 Task: Add Sprouts Shelled Hemp Seeds to the cart.
Action: Mouse pressed left at (28, 104)
Screenshot: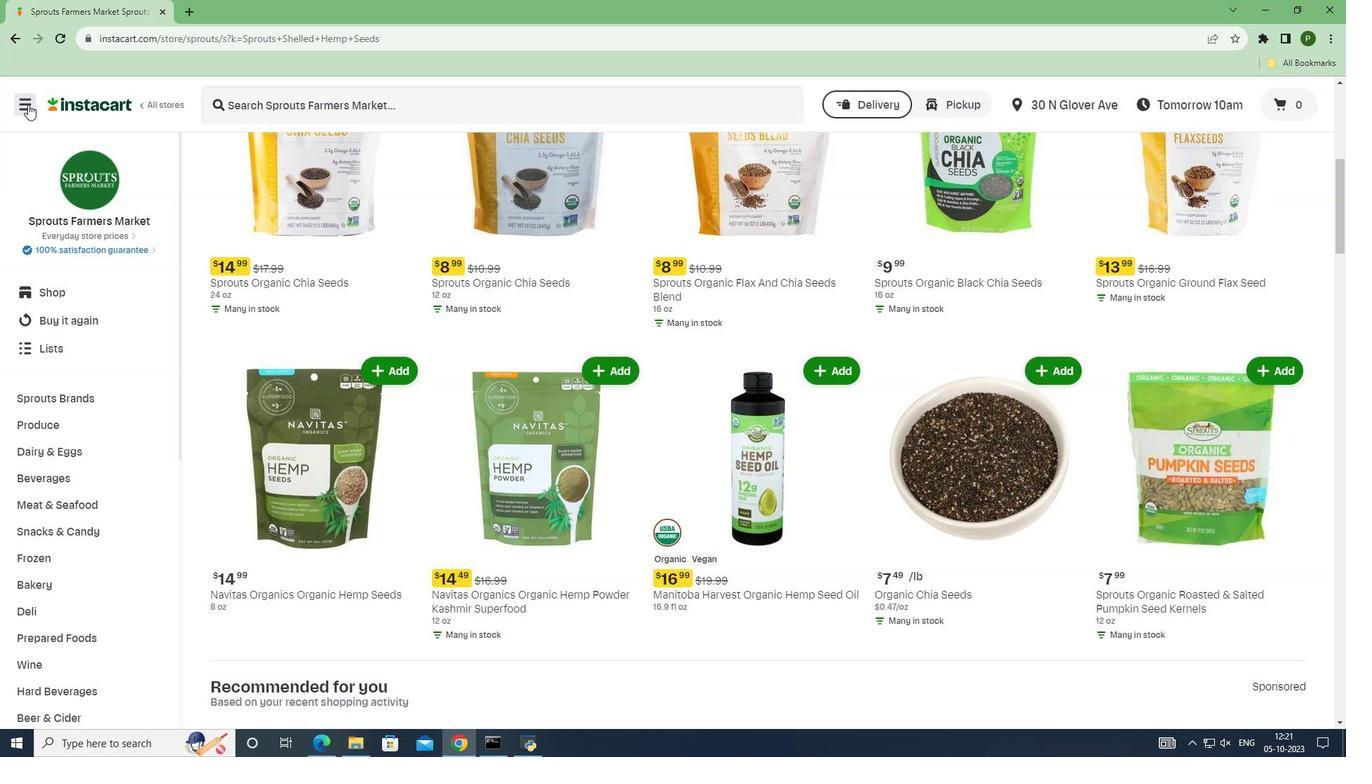 
Action: Mouse moved to (59, 386)
Screenshot: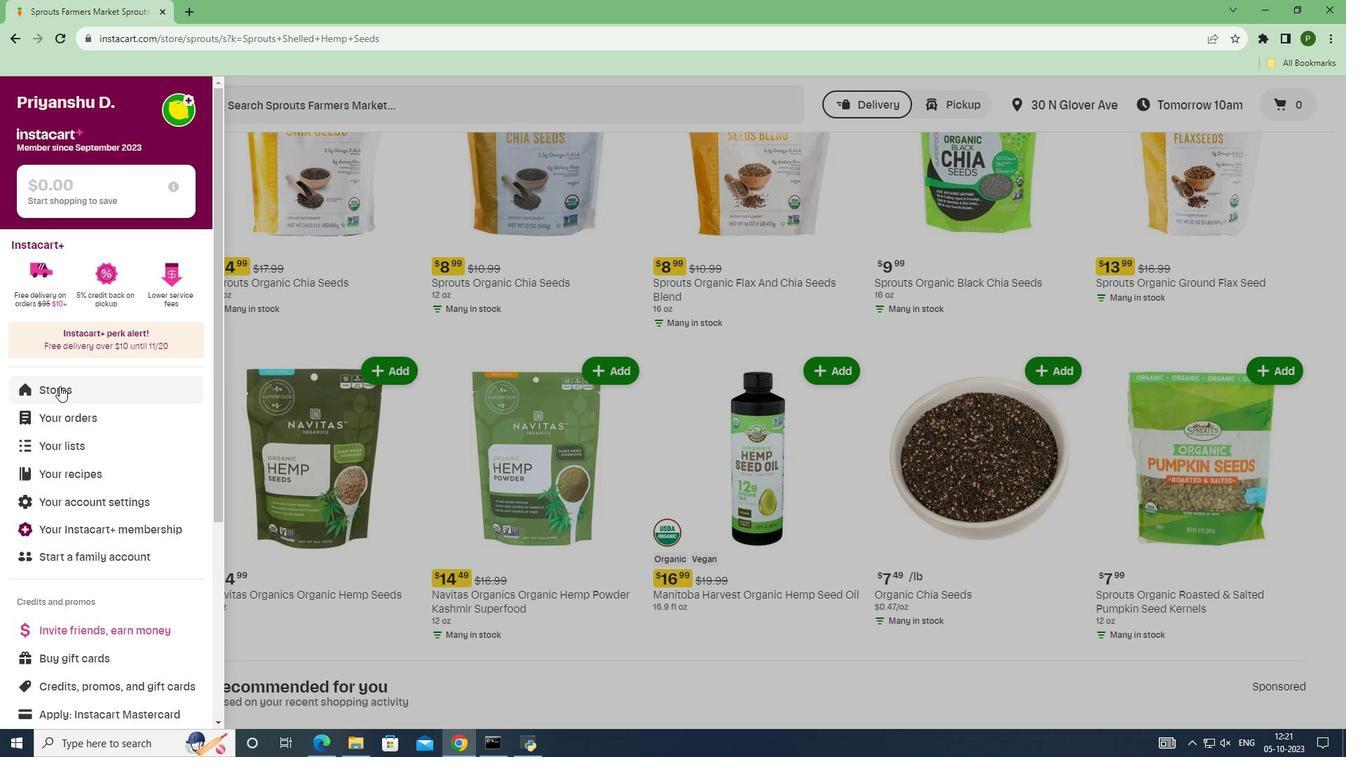 
Action: Mouse pressed left at (59, 386)
Screenshot: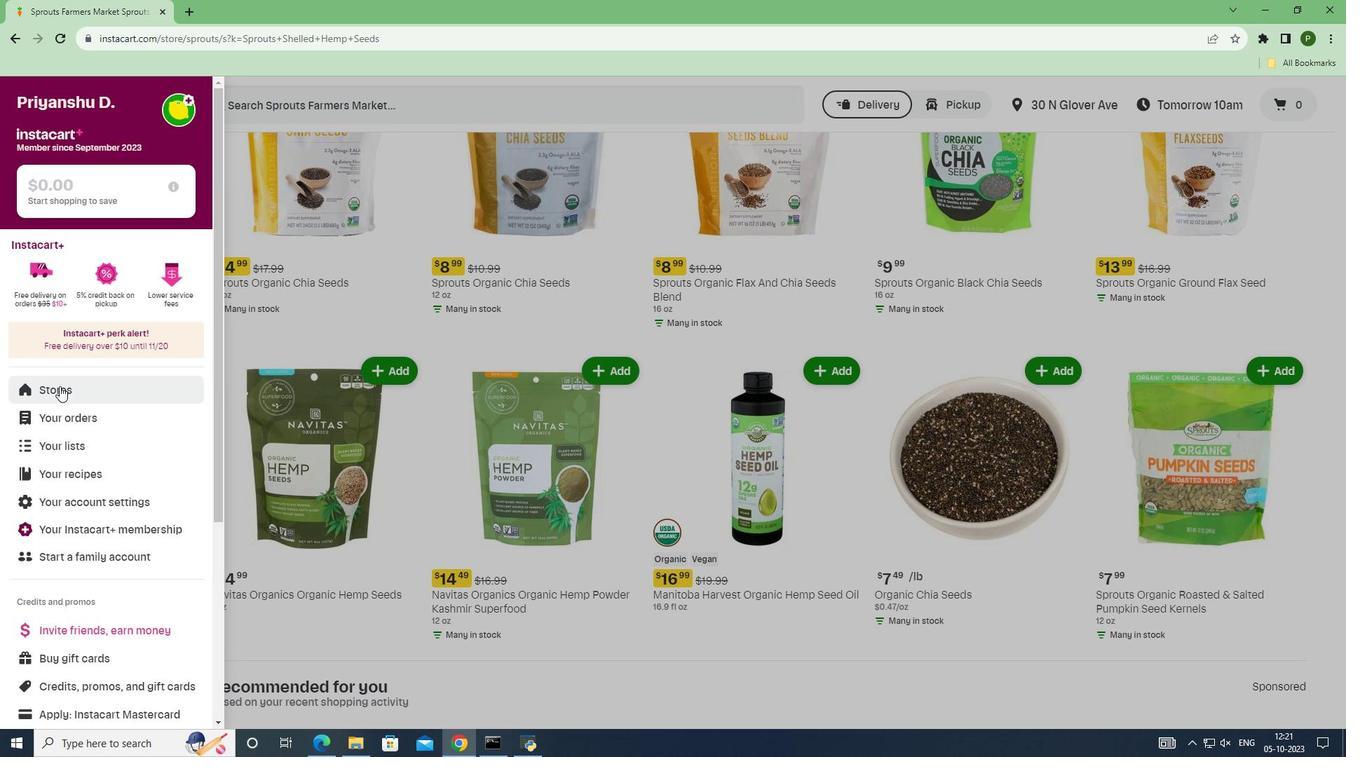 
Action: Mouse moved to (309, 153)
Screenshot: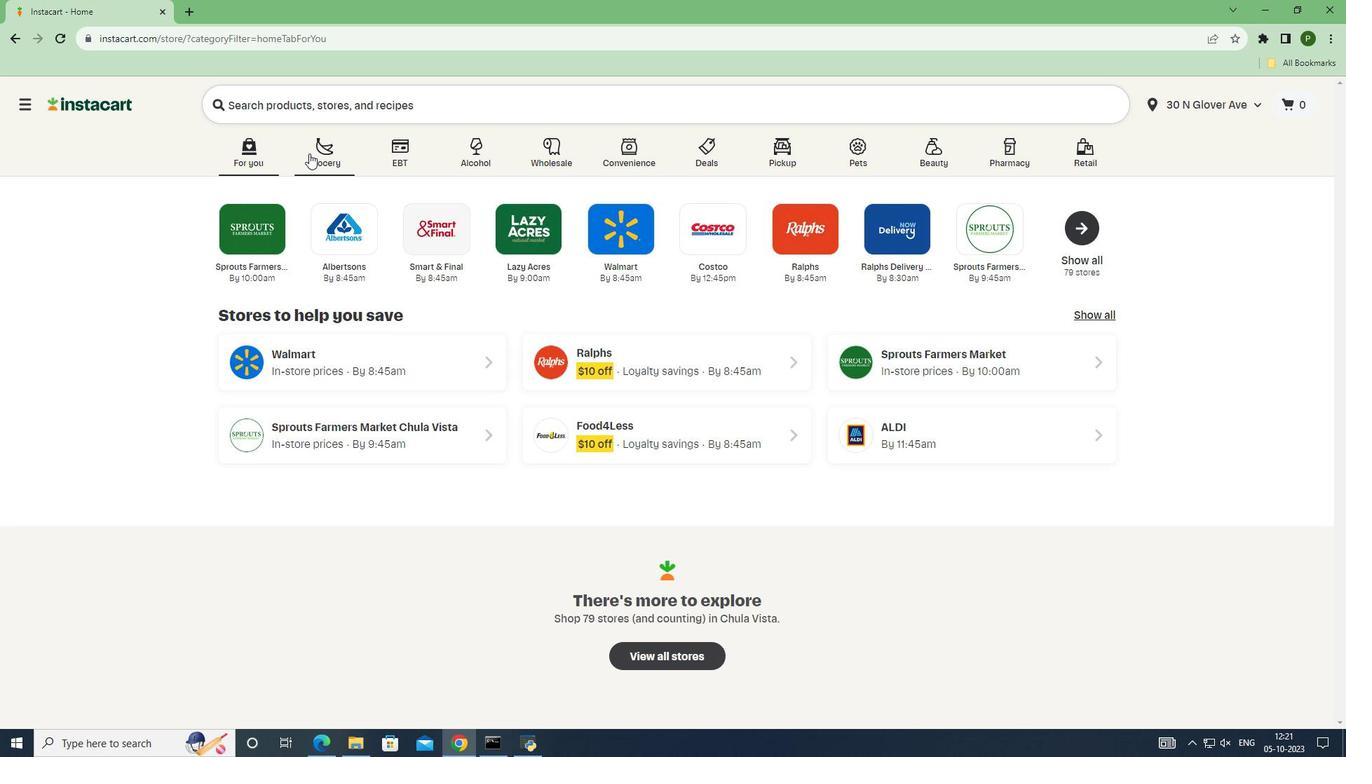
Action: Mouse pressed left at (309, 153)
Screenshot: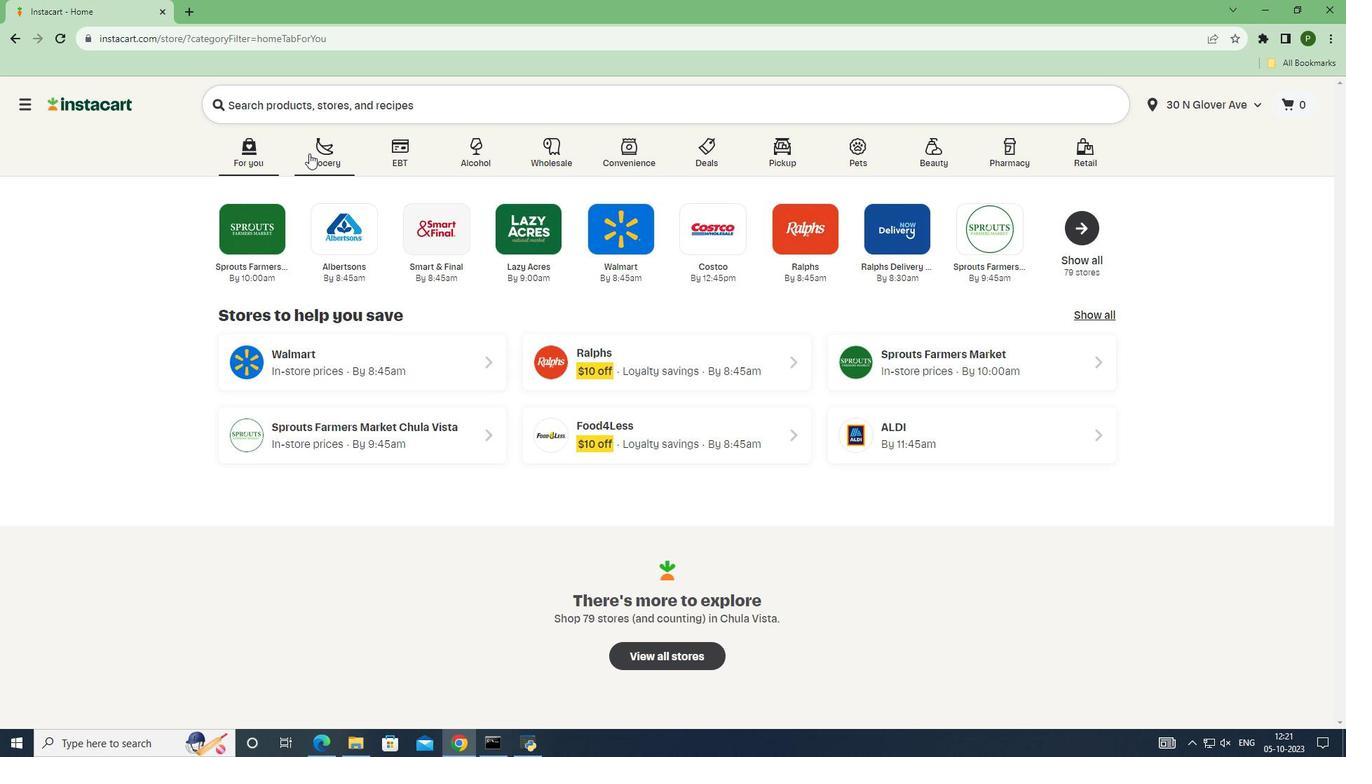 
Action: Mouse moved to (847, 319)
Screenshot: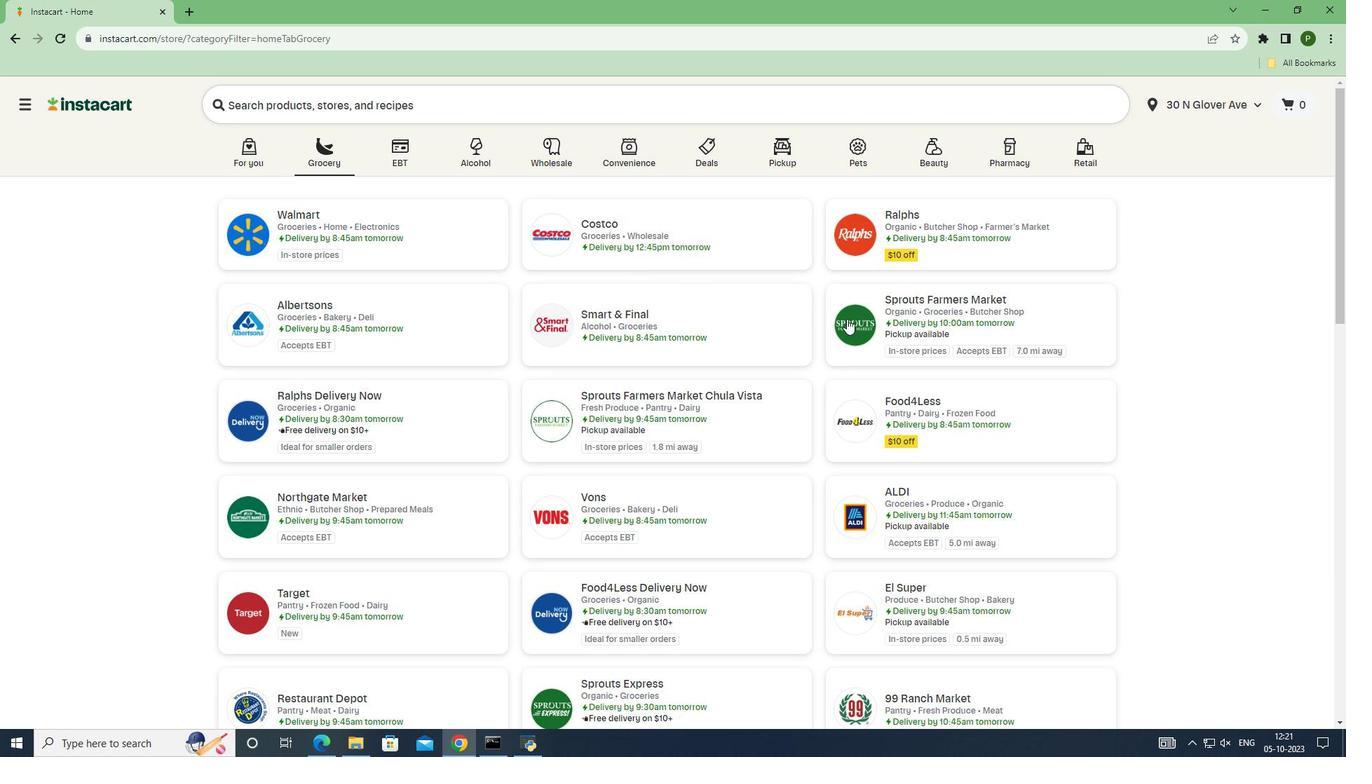 
Action: Mouse pressed left at (847, 319)
Screenshot: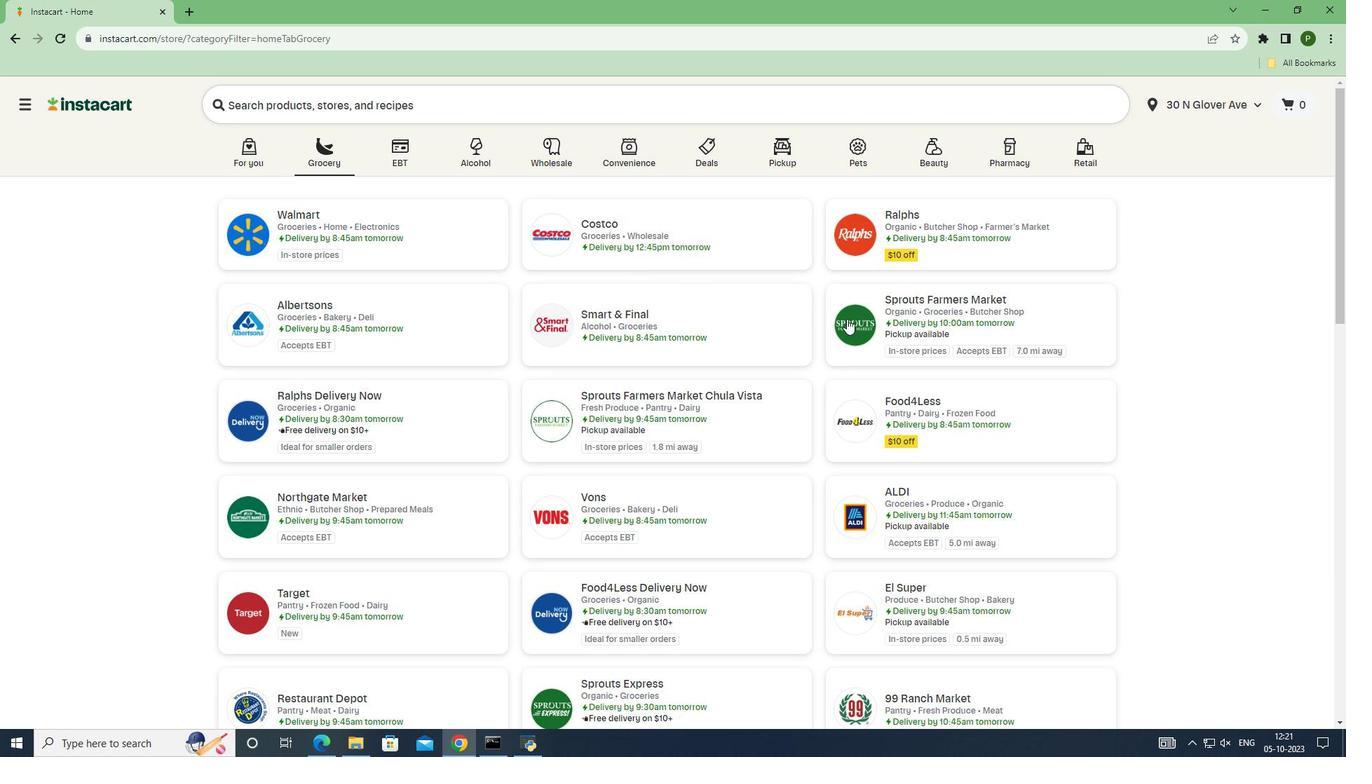 
Action: Mouse moved to (126, 406)
Screenshot: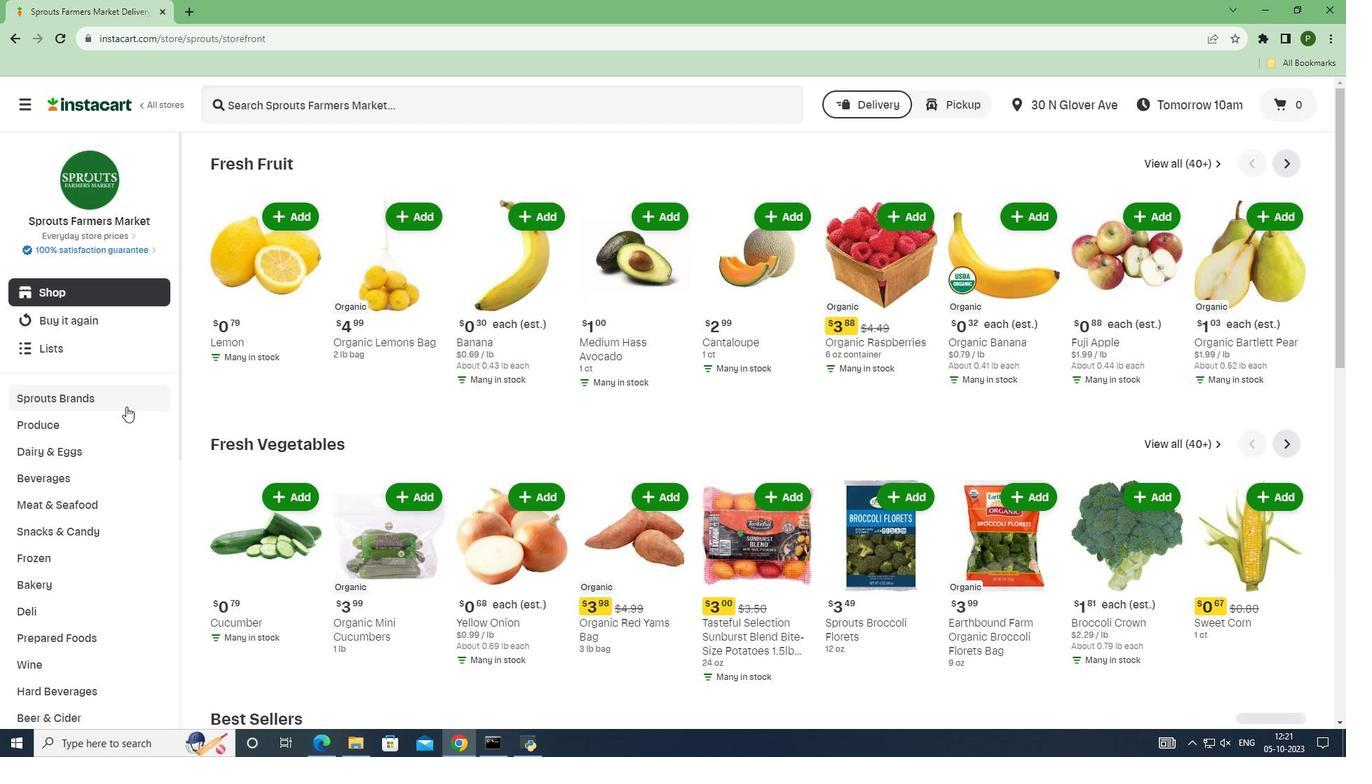 
Action: Mouse pressed left at (126, 406)
Screenshot: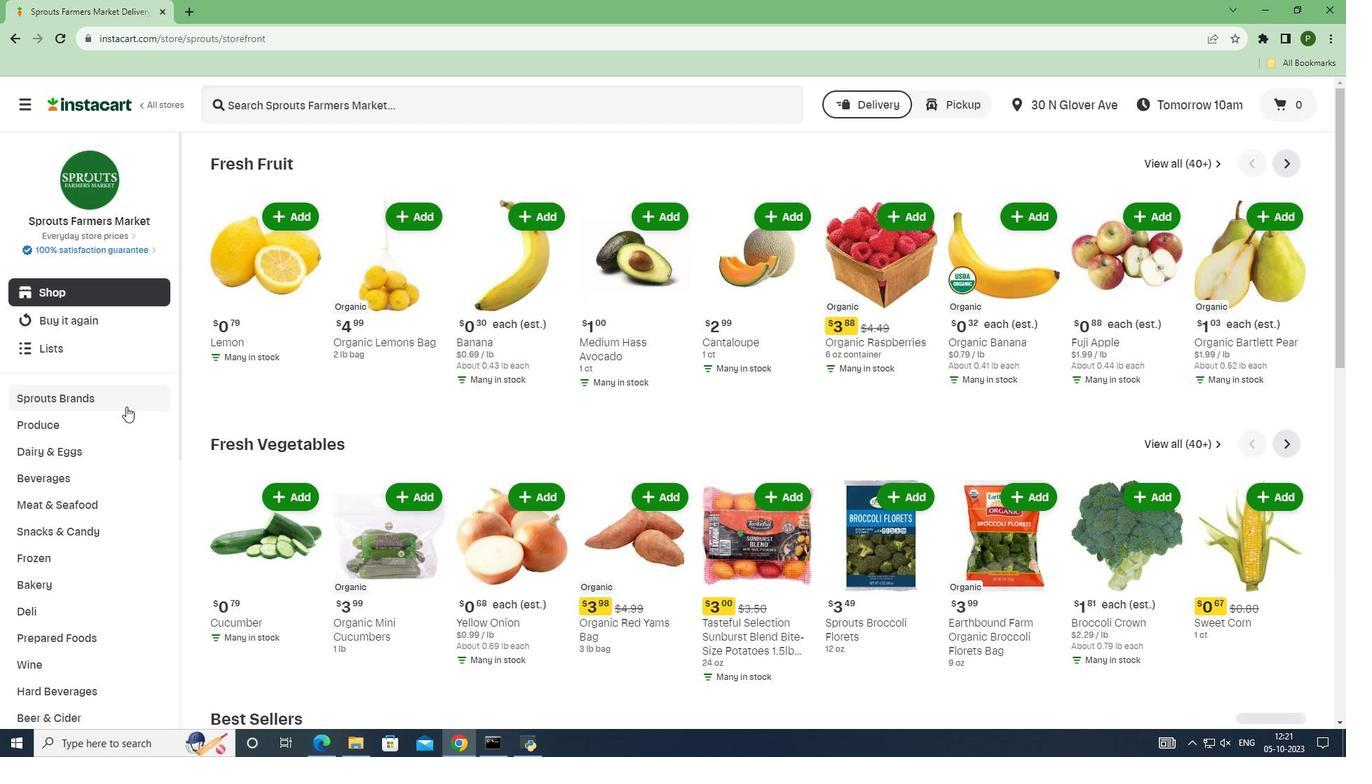 
Action: Mouse moved to (103, 505)
Screenshot: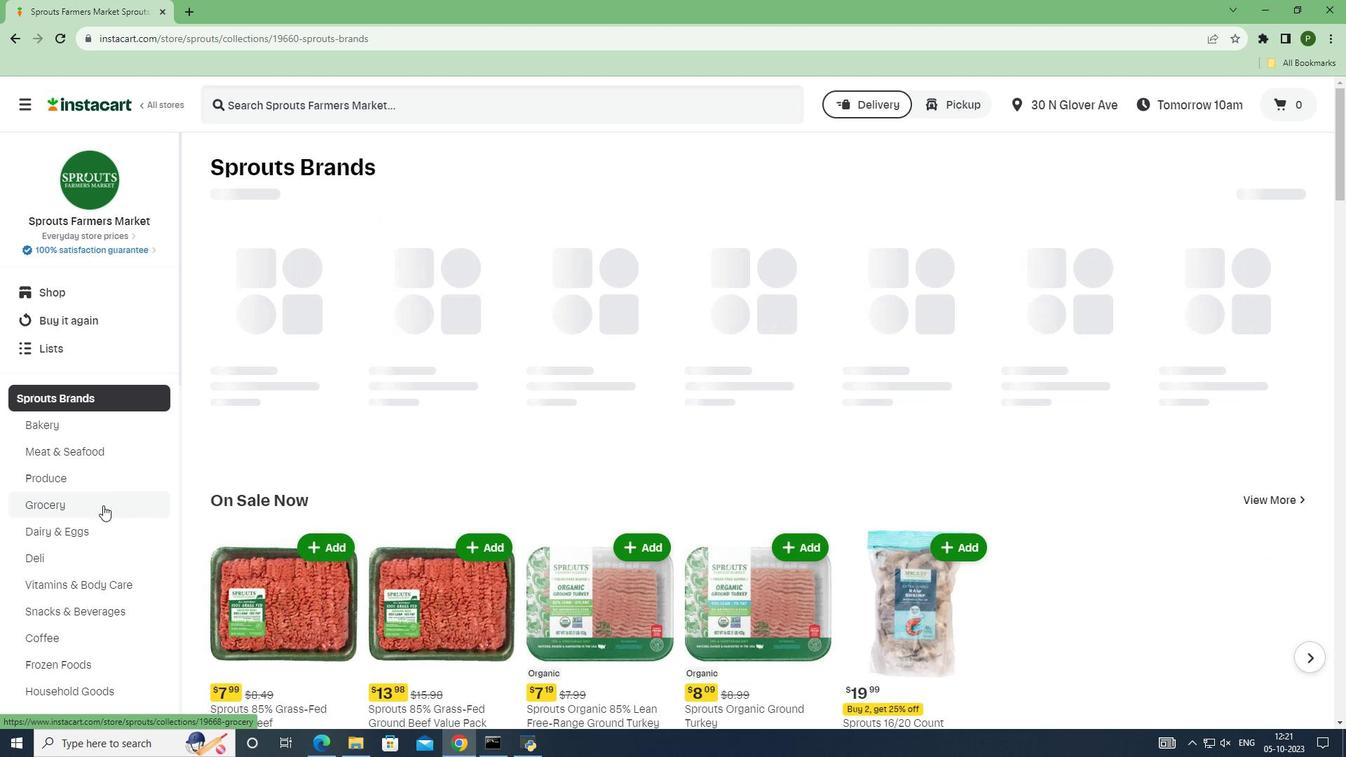 
Action: Mouse pressed left at (103, 505)
Screenshot: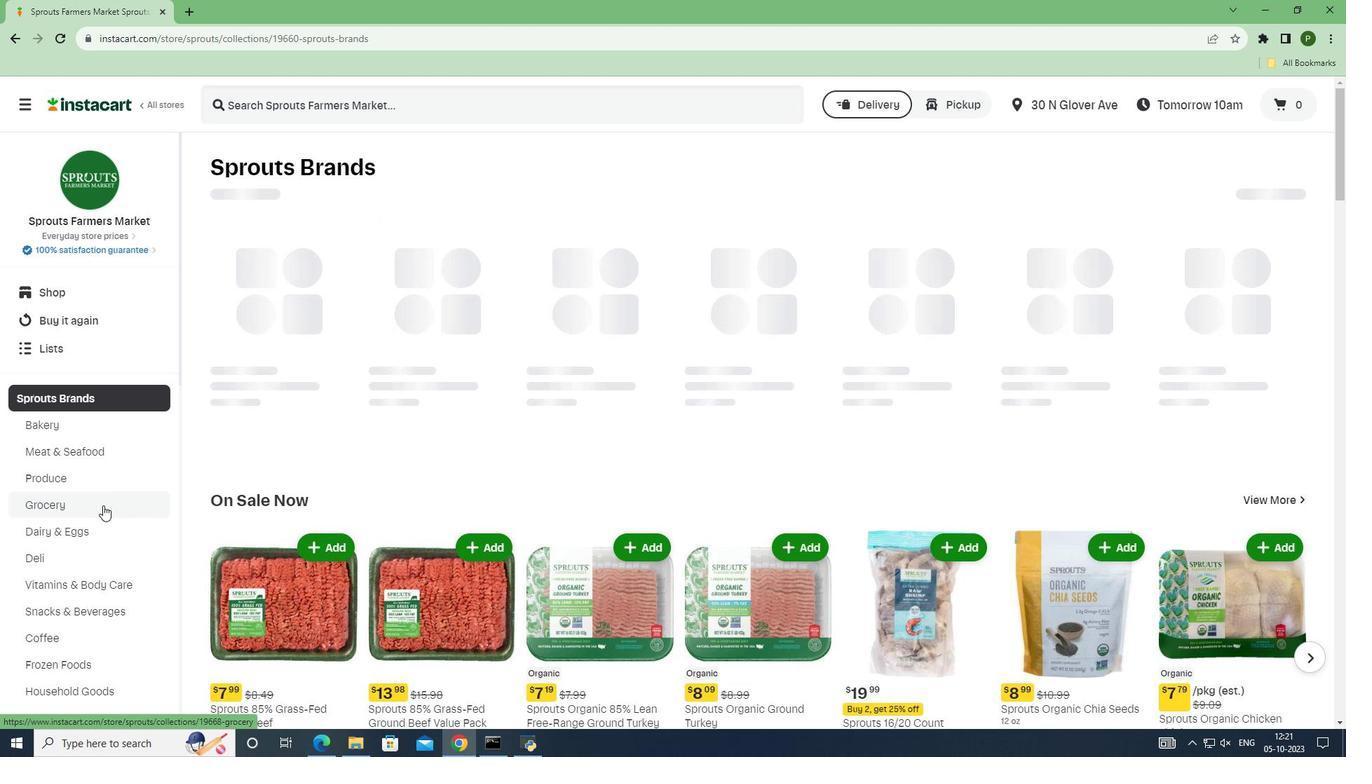 
Action: Mouse moved to (345, 321)
Screenshot: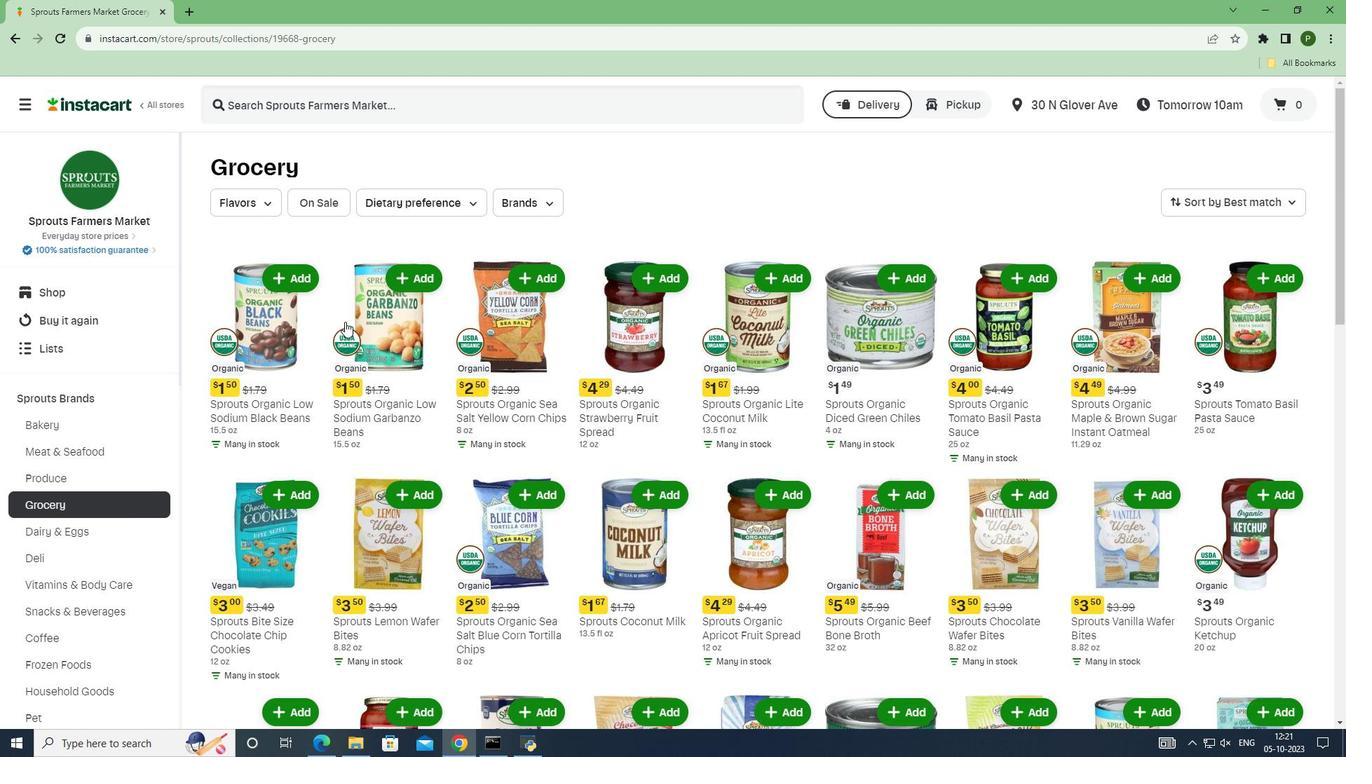 
Action: Mouse scrolled (345, 321) with delta (0, 0)
Screenshot: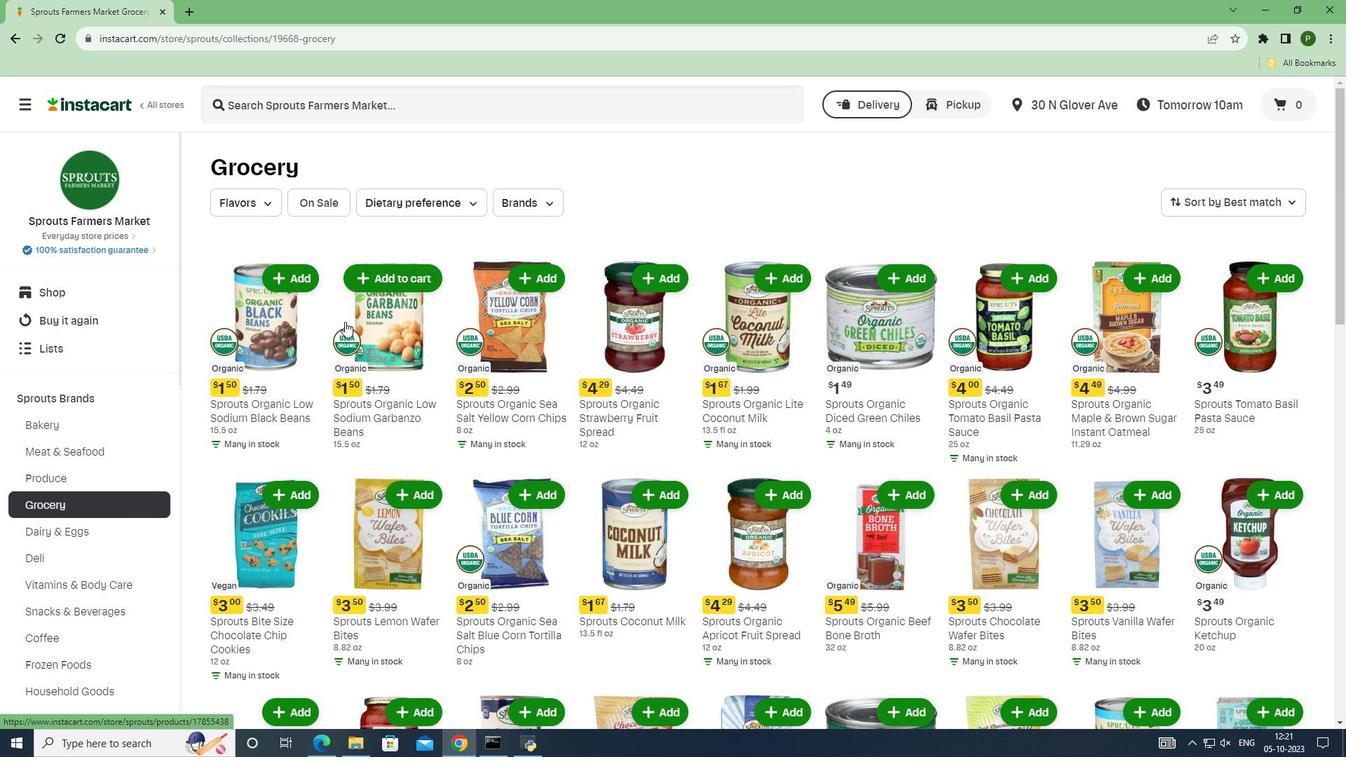 
Action: Mouse scrolled (345, 321) with delta (0, 0)
Screenshot: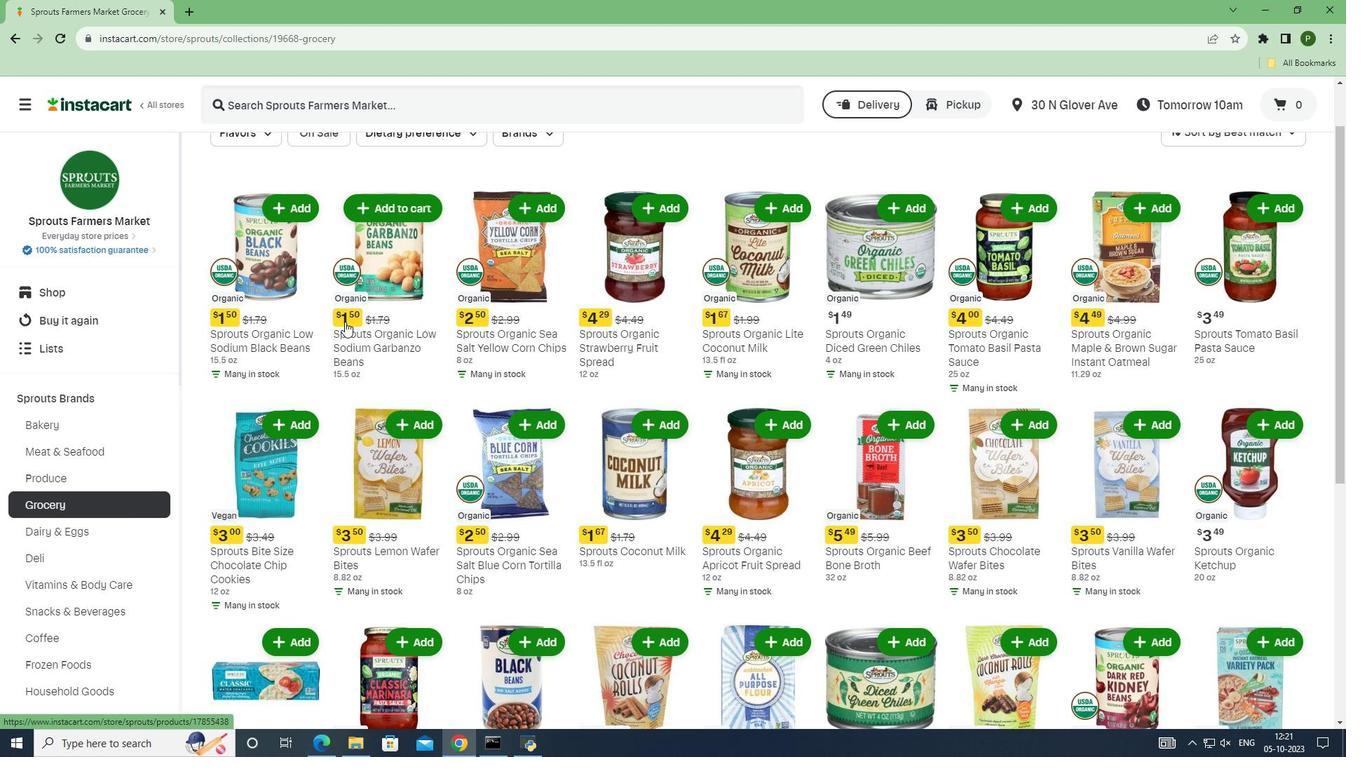 
Action: Mouse scrolled (345, 321) with delta (0, 0)
Screenshot: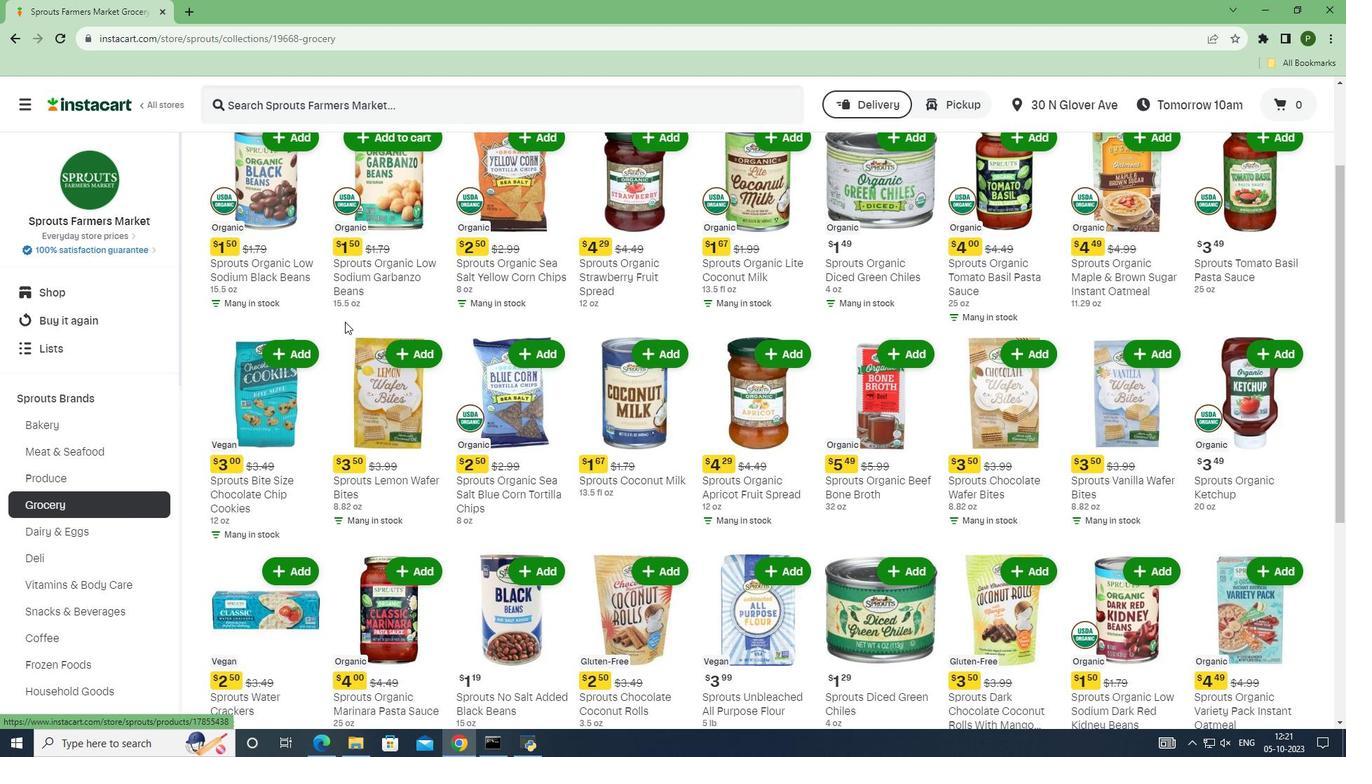 
Action: Mouse scrolled (345, 321) with delta (0, 0)
Screenshot: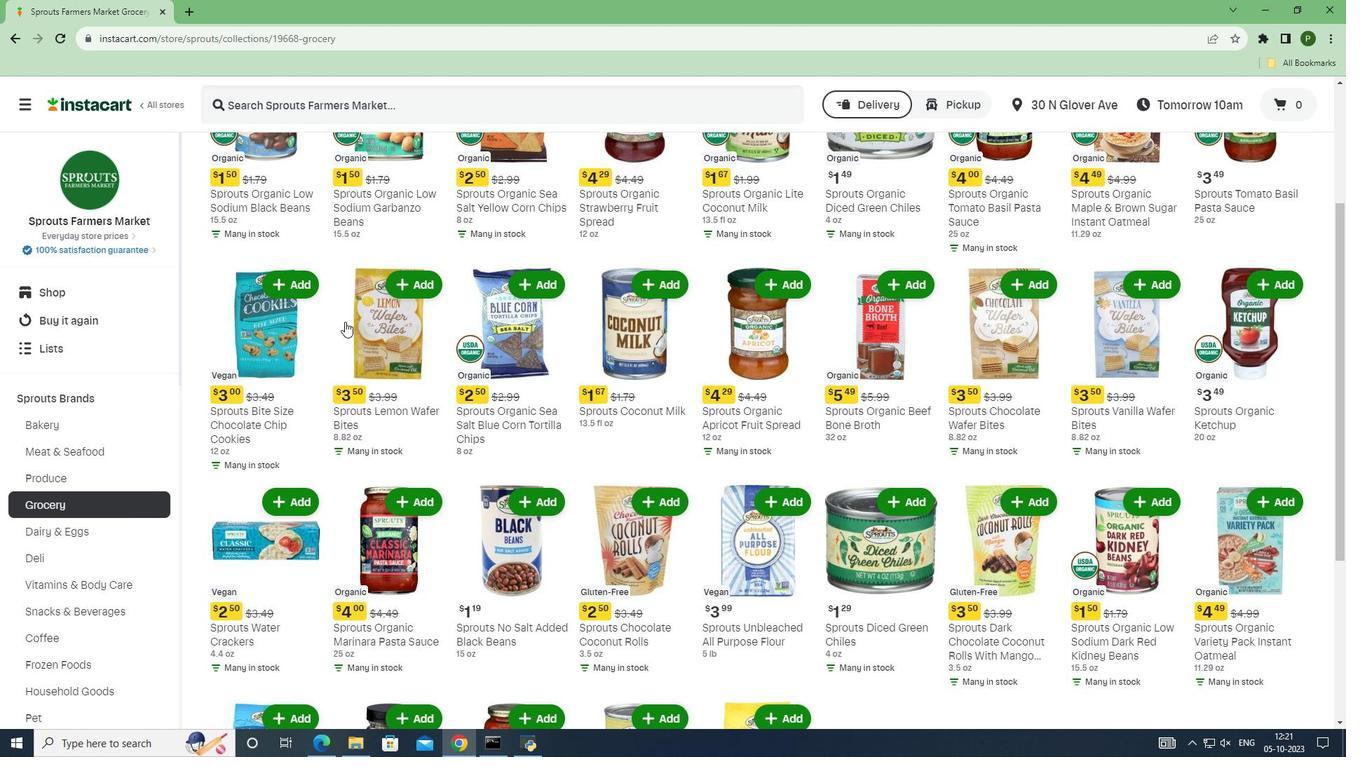 
Action: Mouse scrolled (345, 321) with delta (0, 0)
Screenshot: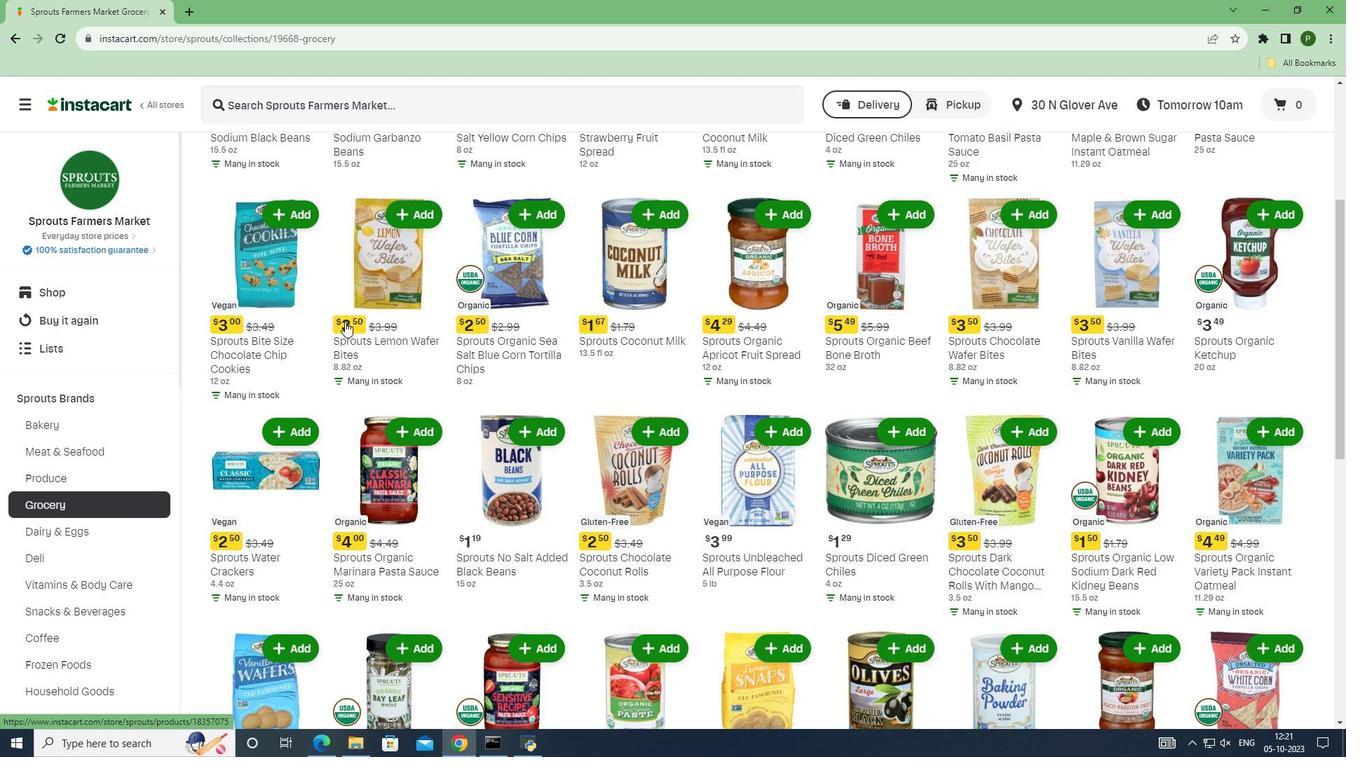 
Action: Mouse scrolled (345, 321) with delta (0, 0)
Screenshot: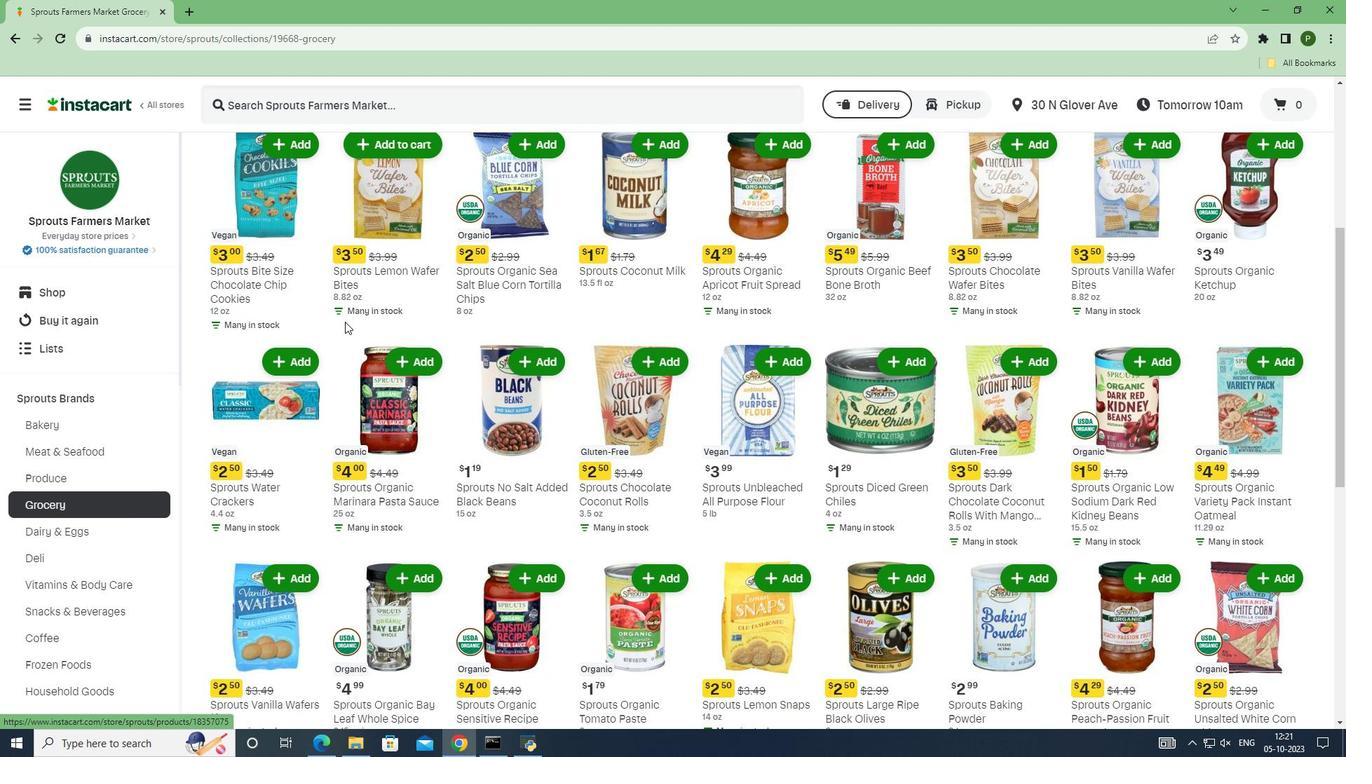 
Action: Mouse scrolled (345, 321) with delta (0, 0)
Screenshot: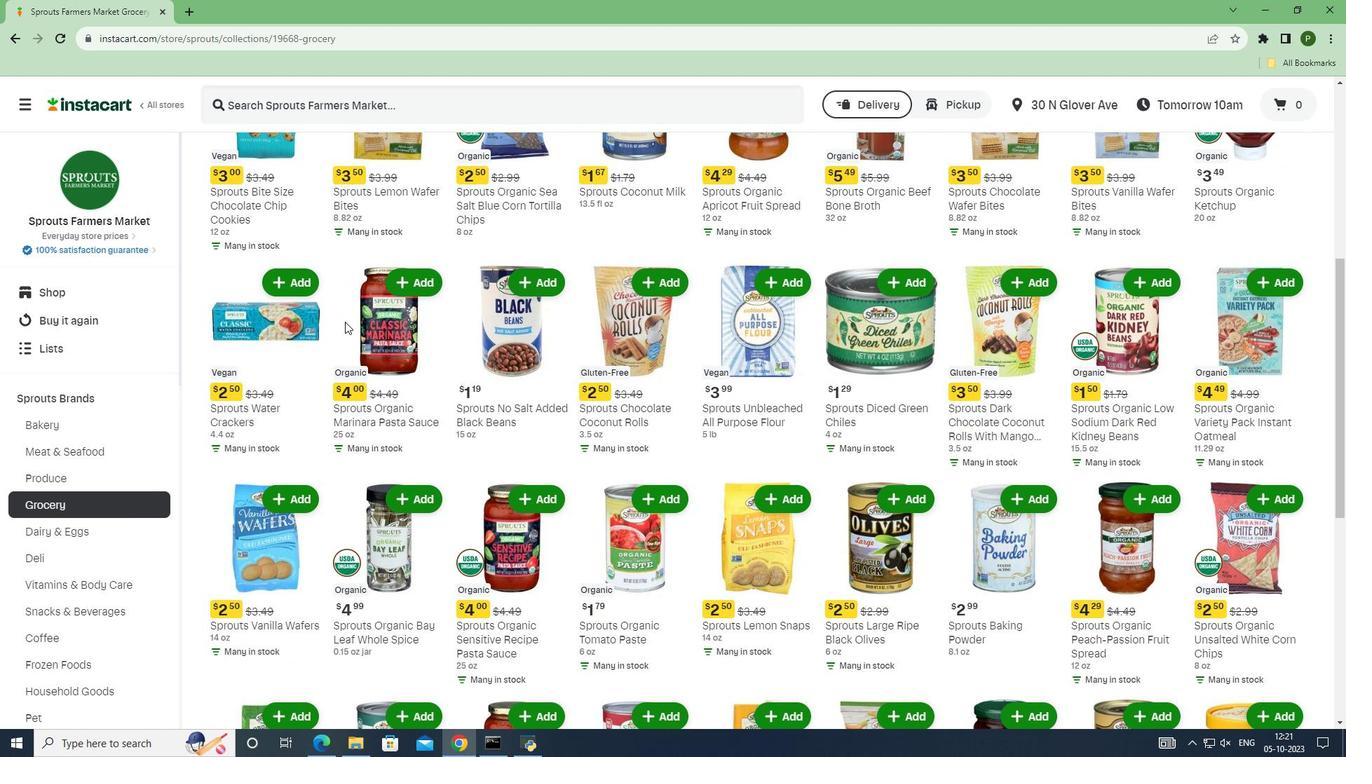 
Action: Mouse scrolled (345, 321) with delta (0, 0)
Screenshot: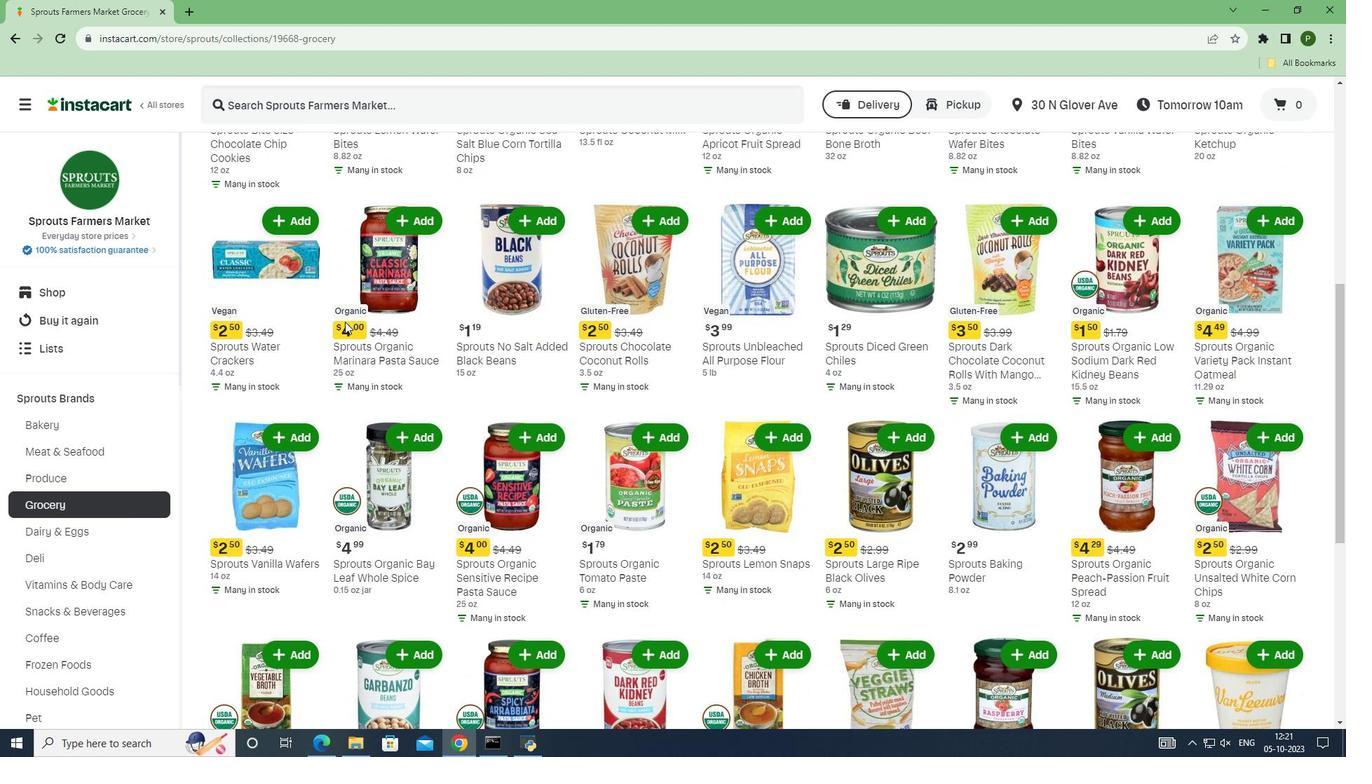 
Action: Mouse scrolled (345, 321) with delta (0, 0)
Screenshot: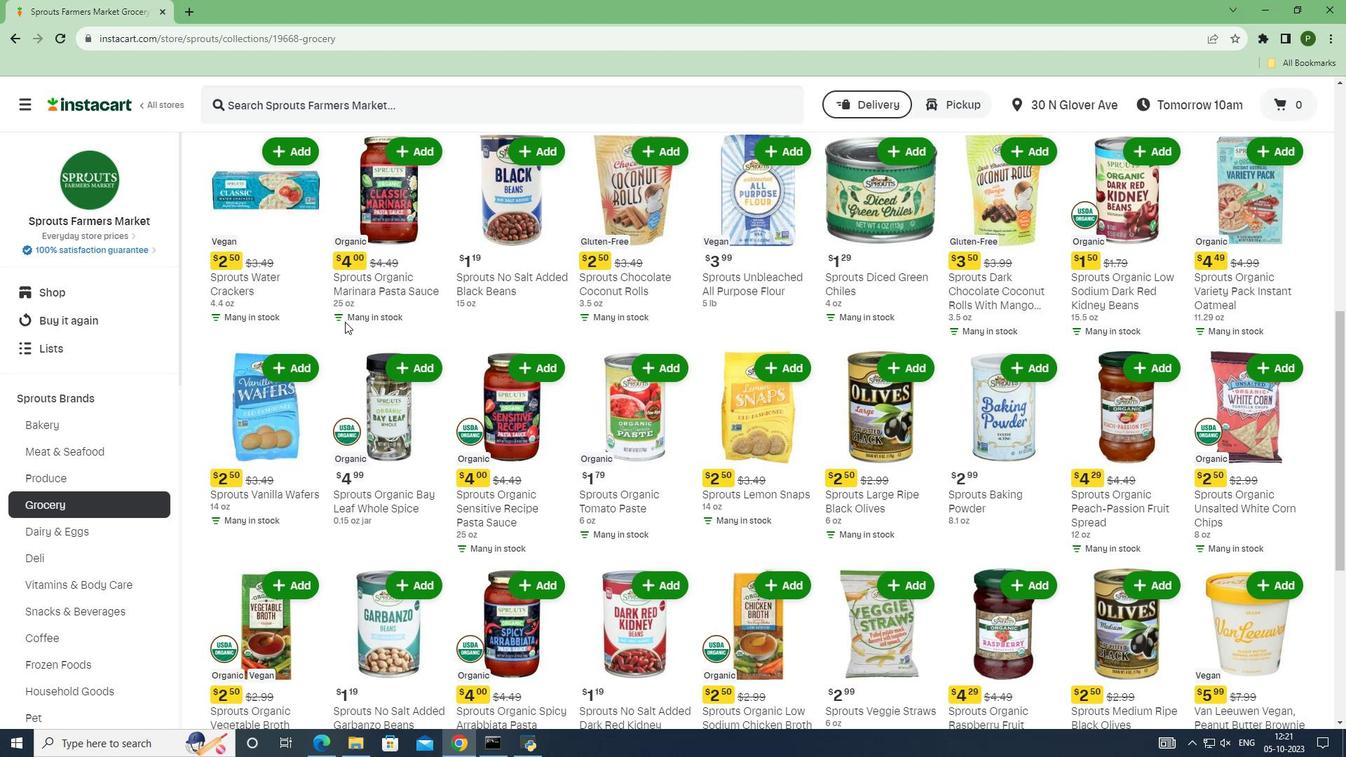 
Action: Mouse scrolled (345, 321) with delta (0, 0)
Screenshot: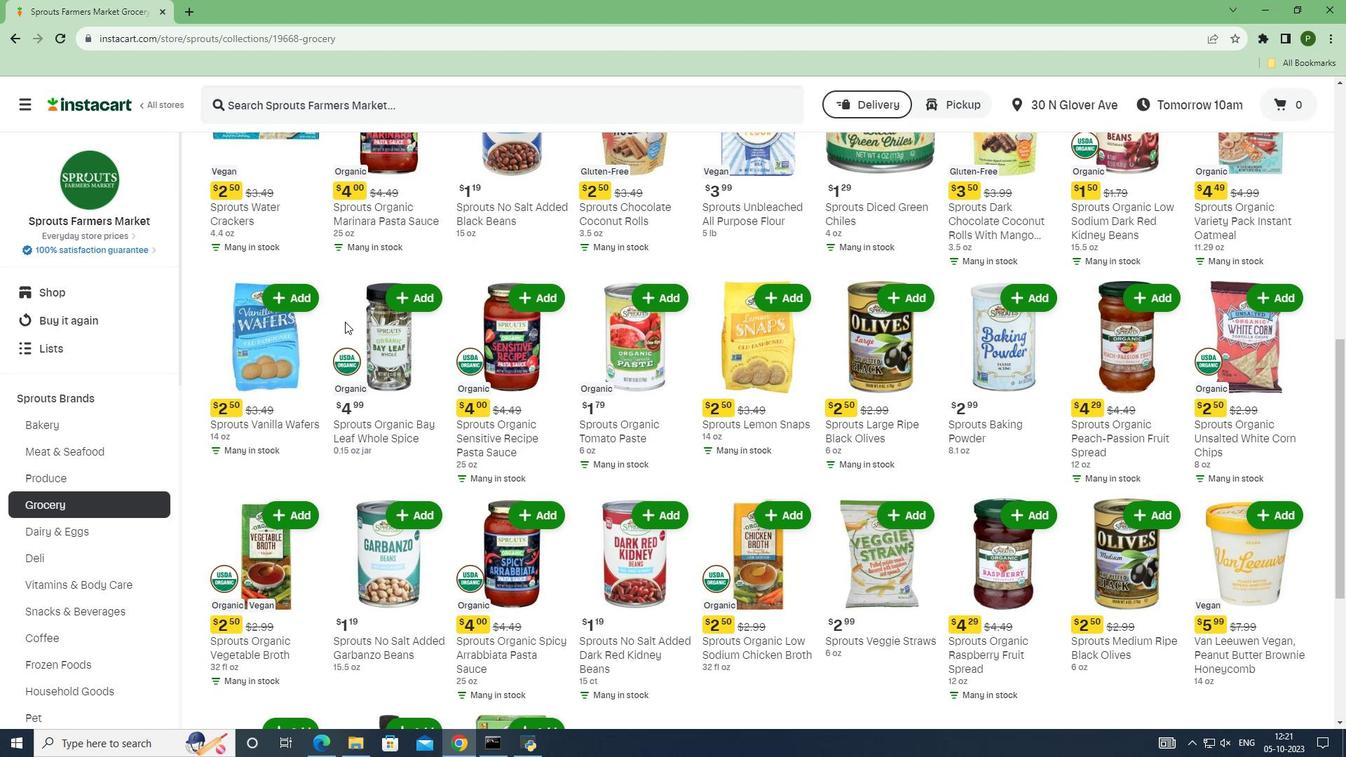 
Action: Mouse scrolled (345, 321) with delta (0, 0)
Screenshot: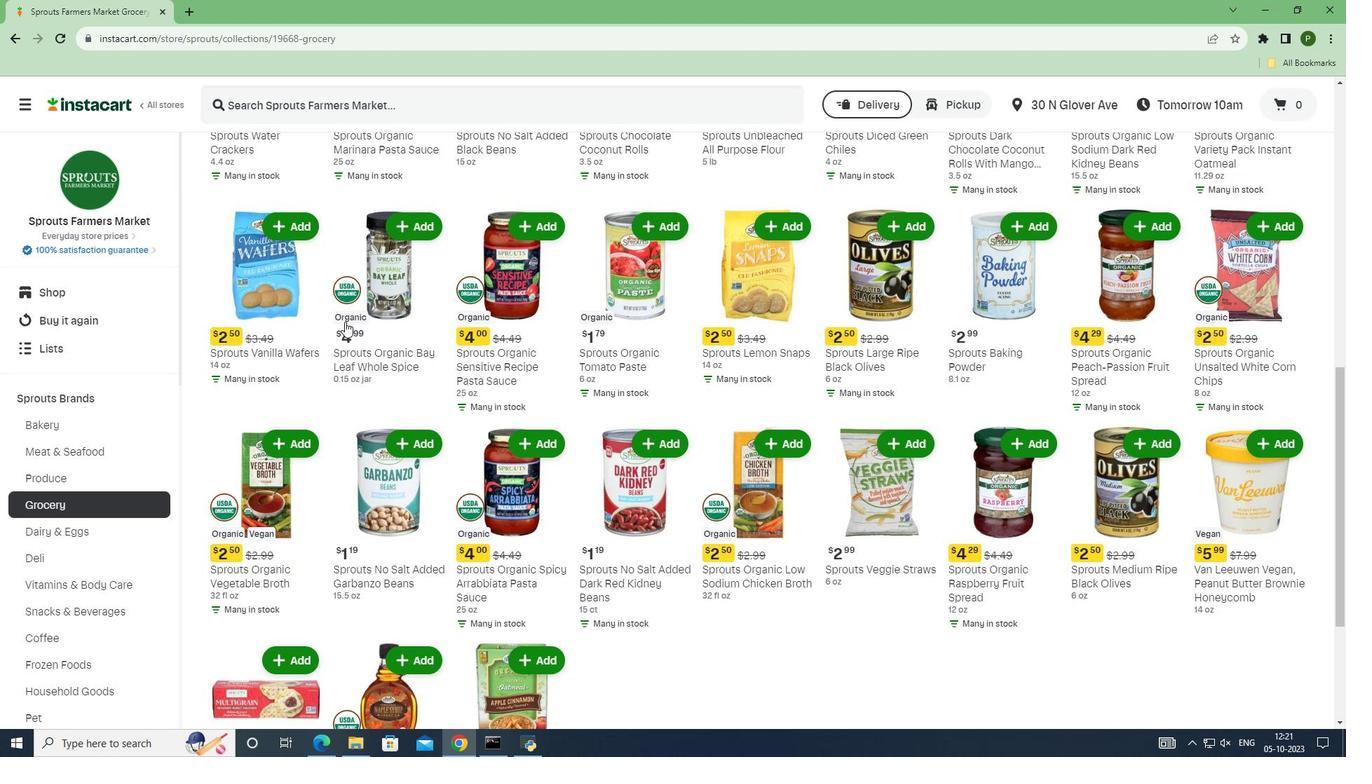 
Action: Mouse scrolled (345, 321) with delta (0, 0)
Screenshot: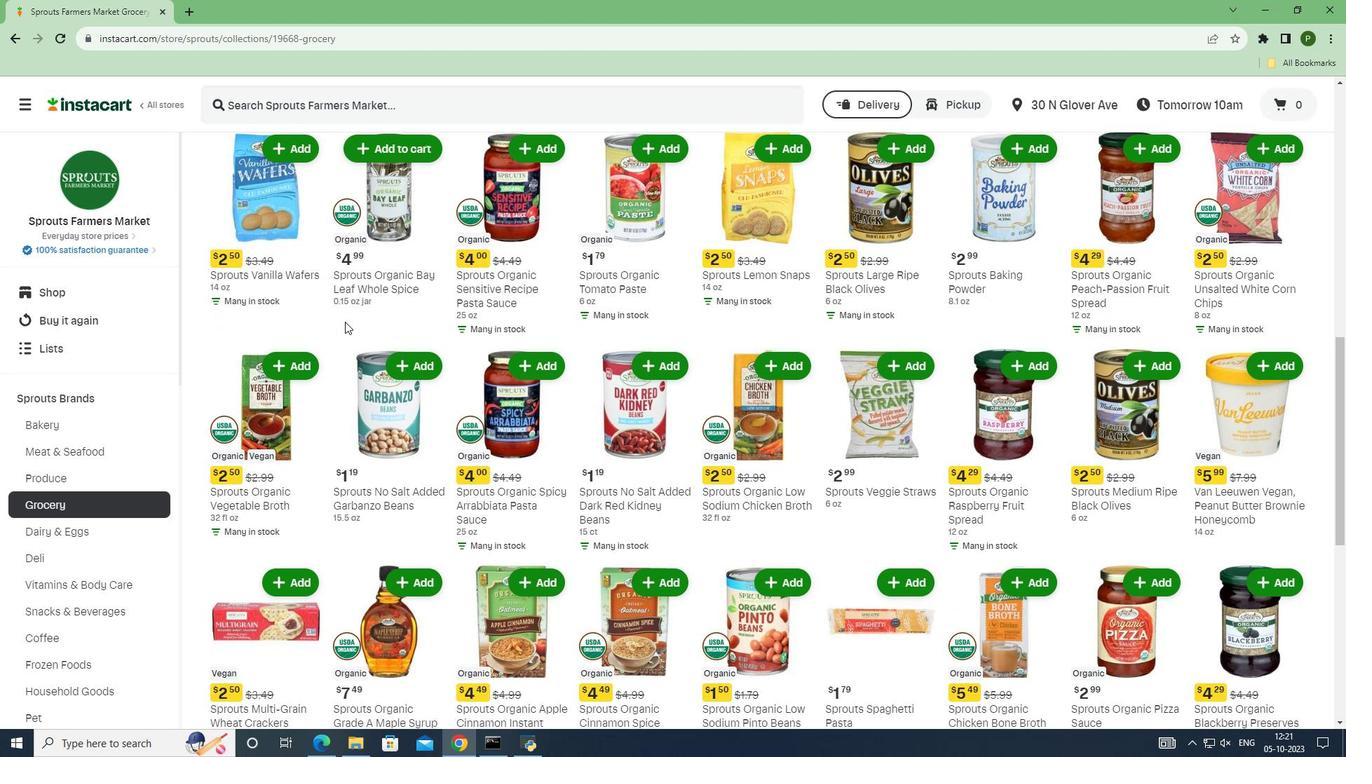 
Action: Mouse scrolled (345, 321) with delta (0, 0)
Screenshot: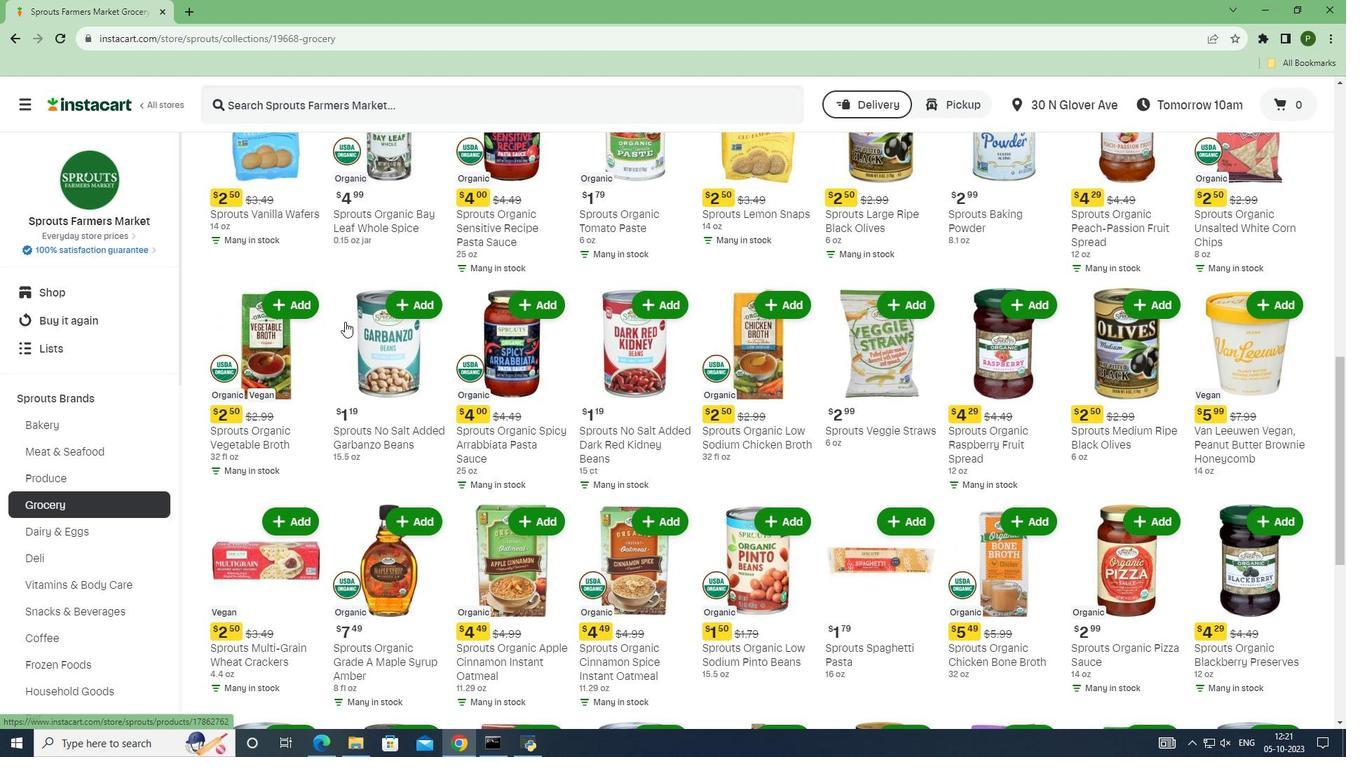 
Action: Mouse scrolled (345, 321) with delta (0, 0)
Screenshot: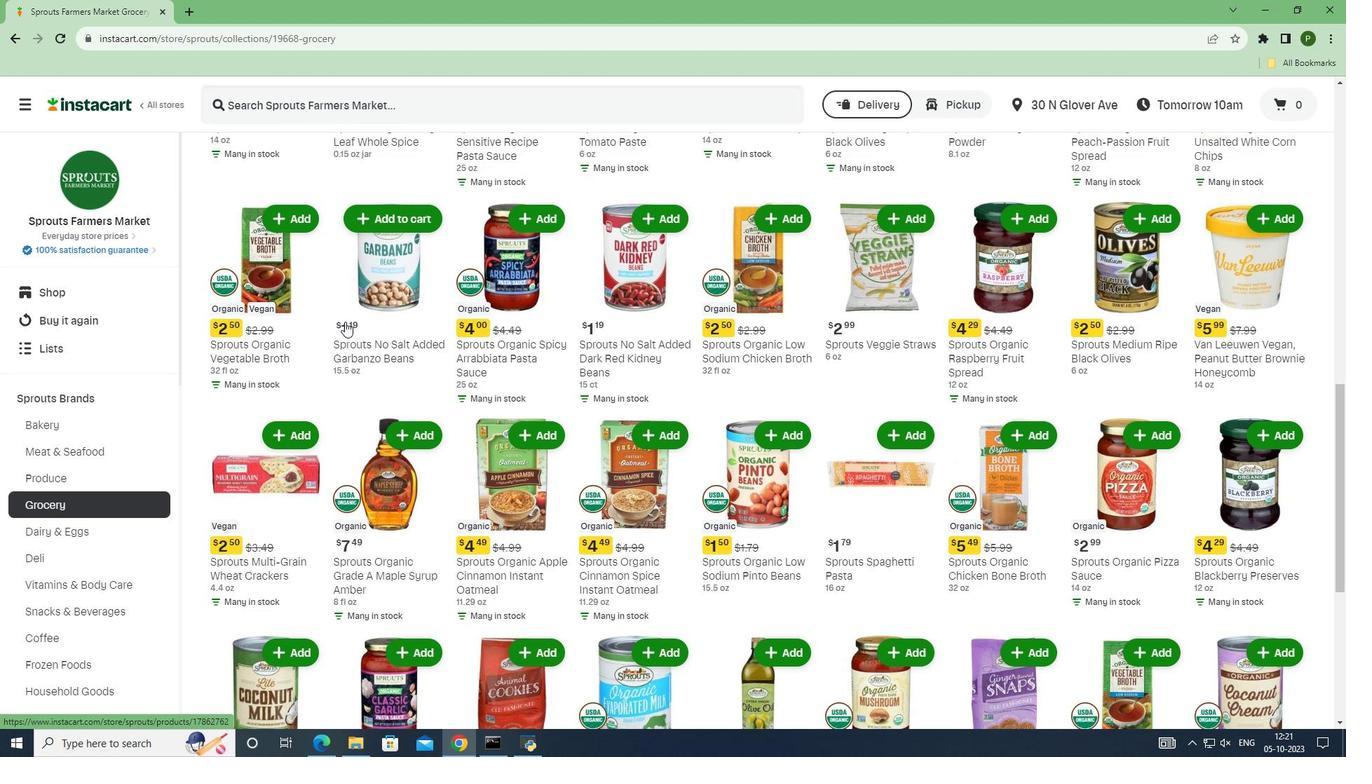 
Action: Mouse scrolled (345, 321) with delta (0, 0)
Screenshot: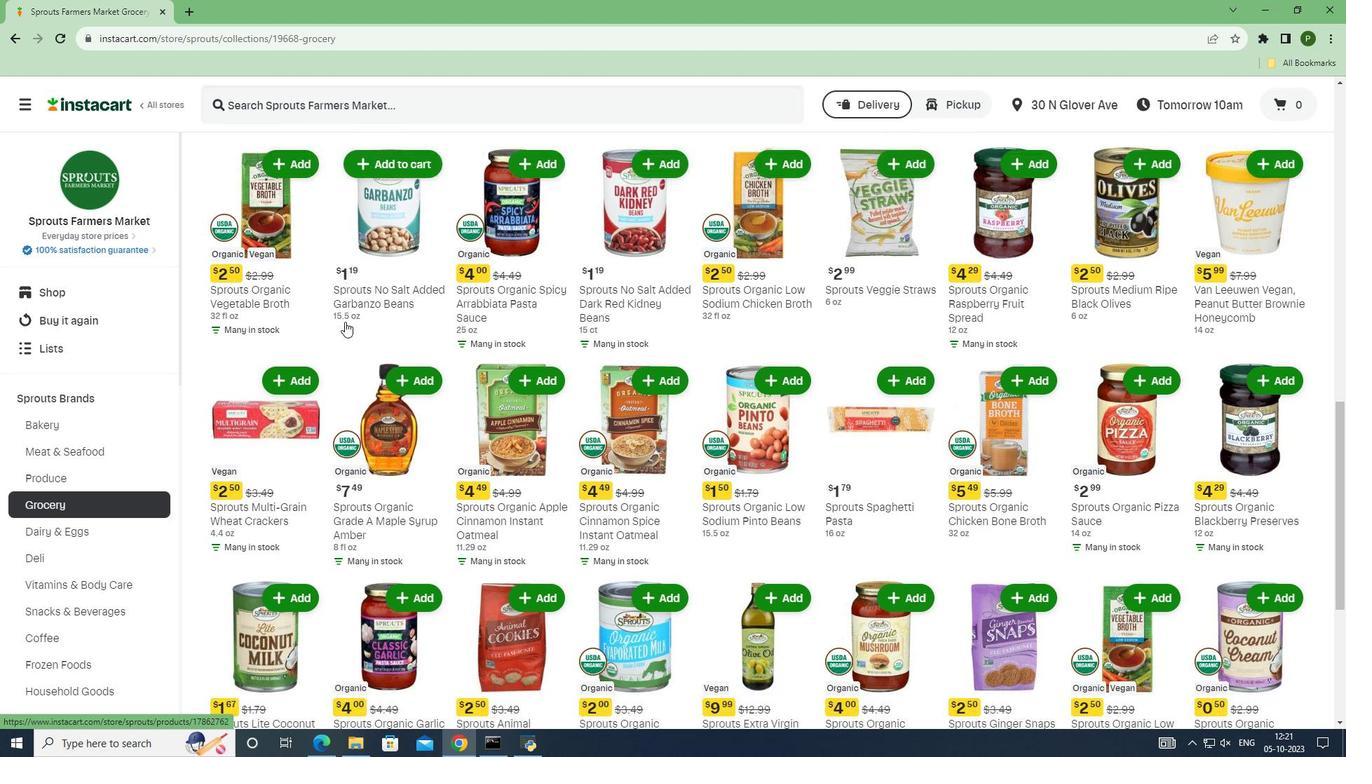 
Action: Mouse scrolled (345, 321) with delta (0, 0)
Screenshot: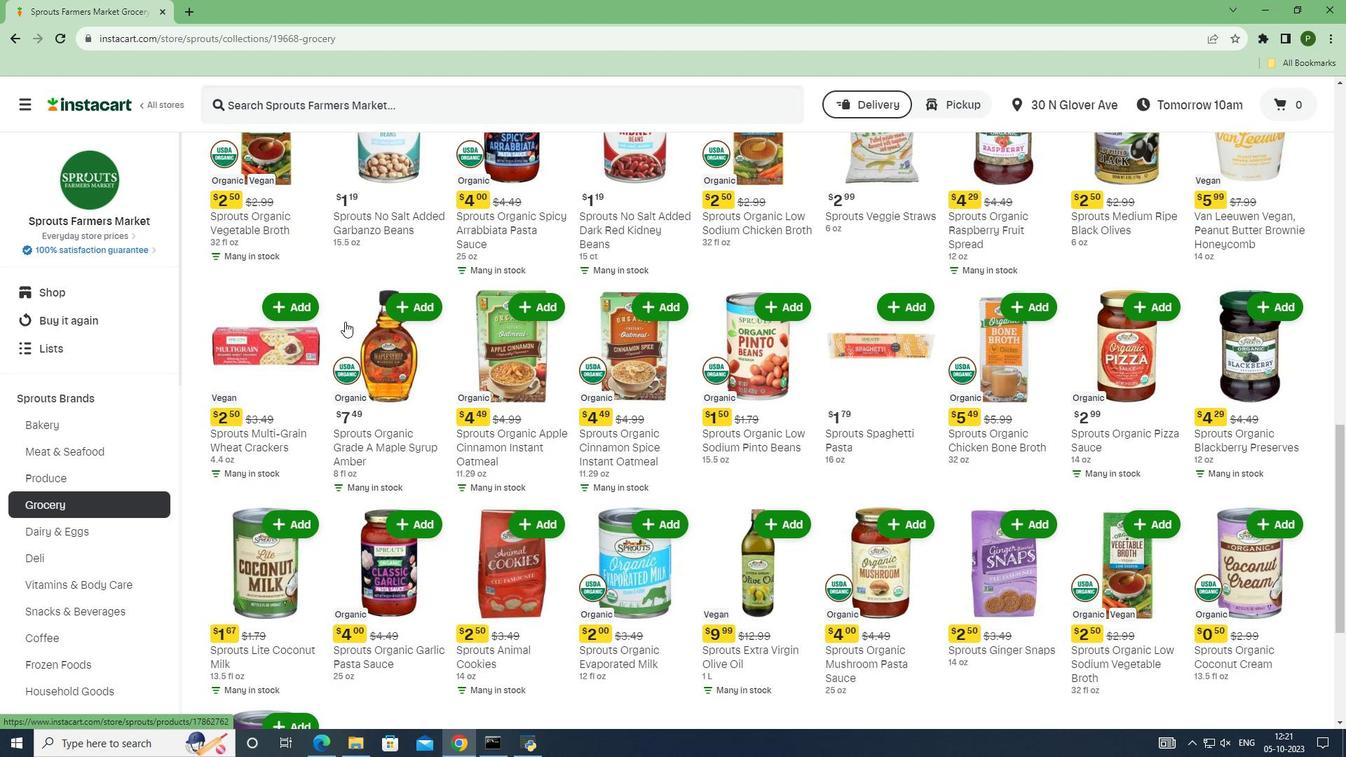 
Action: Mouse scrolled (345, 321) with delta (0, 0)
Screenshot: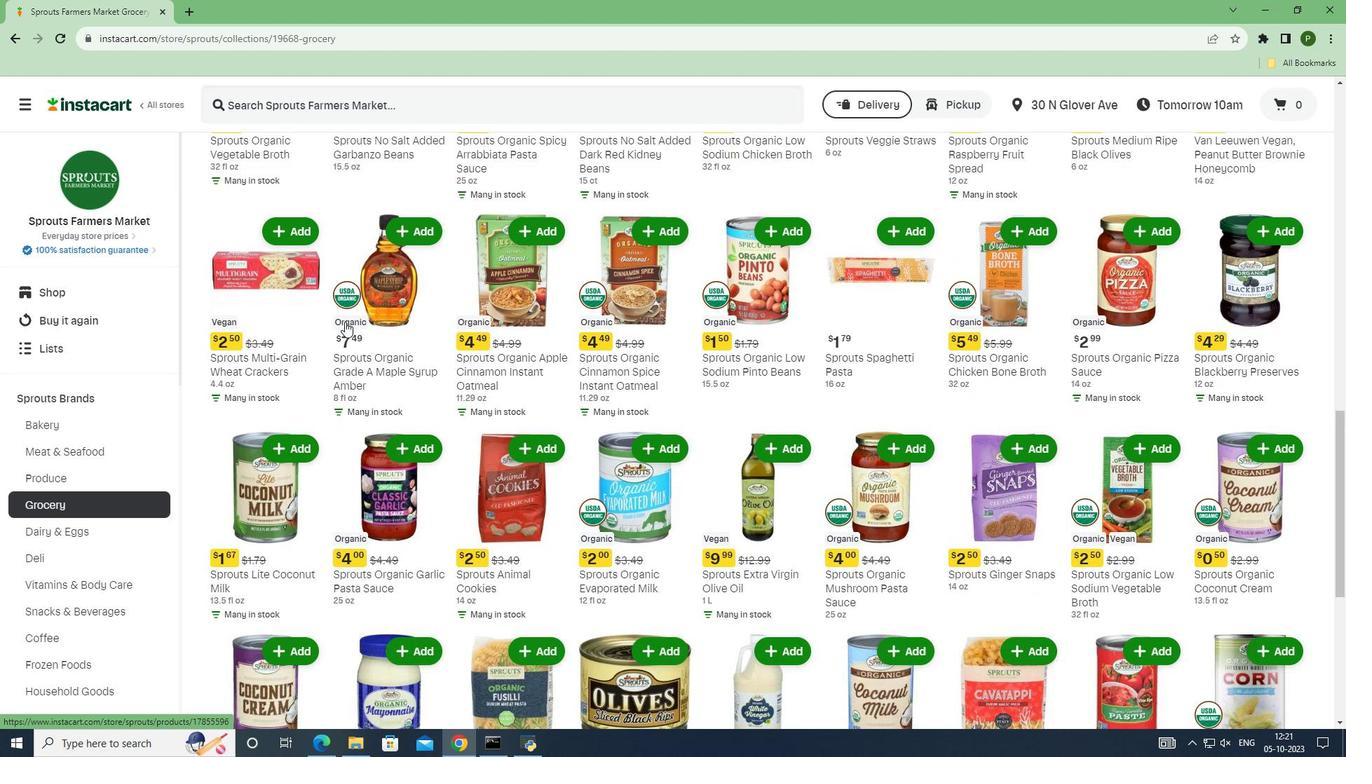 
Action: Mouse scrolled (345, 321) with delta (0, 0)
Screenshot: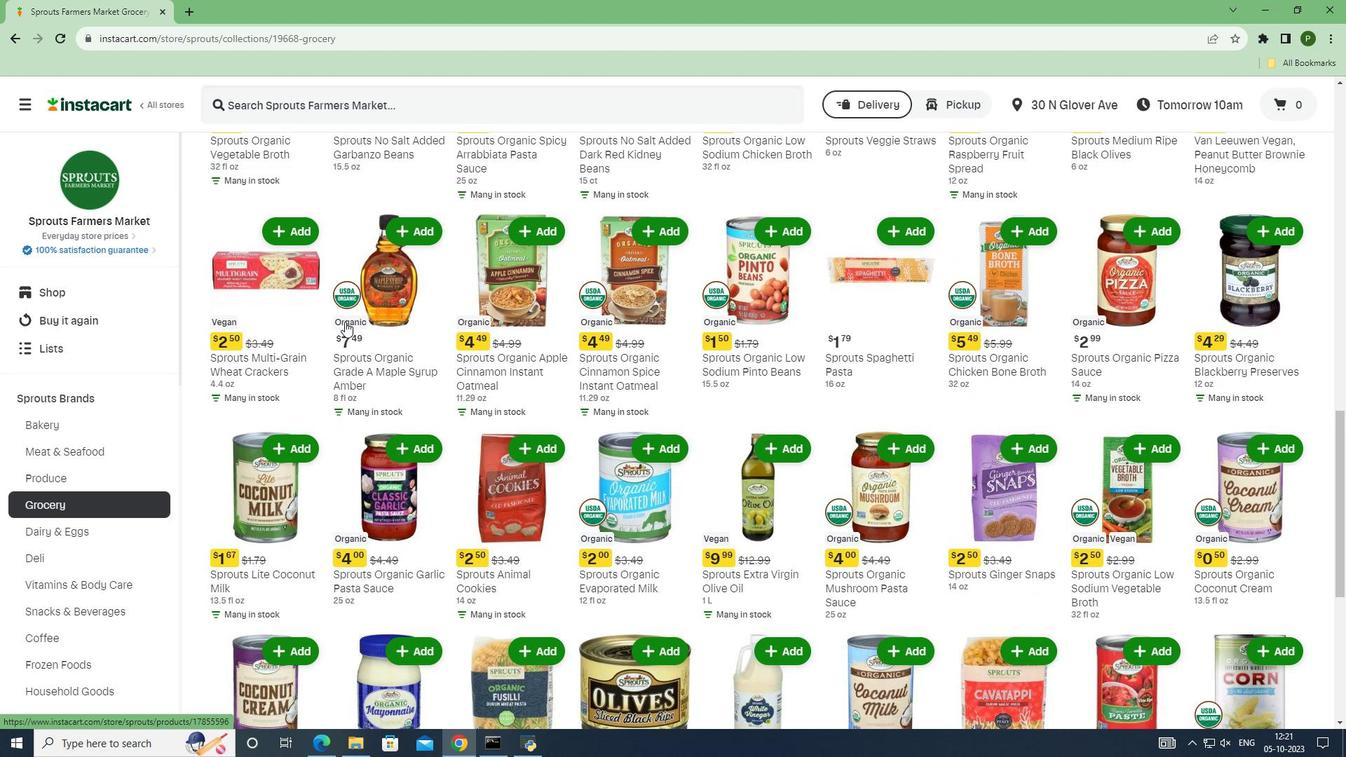 
Action: Mouse scrolled (345, 321) with delta (0, 0)
Screenshot: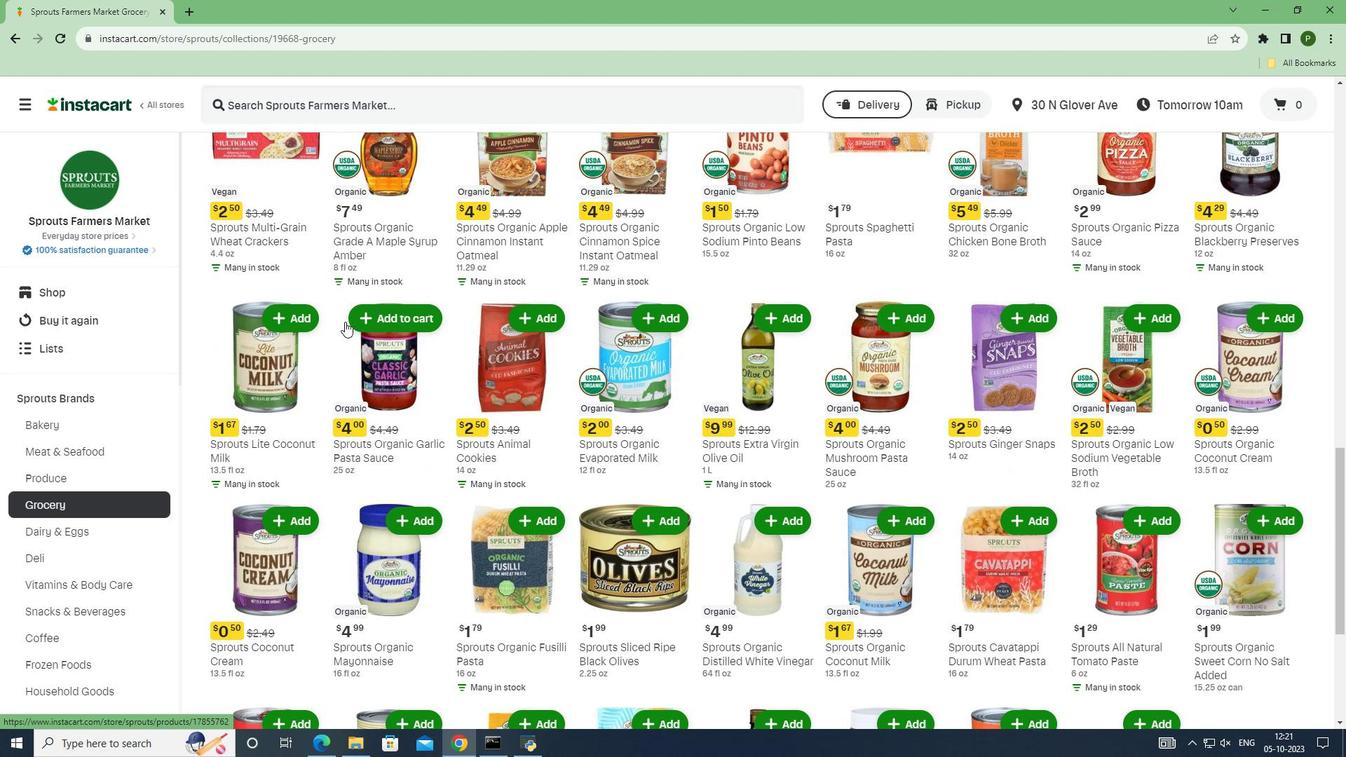 
Action: Mouse scrolled (345, 321) with delta (0, 0)
Screenshot: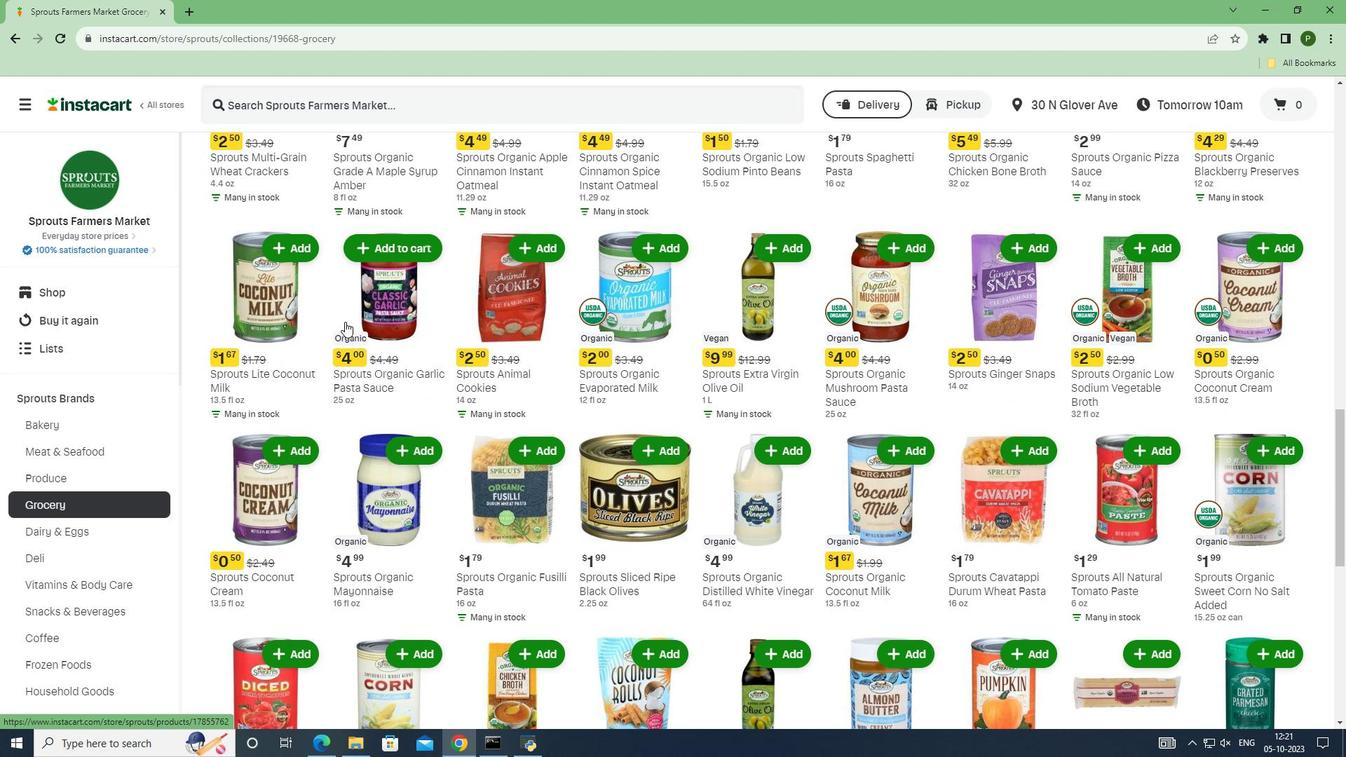 
Action: Mouse scrolled (345, 321) with delta (0, 0)
Screenshot: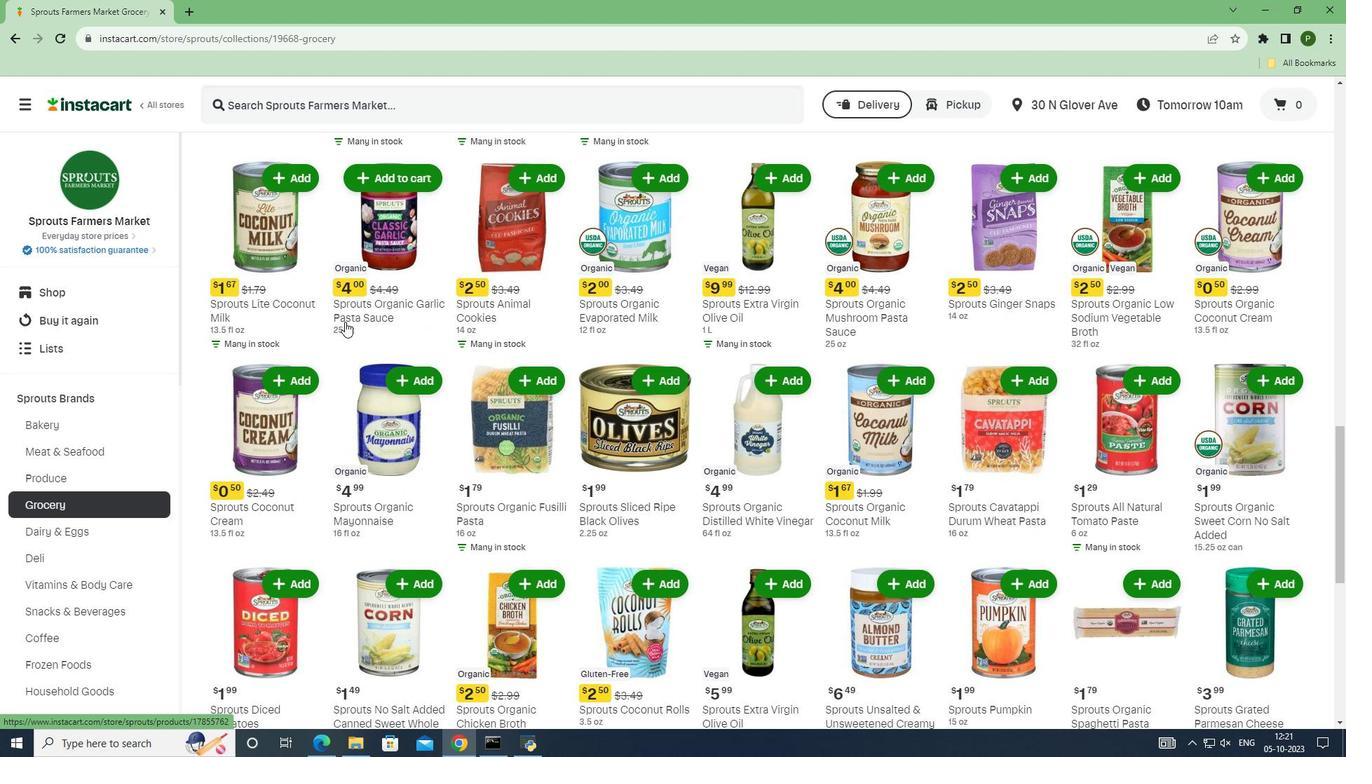 
Action: Mouse scrolled (345, 321) with delta (0, 0)
Screenshot: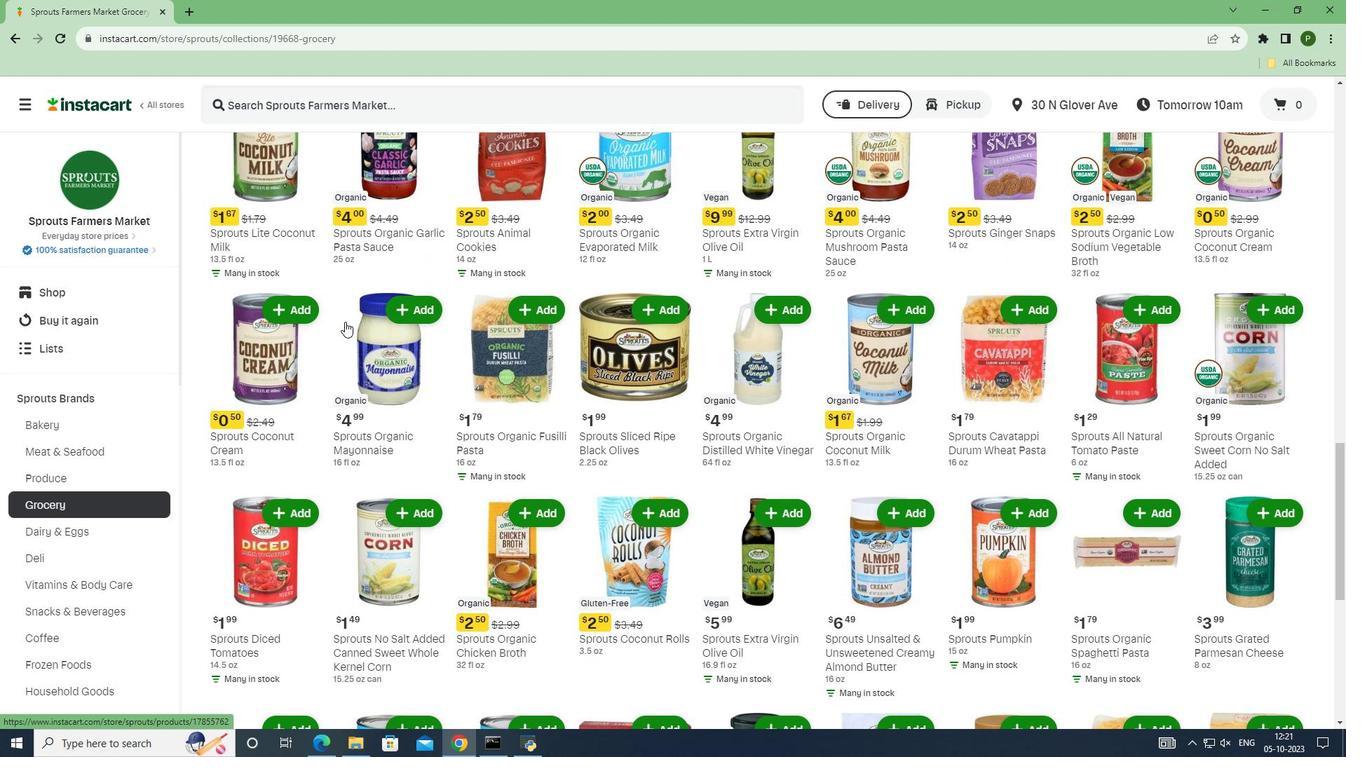 
Action: Mouse scrolled (345, 321) with delta (0, 0)
Screenshot: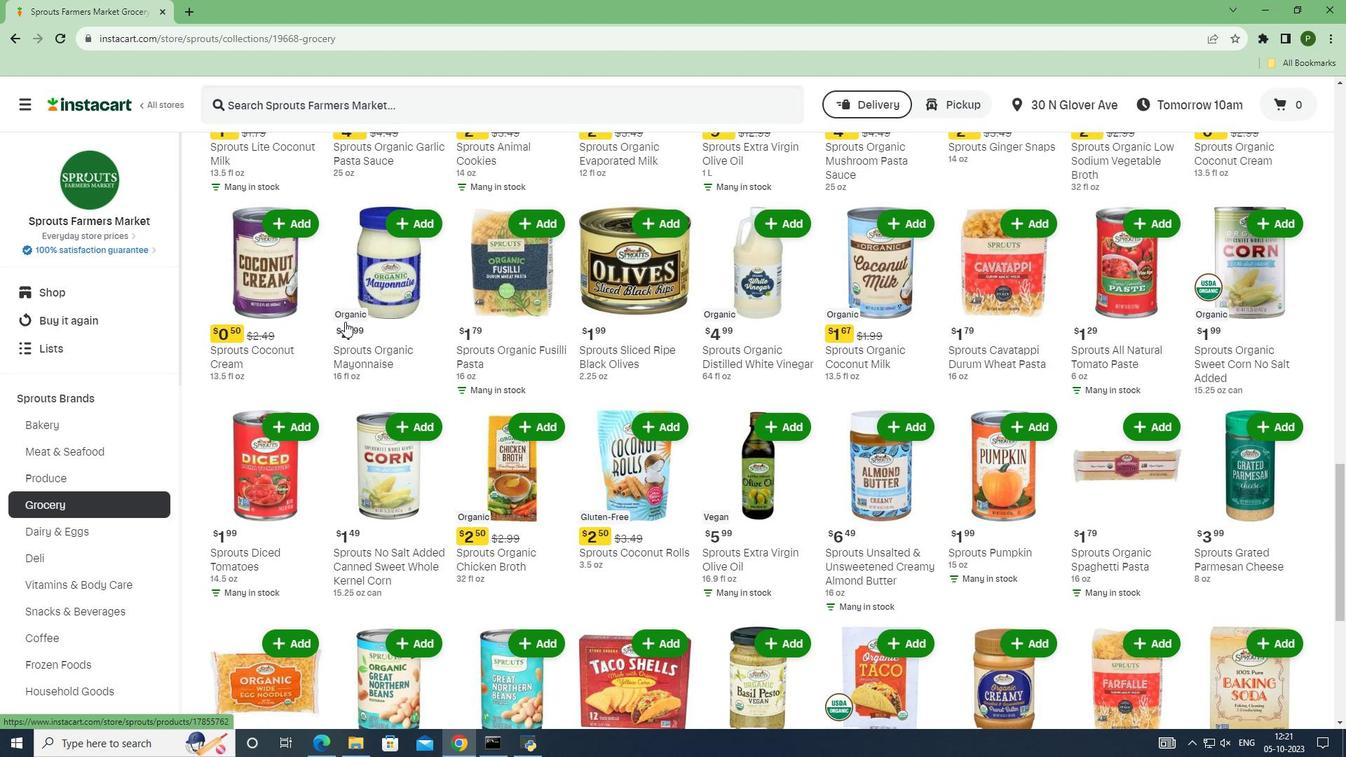 
Action: Mouse scrolled (345, 321) with delta (0, 0)
Screenshot: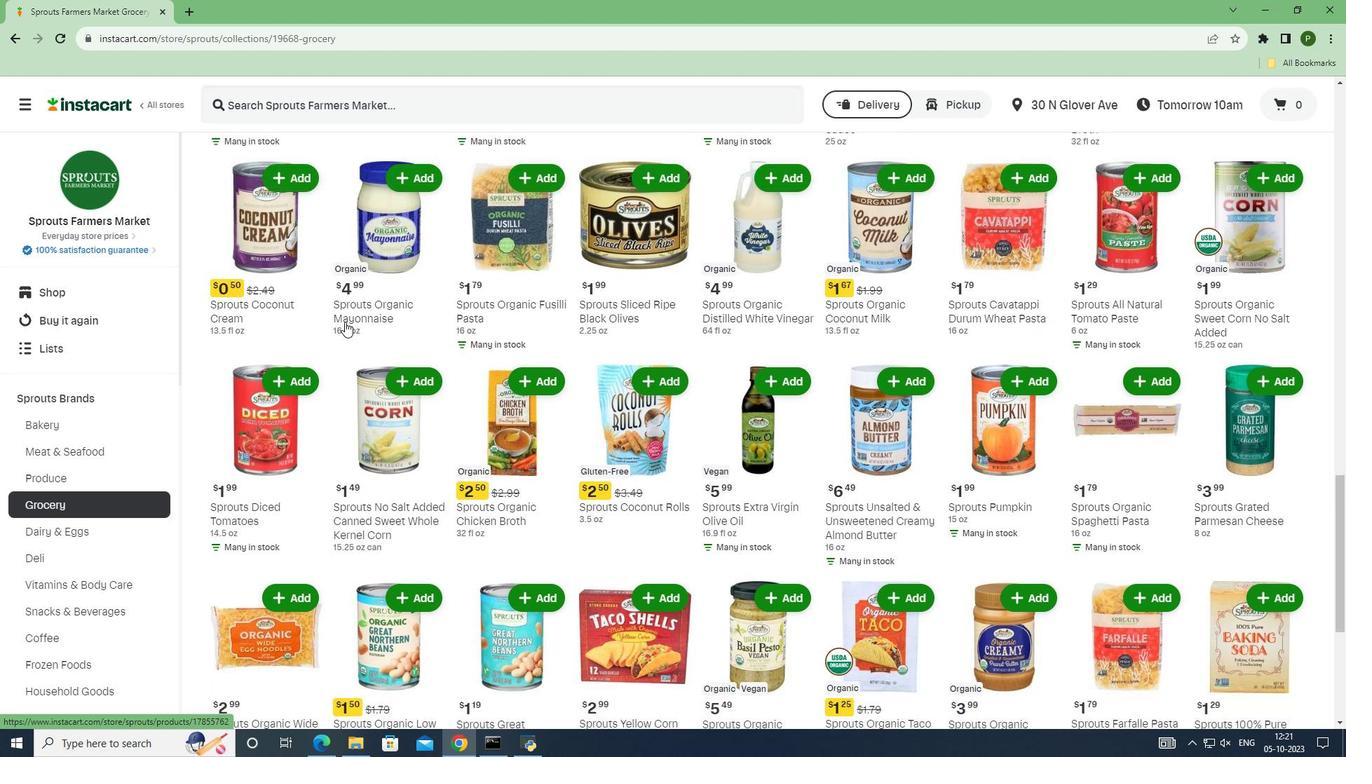 
Action: Mouse scrolled (345, 321) with delta (0, 0)
Screenshot: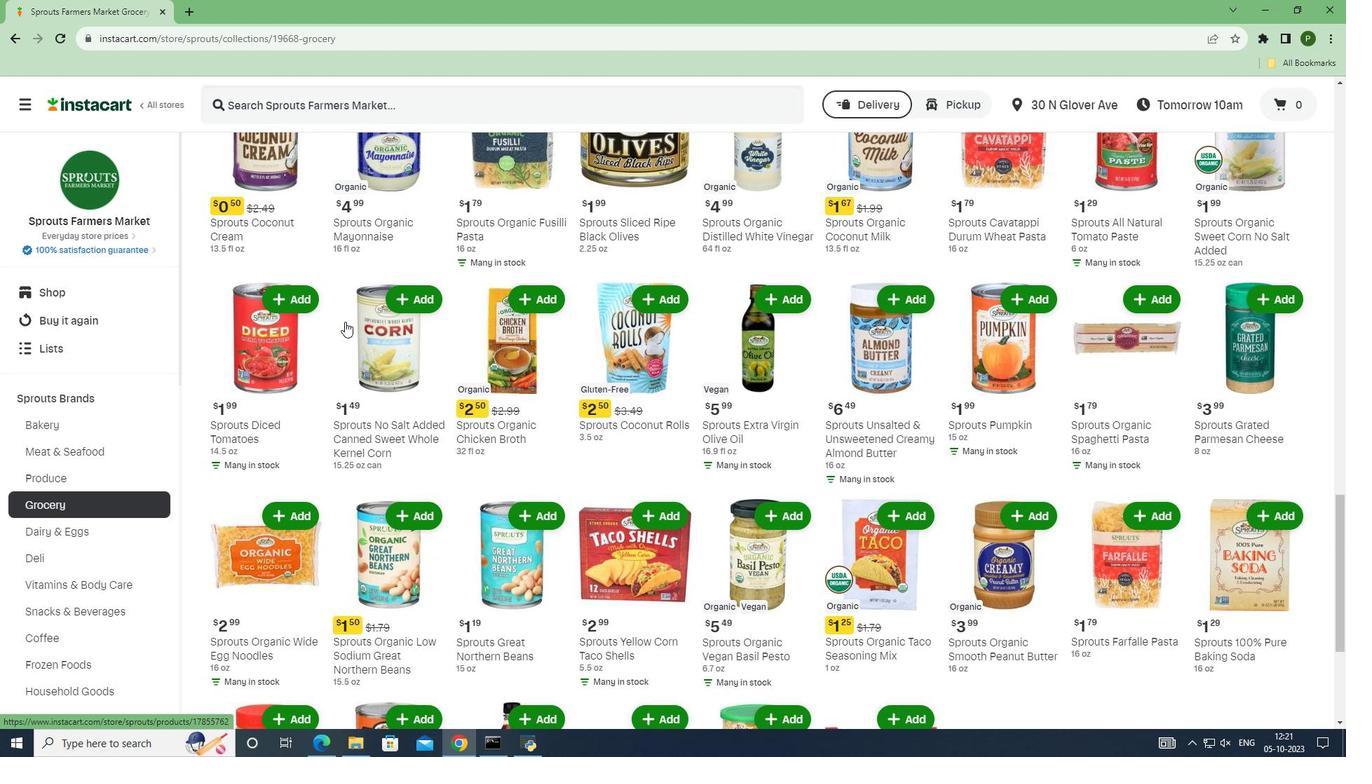 
Action: Mouse scrolled (345, 321) with delta (0, 0)
Screenshot: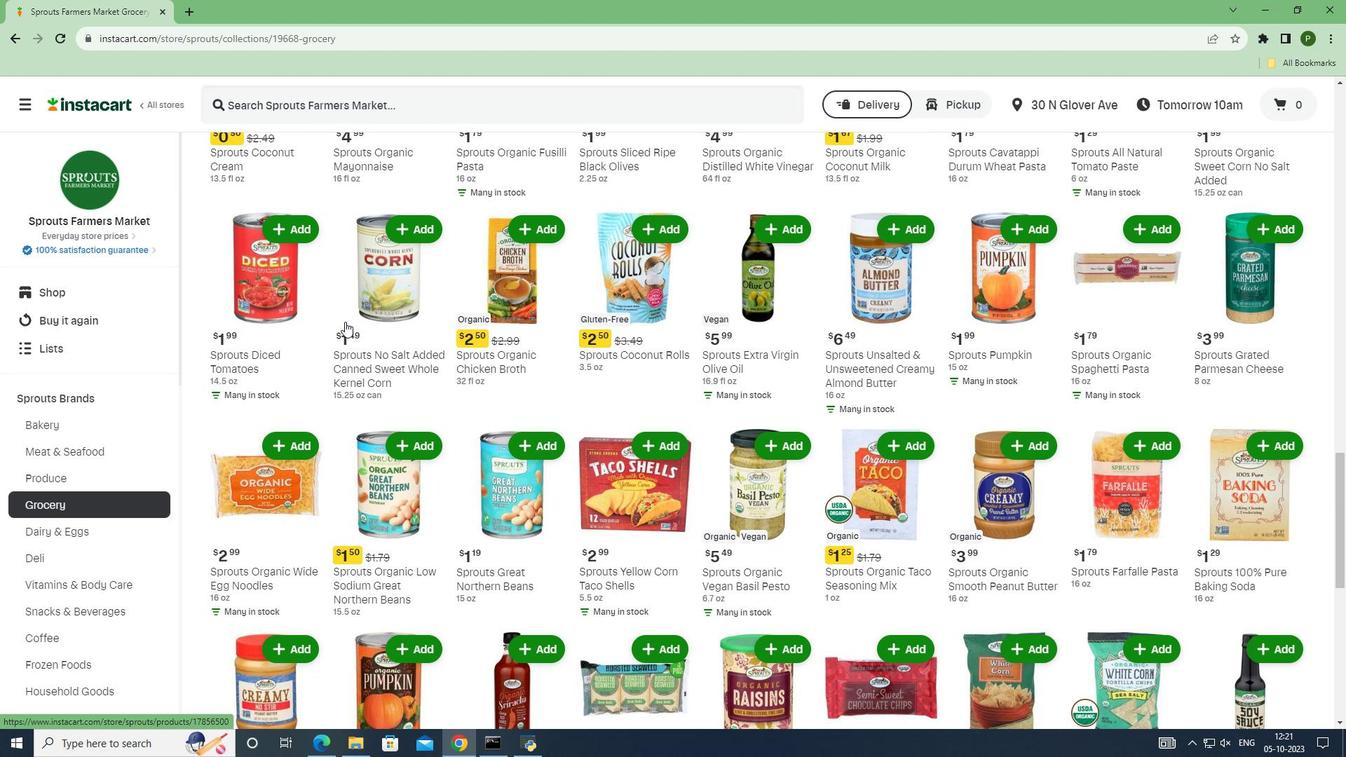 
Action: Mouse scrolled (345, 321) with delta (0, 0)
Screenshot: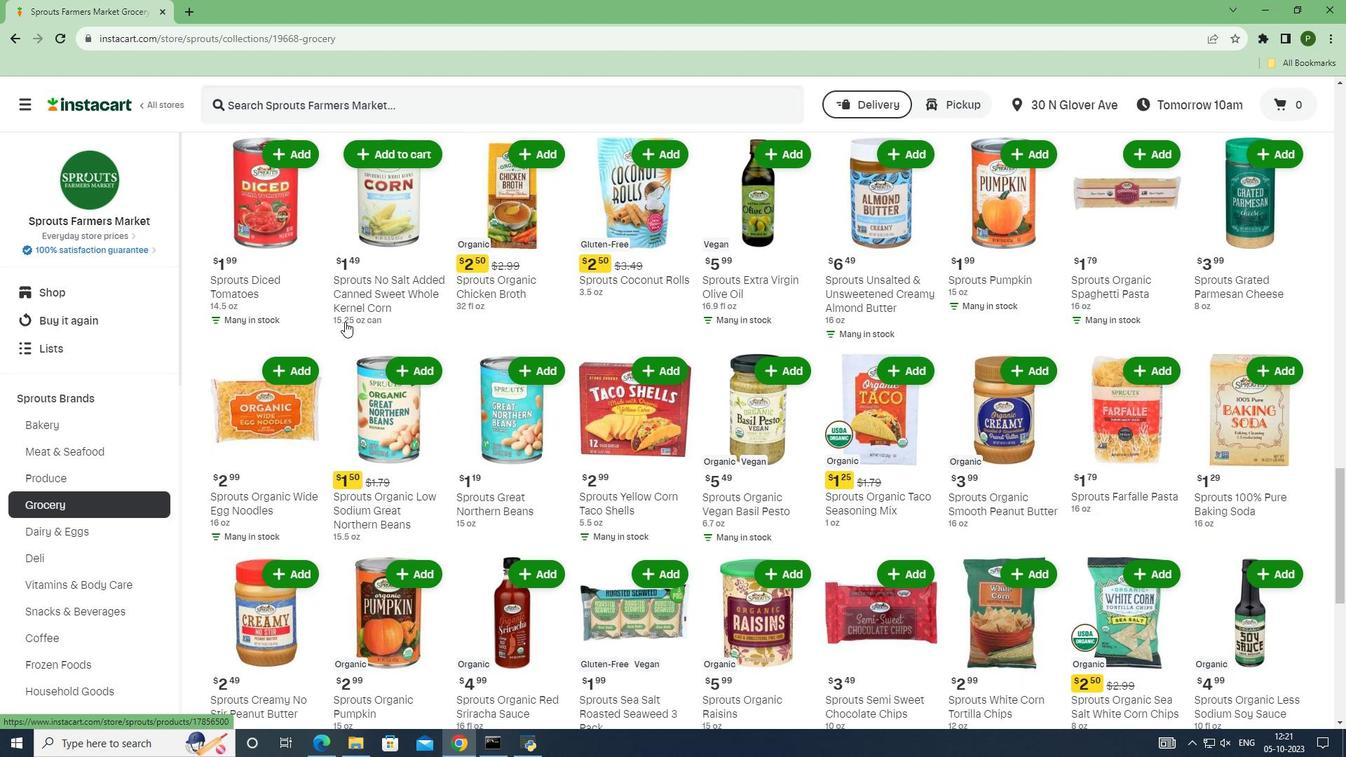 
Action: Mouse scrolled (345, 321) with delta (0, 0)
Screenshot: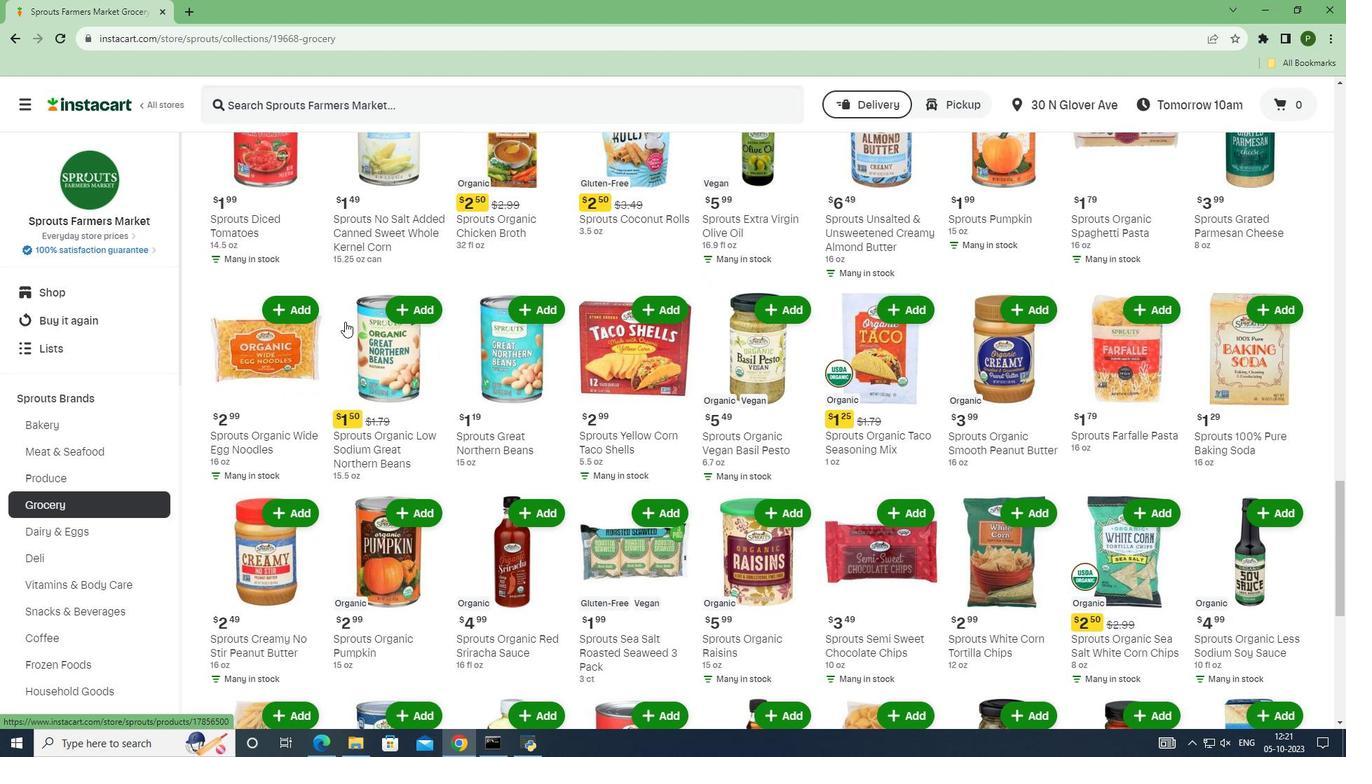 
Action: Mouse scrolled (345, 321) with delta (0, 0)
Screenshot: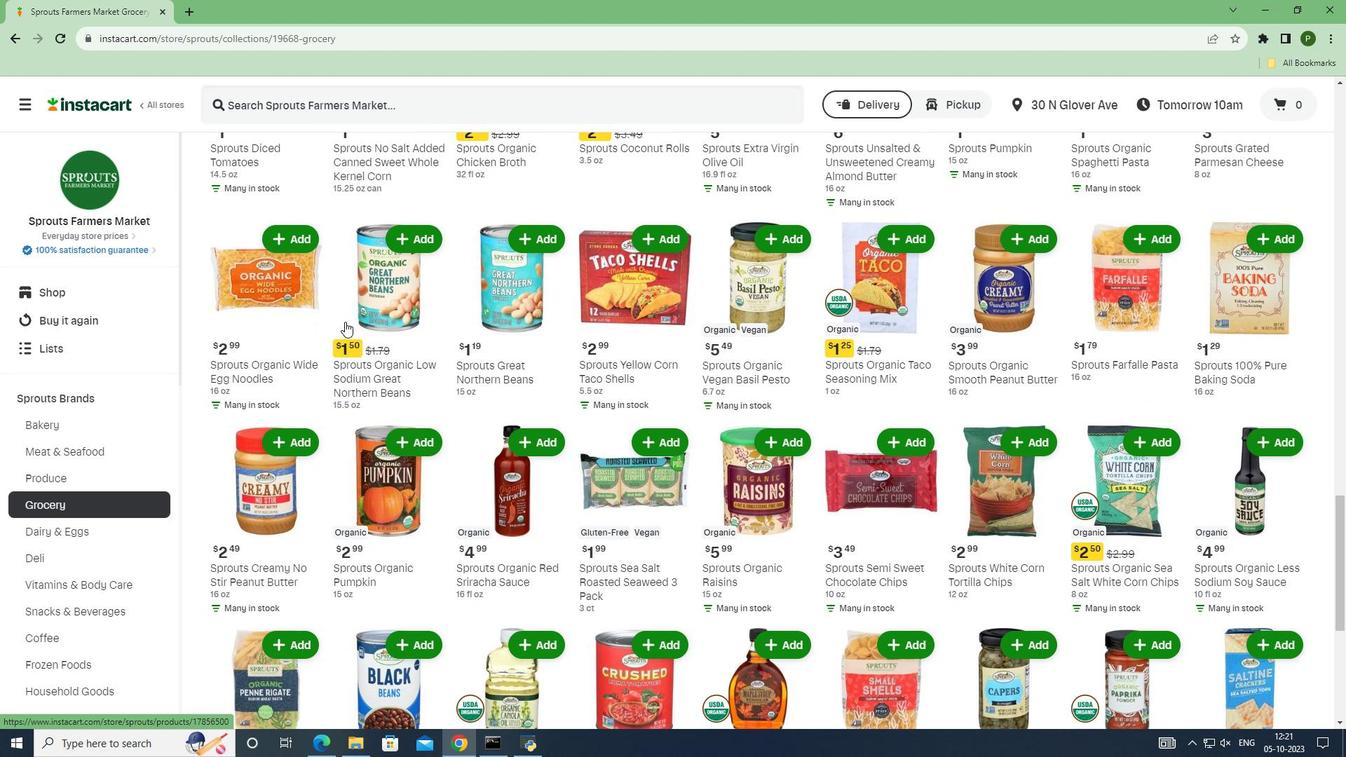 
Action: Mouse scrolled (345, 321) with delta (0, 0)
Screenshot: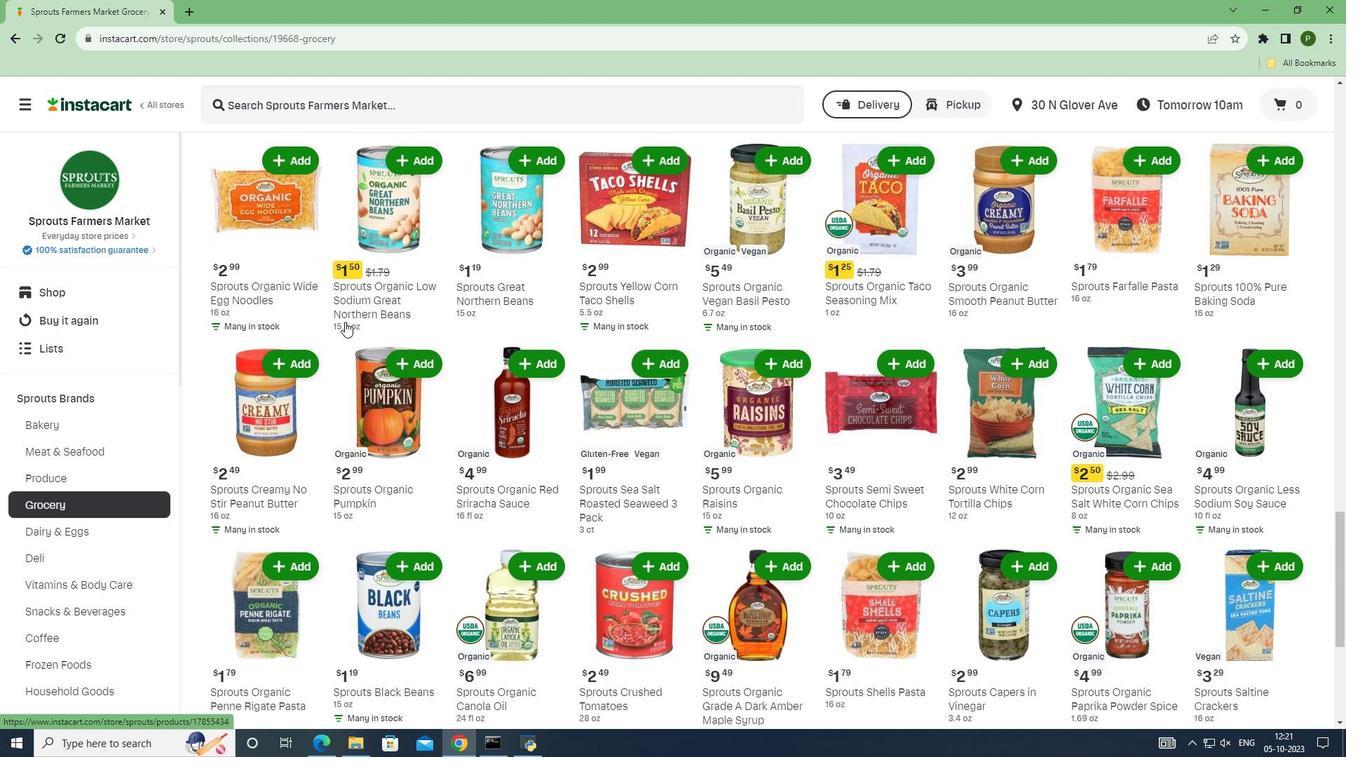 
Action: Mouse scrolled (345, 321) with delta (0, 0)
Screenshot: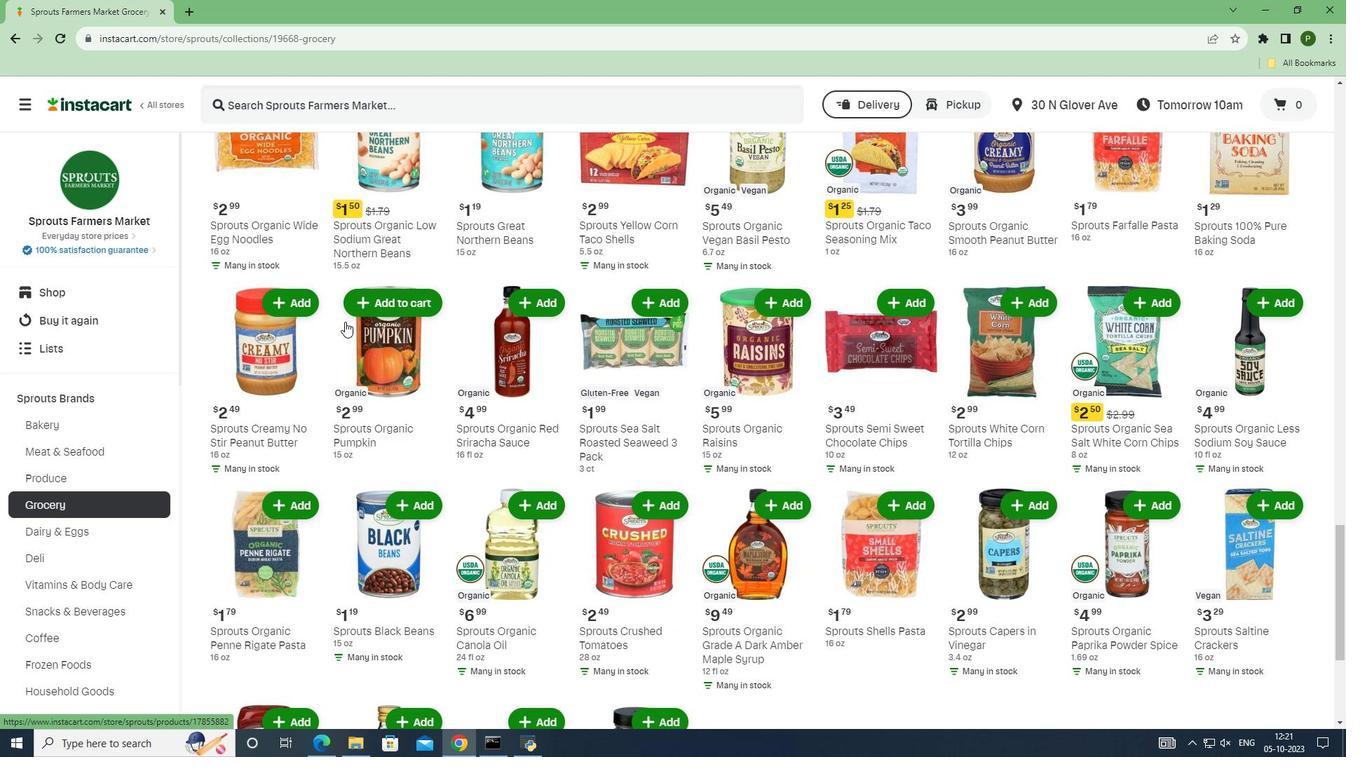 
Action: Mouse scrolled (345, 321) with delta (0, 0)
Screenshot: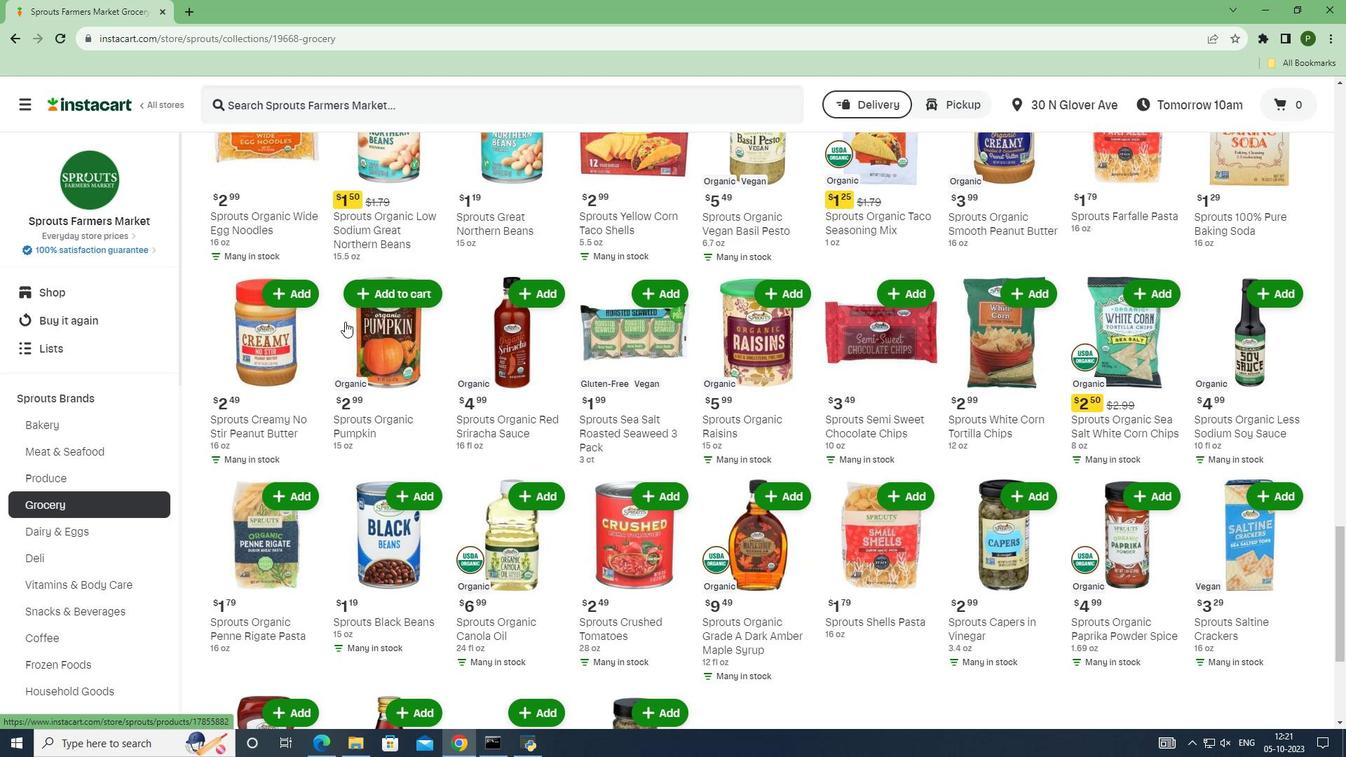 
Action: Mouse scrolled (345, 322) with delta (0, 0)
Screenshot: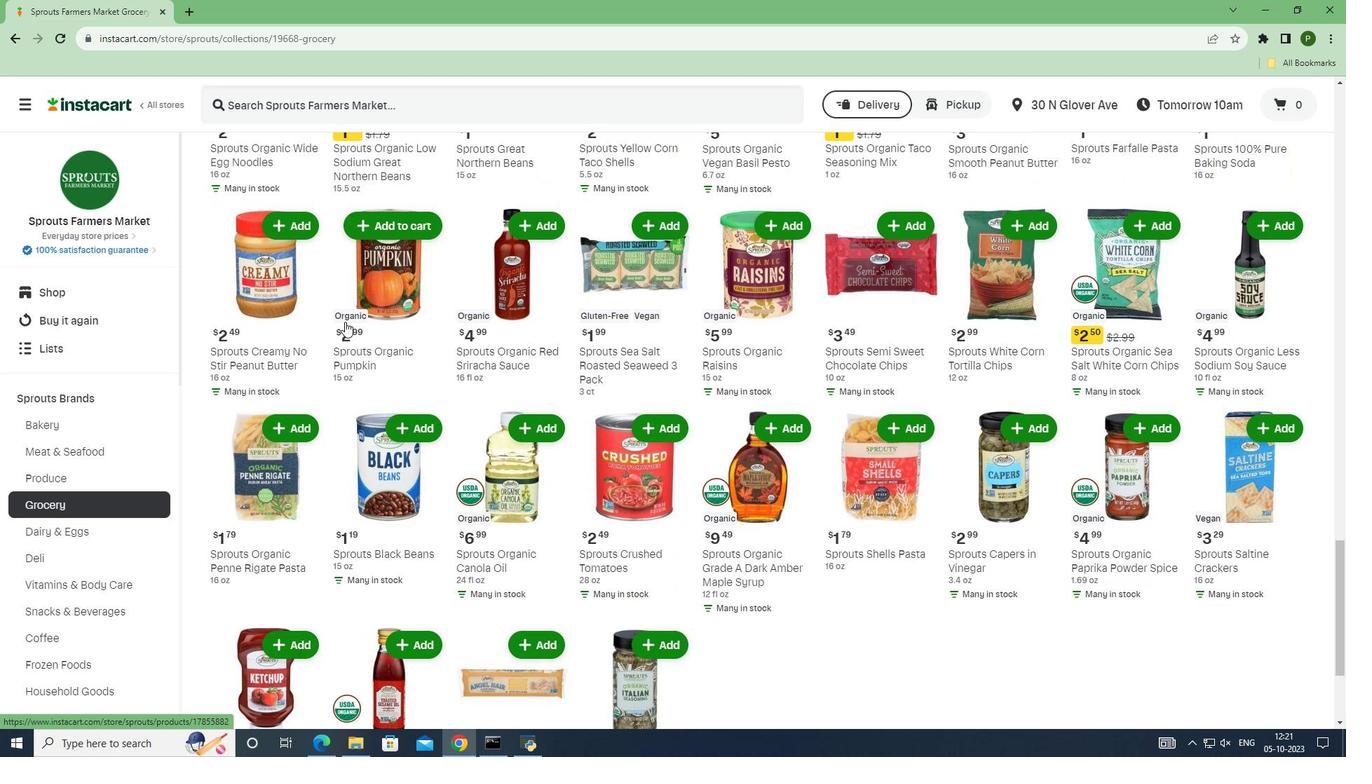 
Action: Mouse scrolled (345, 321) with delta (0, 0)
Screenshot: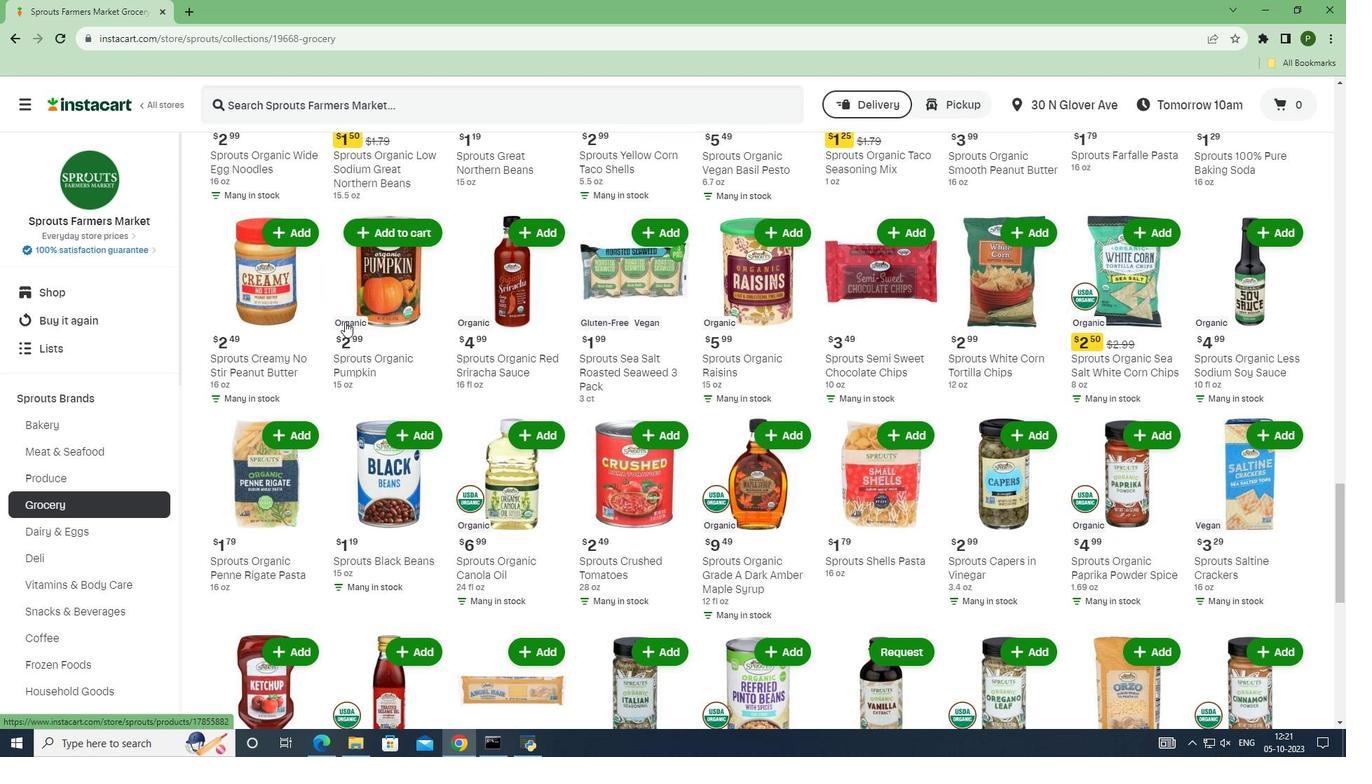 
Action: Mouse scrolled (345, 321) with delta (0, 0)
Screenshot: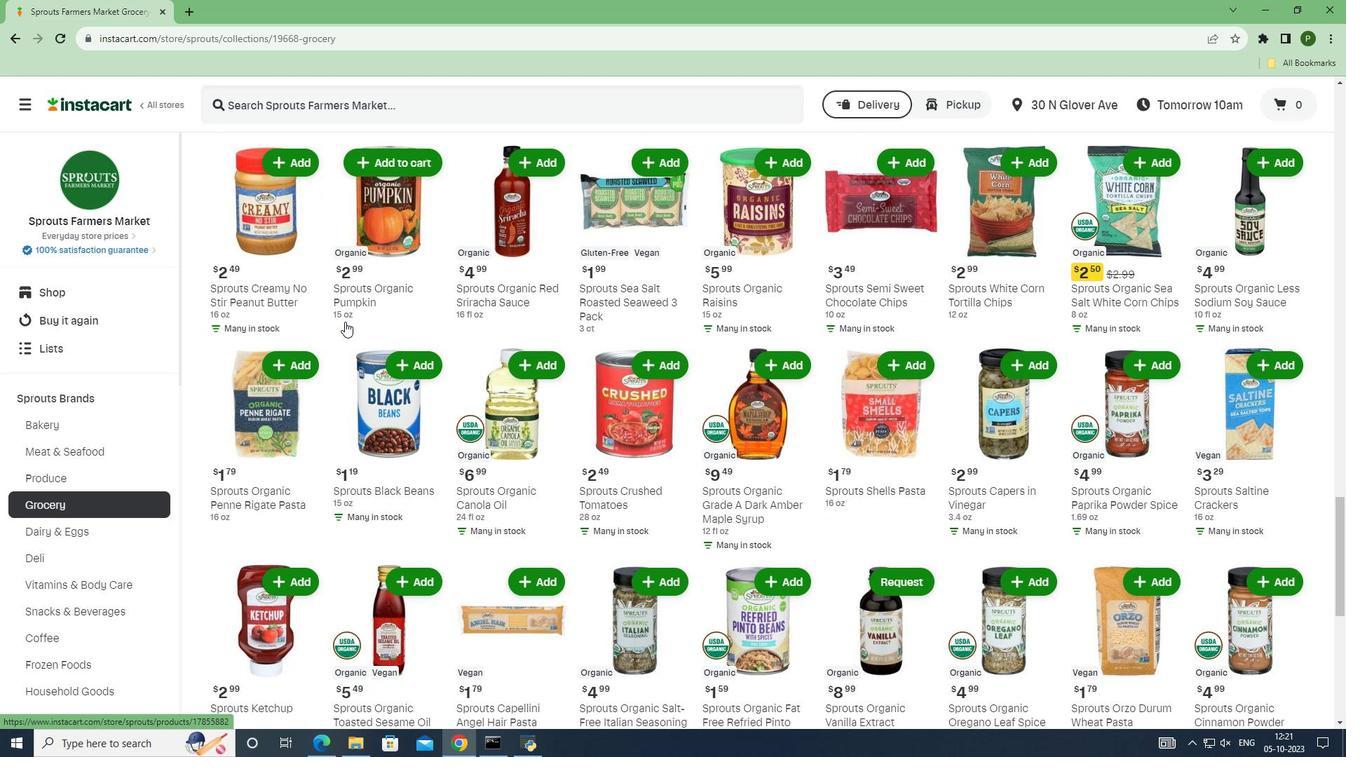 
Action: Mouse scrolled (345, 321) with delta (0, 0)
Screenshot: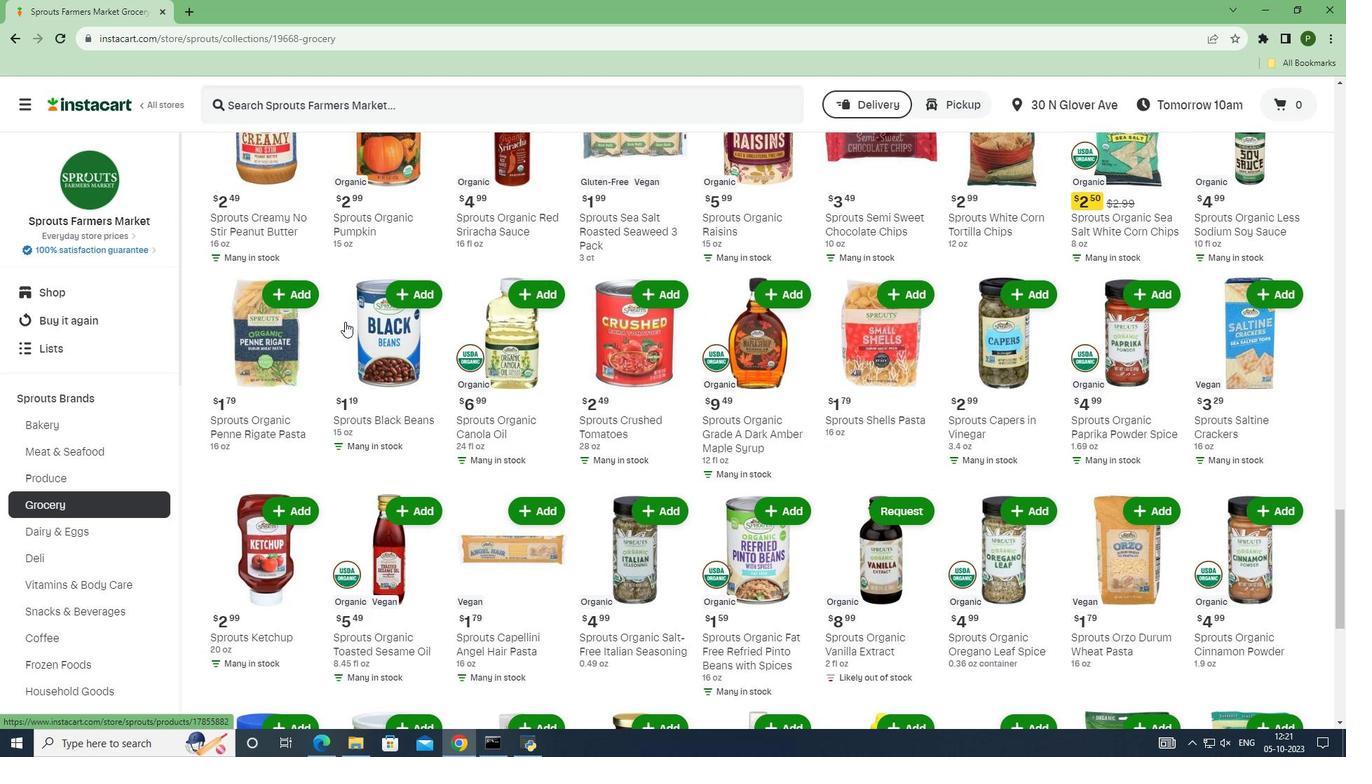 
Action: Mouse scrolled (345, 321) with delta (0, 0)
Screenshot: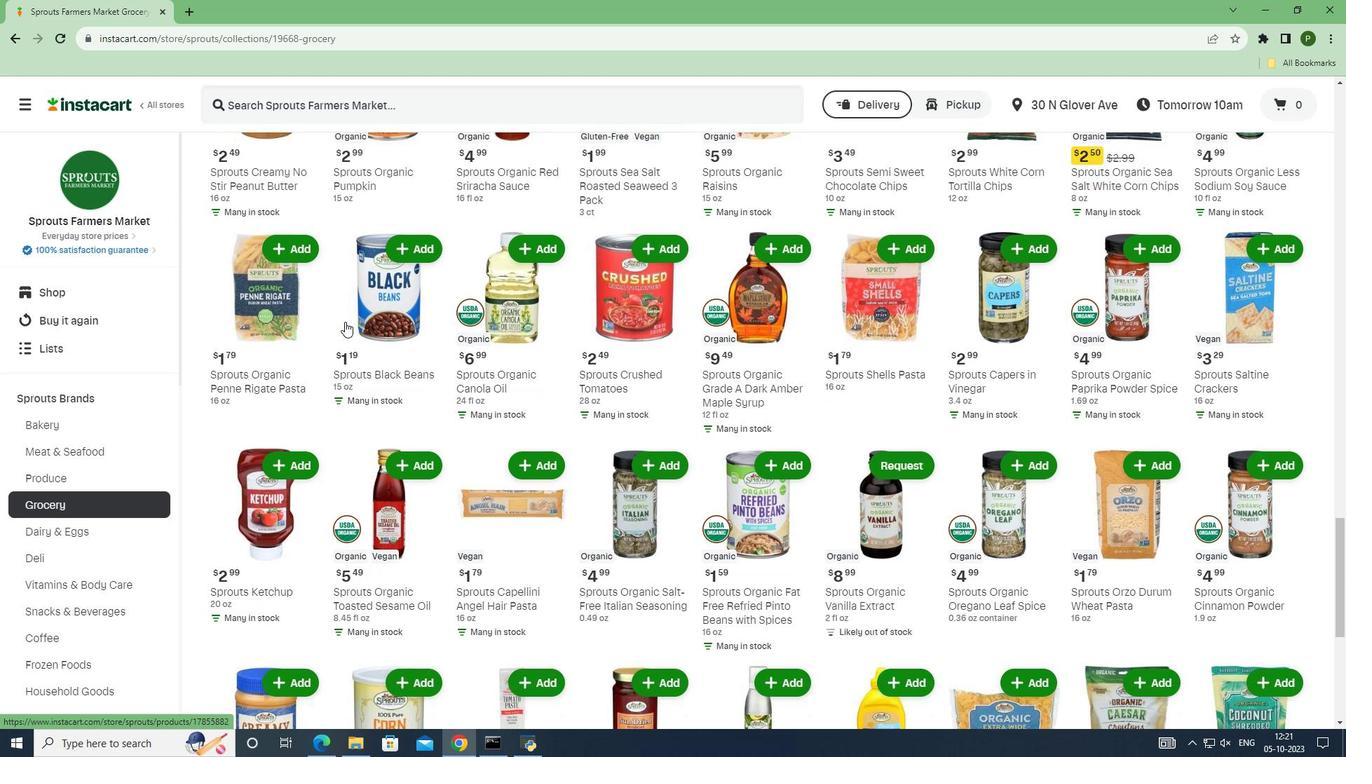 
Action: Mouse scrolled (345, 322) with delta (0, 0)
Screenshot: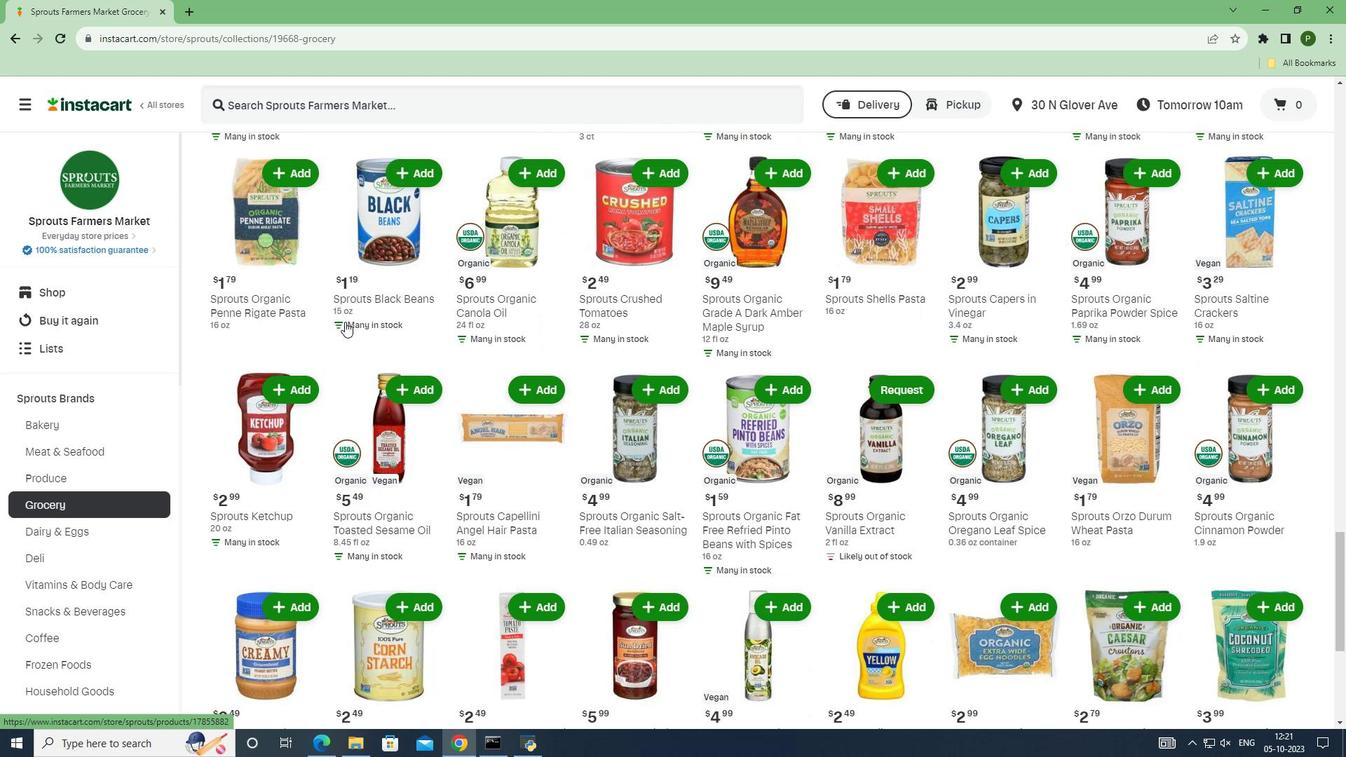 
Action: Mouse scrolled (345, 321) with delta (0, 0)
Screenshot: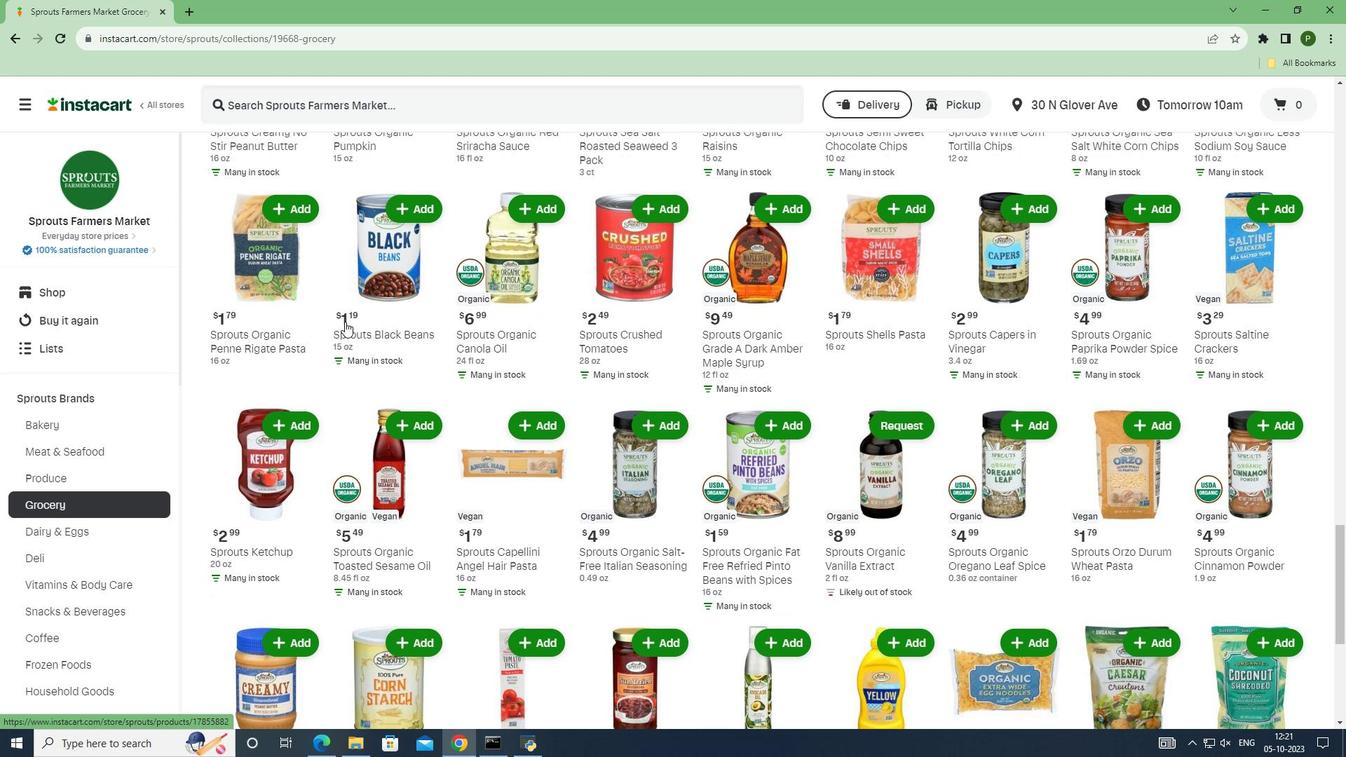 
Action: Mouse scrolled (345, 321) with delta (0, 0)
Screenshot: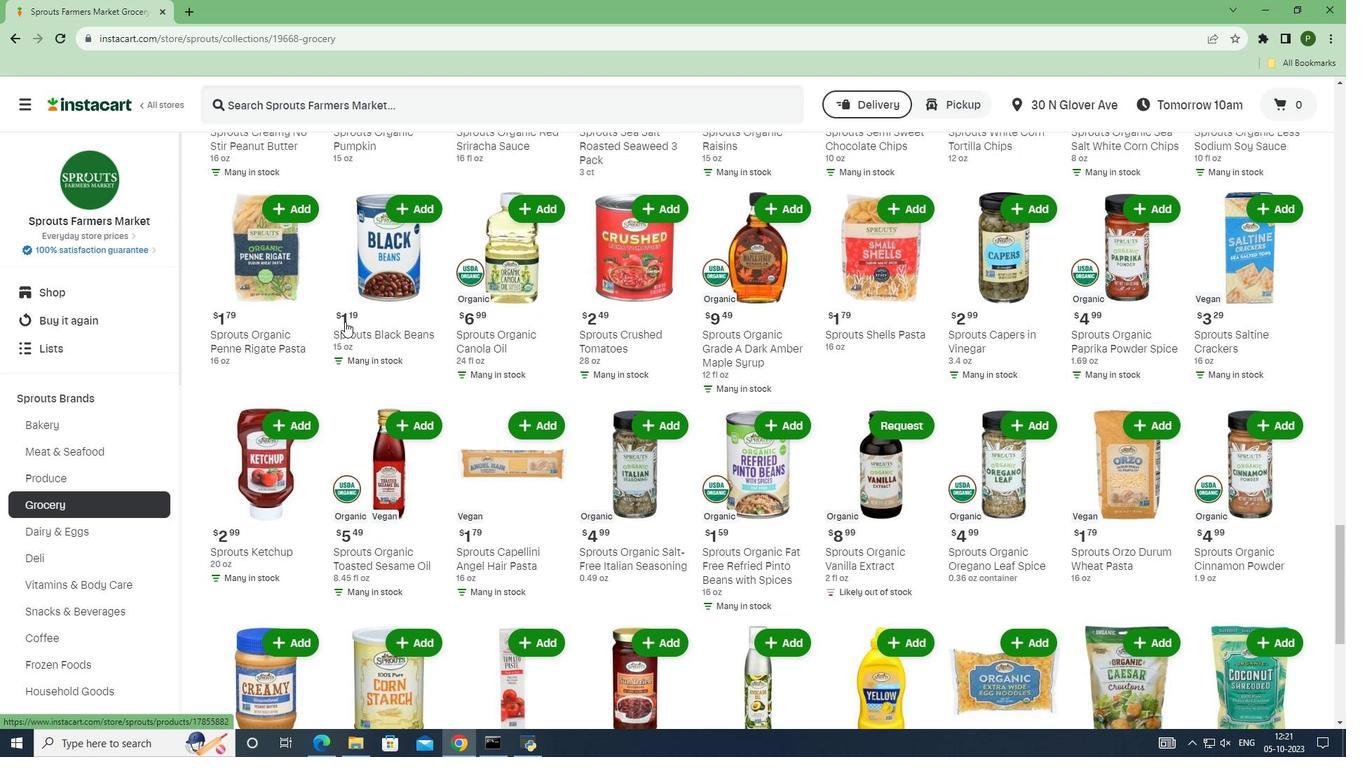 
Action: Mouse scrolled (345, 321) with delta (0, 0)
Screenshot: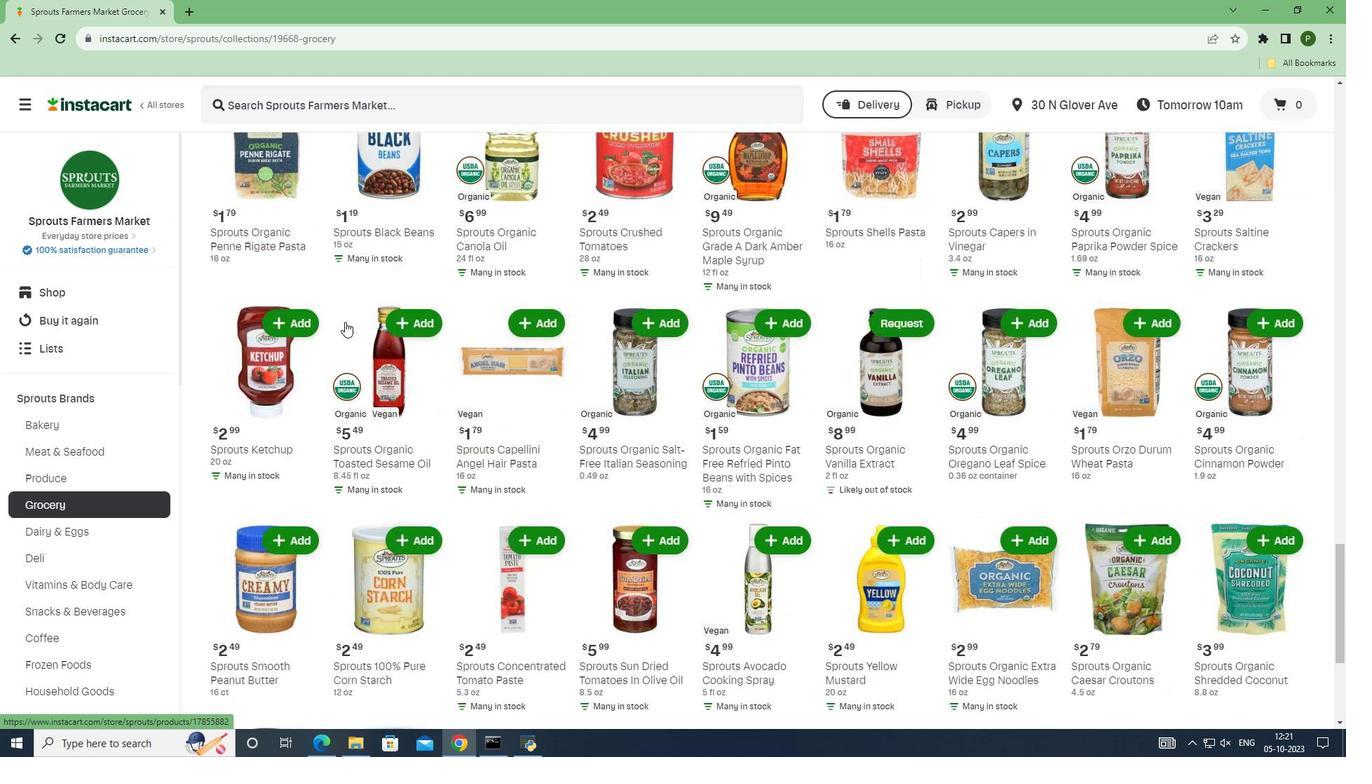 
Action: Mouse scrolled (345, 321) with delta (0, 0)
Screenshot: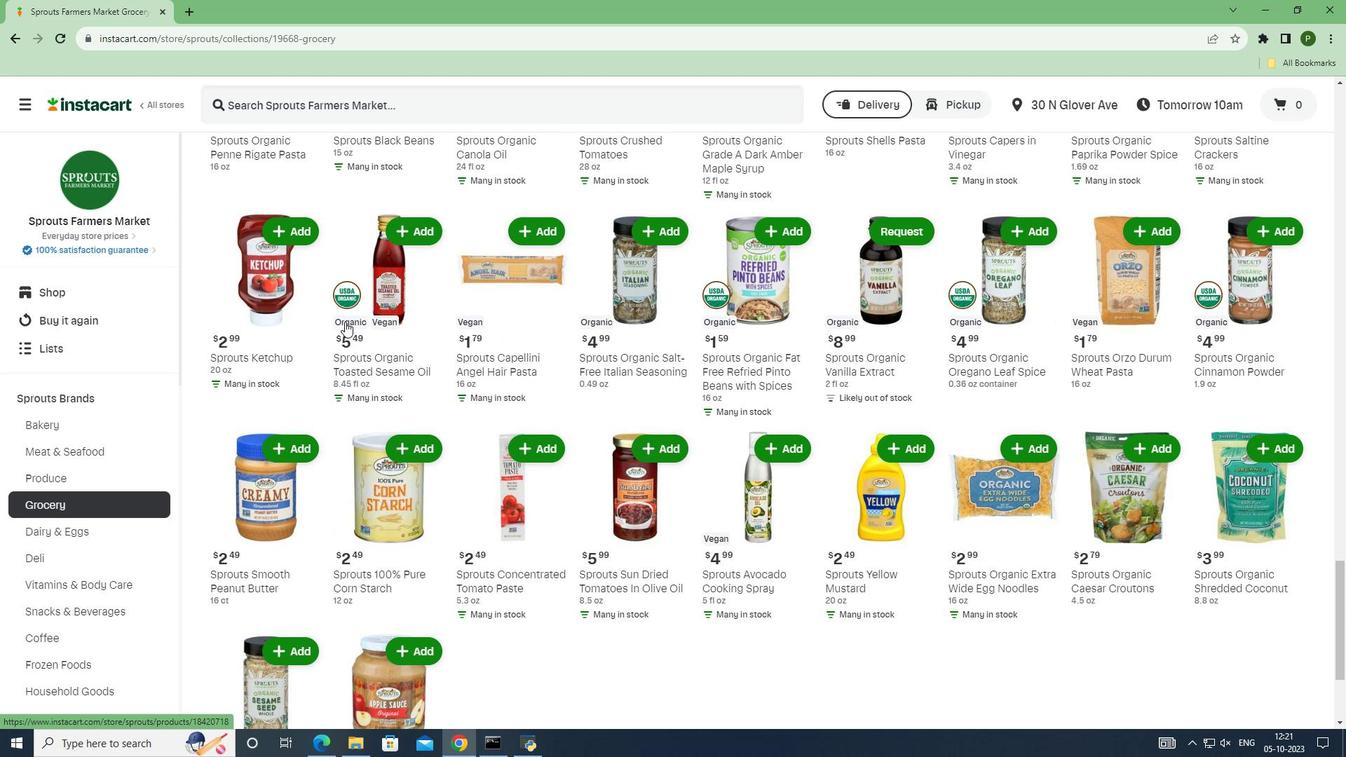 
Action: Mouse scrolled (345, 321) with delta (0, 0)
Screenshot: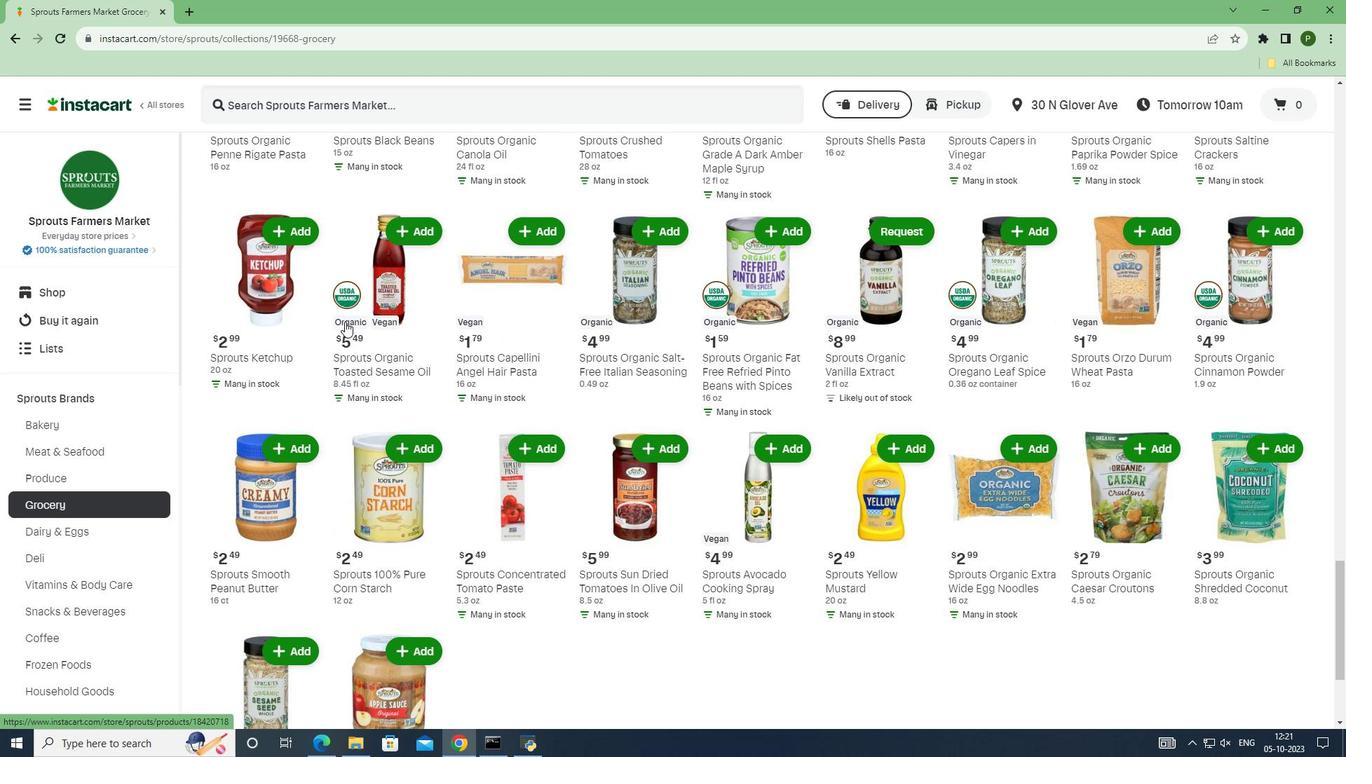
Action: Mouse scrolled (345, 321) with delta (0, 0)
Screenshot: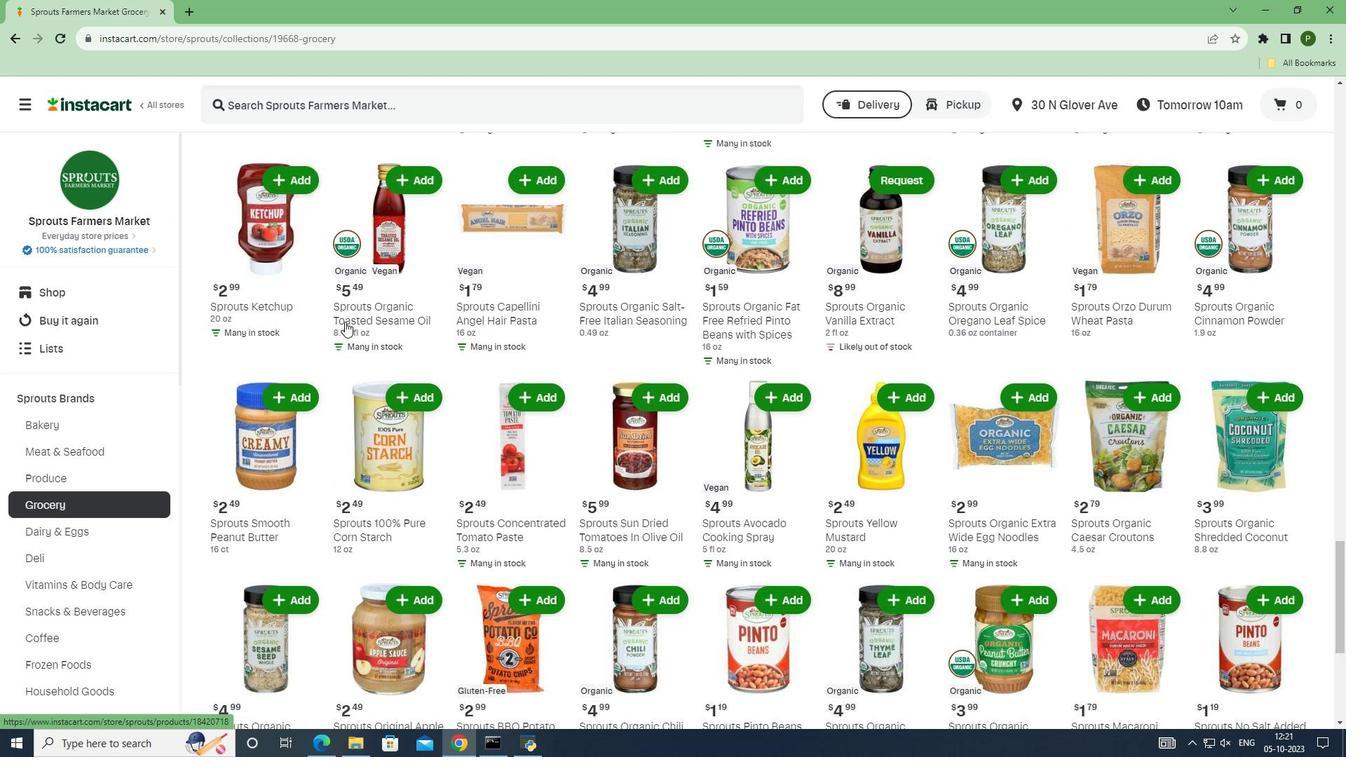 
Action: Mouse scrolled (345, 321) with delta (0, 0)
Screenshot: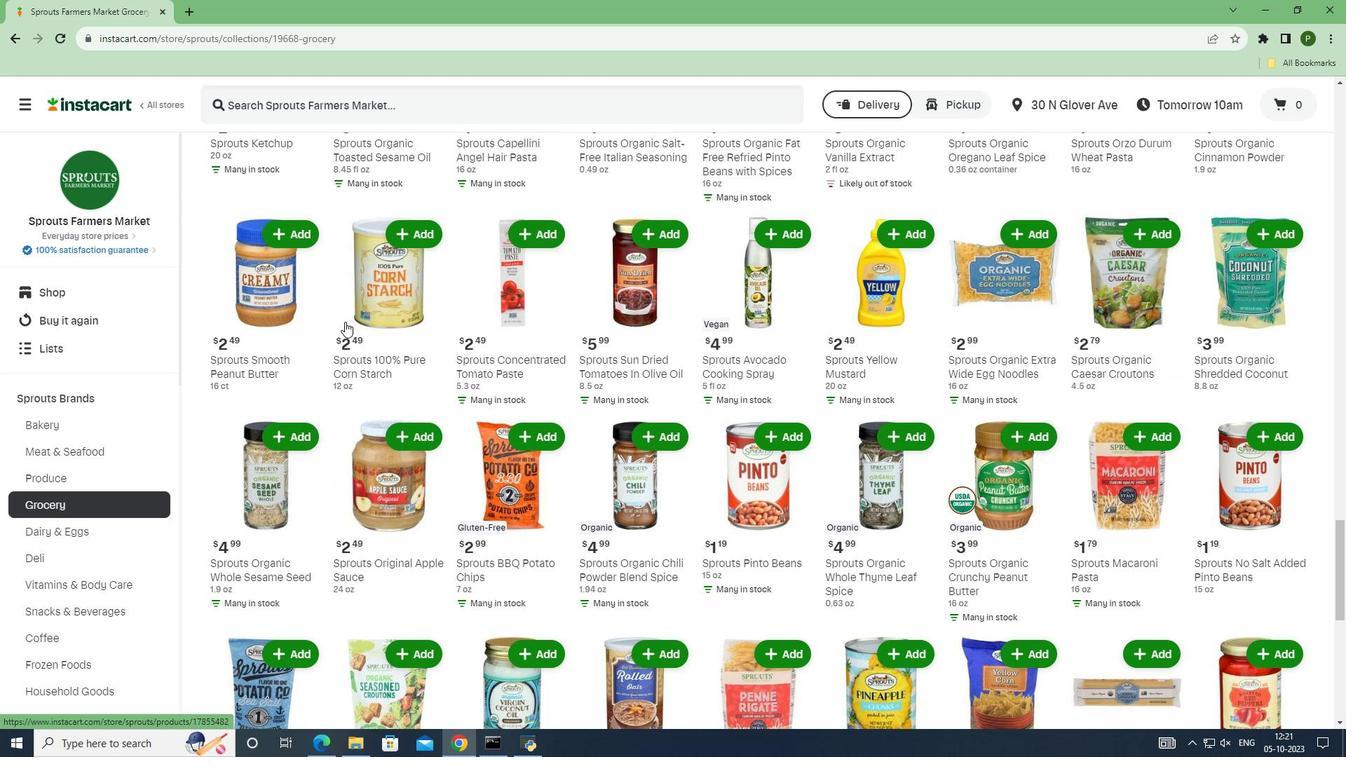 
Action: Mouse scrolled (345, 321) with delta (0, 0)
Screenshot: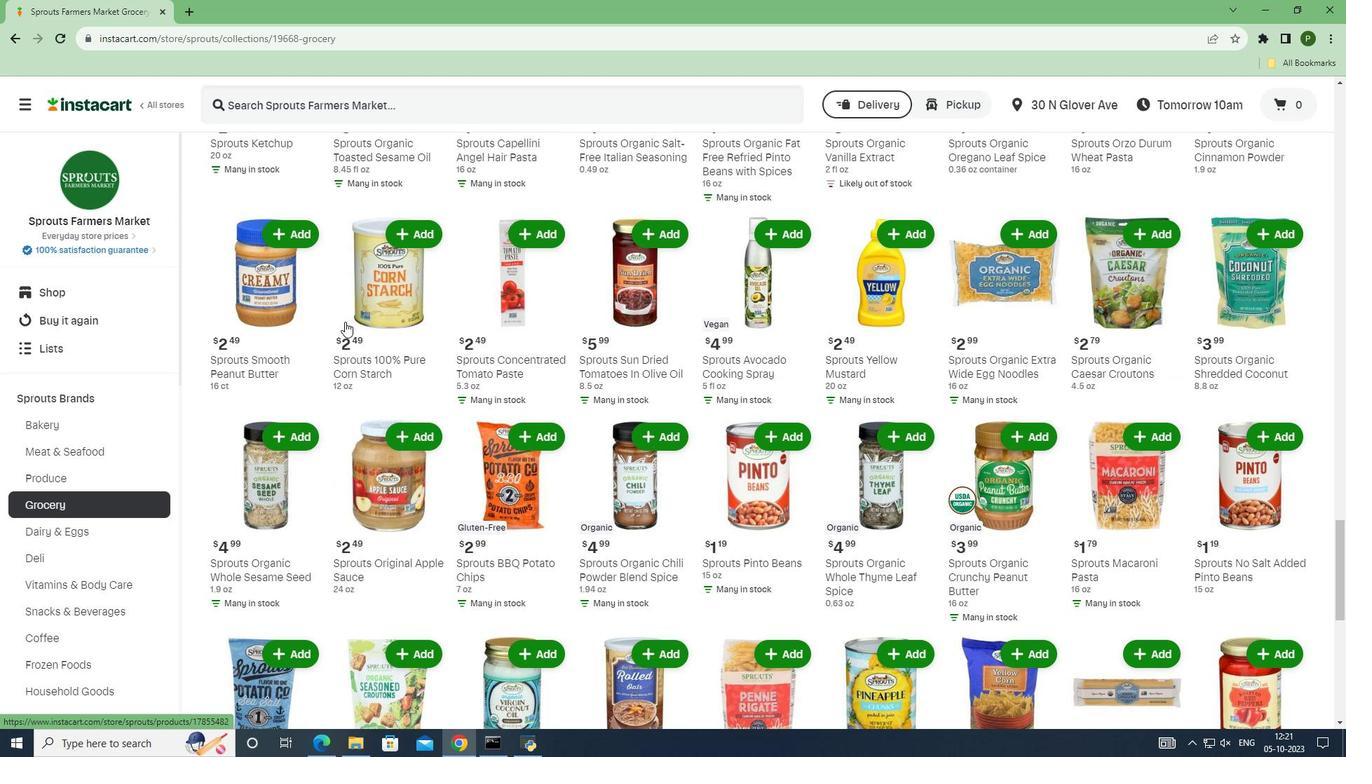 
Action: Mouse scrolled (345, 321) with delta (0, 0)
Screenshot: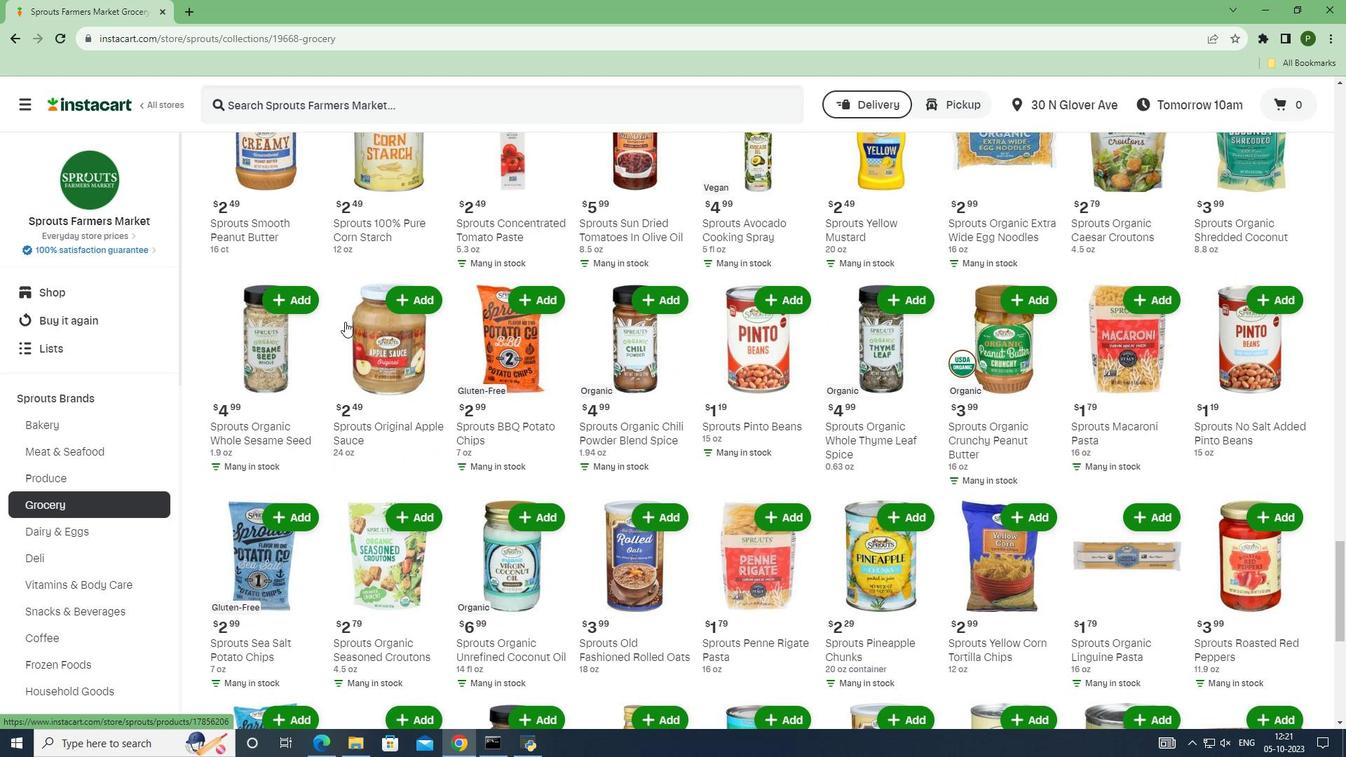 
Action: Mouse scrolled (345, 321) with delta (0, 0)
Screenshot: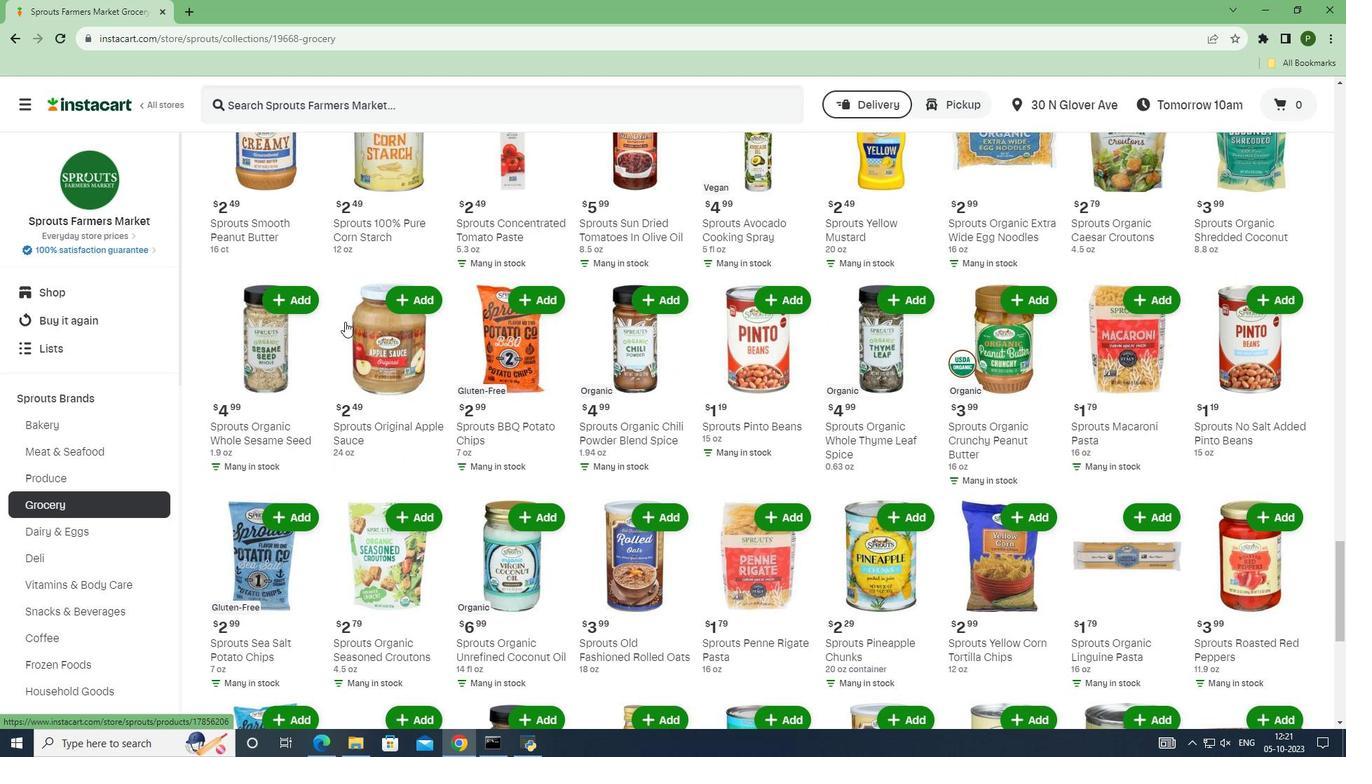 
Action: Mouse scrolled (345, 321) with delta (0, 0)
Screenshot: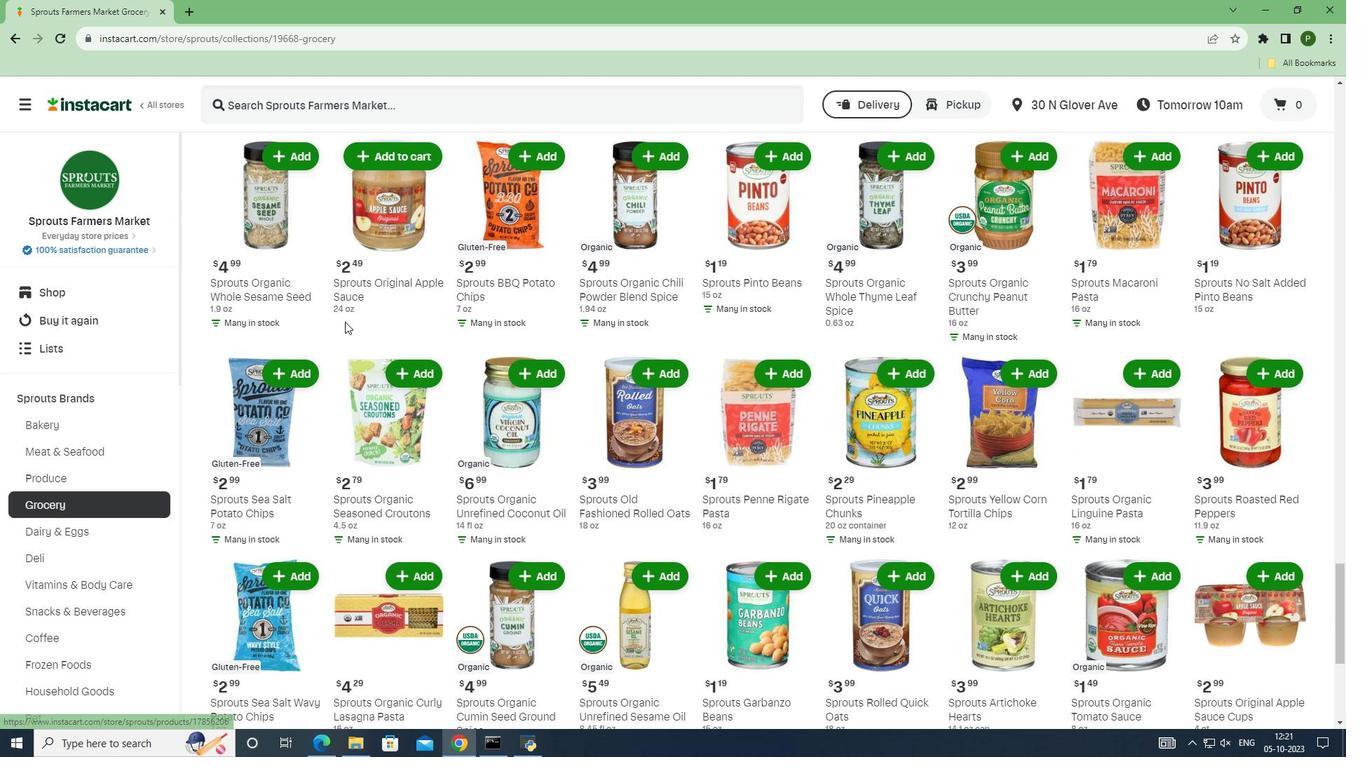 
Action: Mouse scrolled (345, 321) with delta (0, 0)
Screenshot: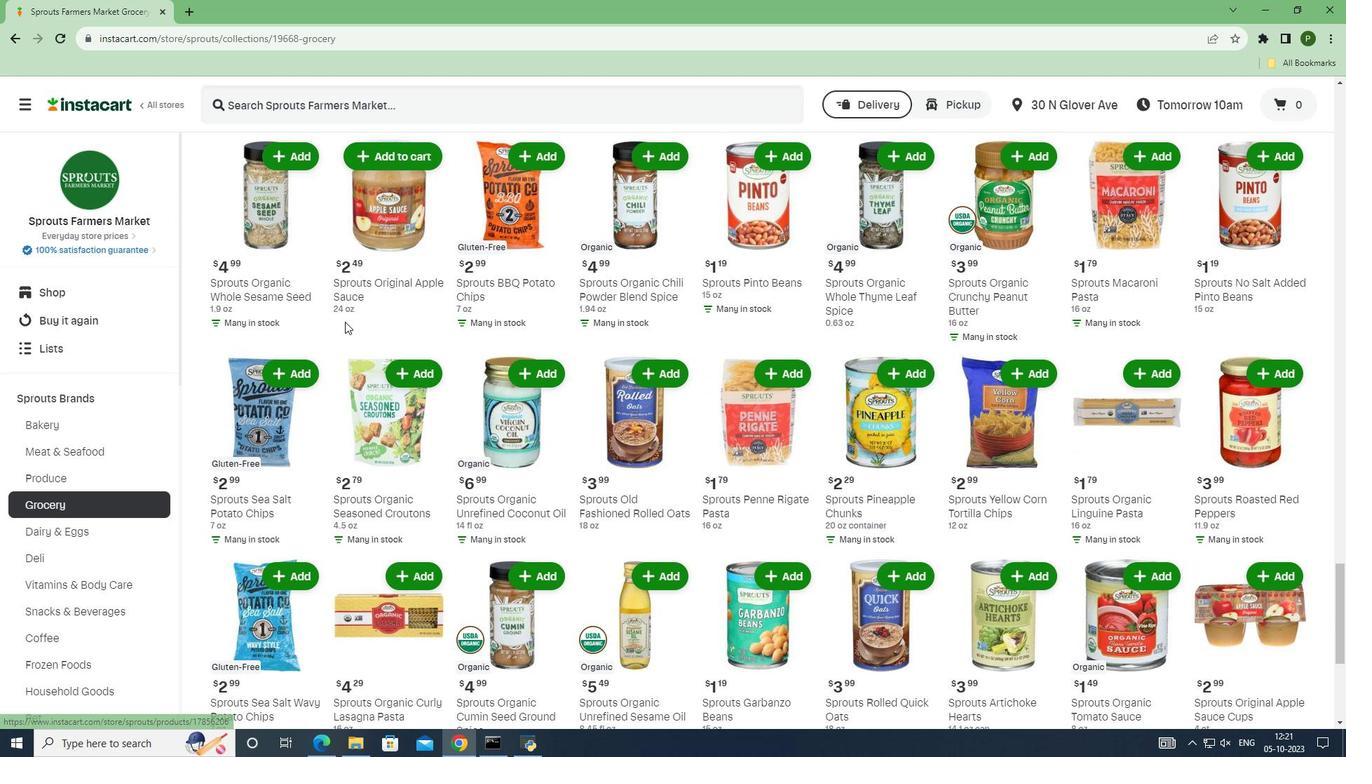 
Action: Mouse scrolled (345, 321) with delta (0, 0)
Screenshot: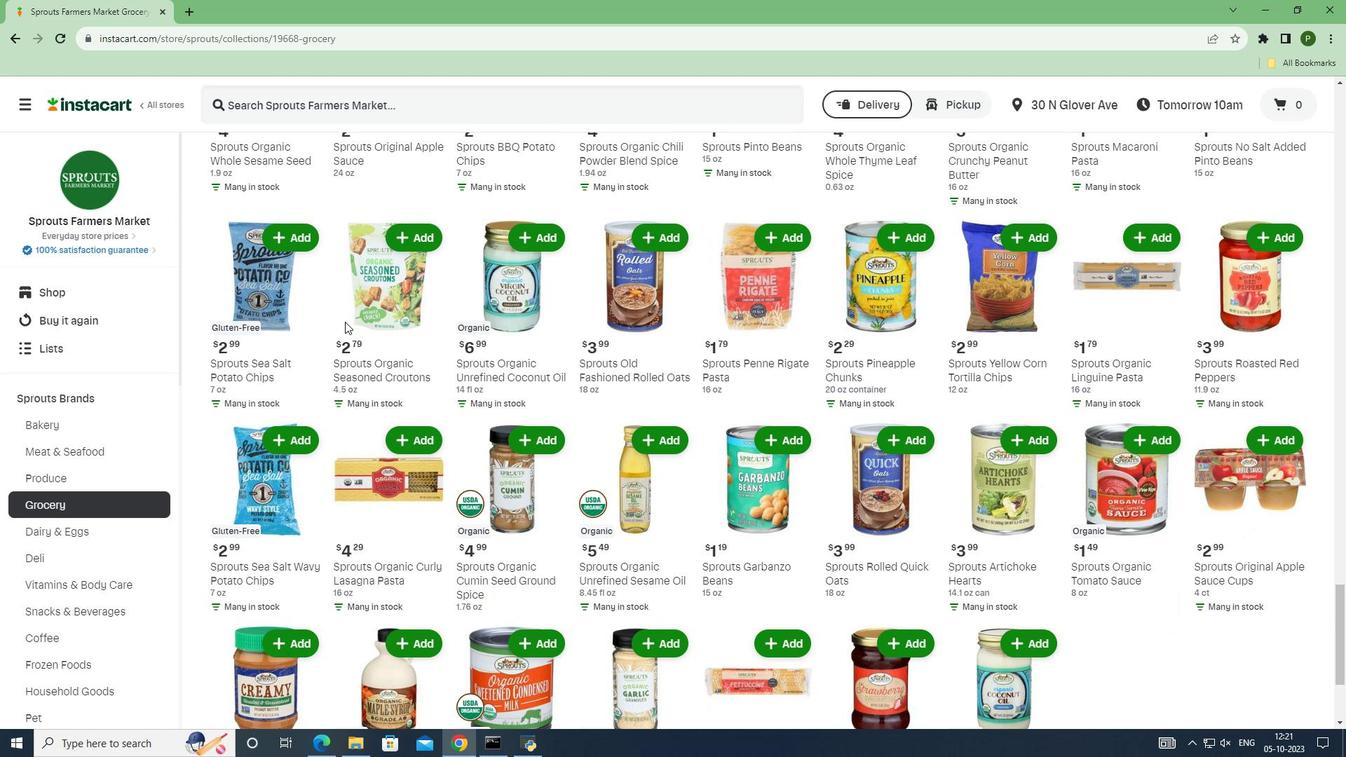 
Action: Mouse scrolled (345, 321) with delta (0, 0)
Screenshot: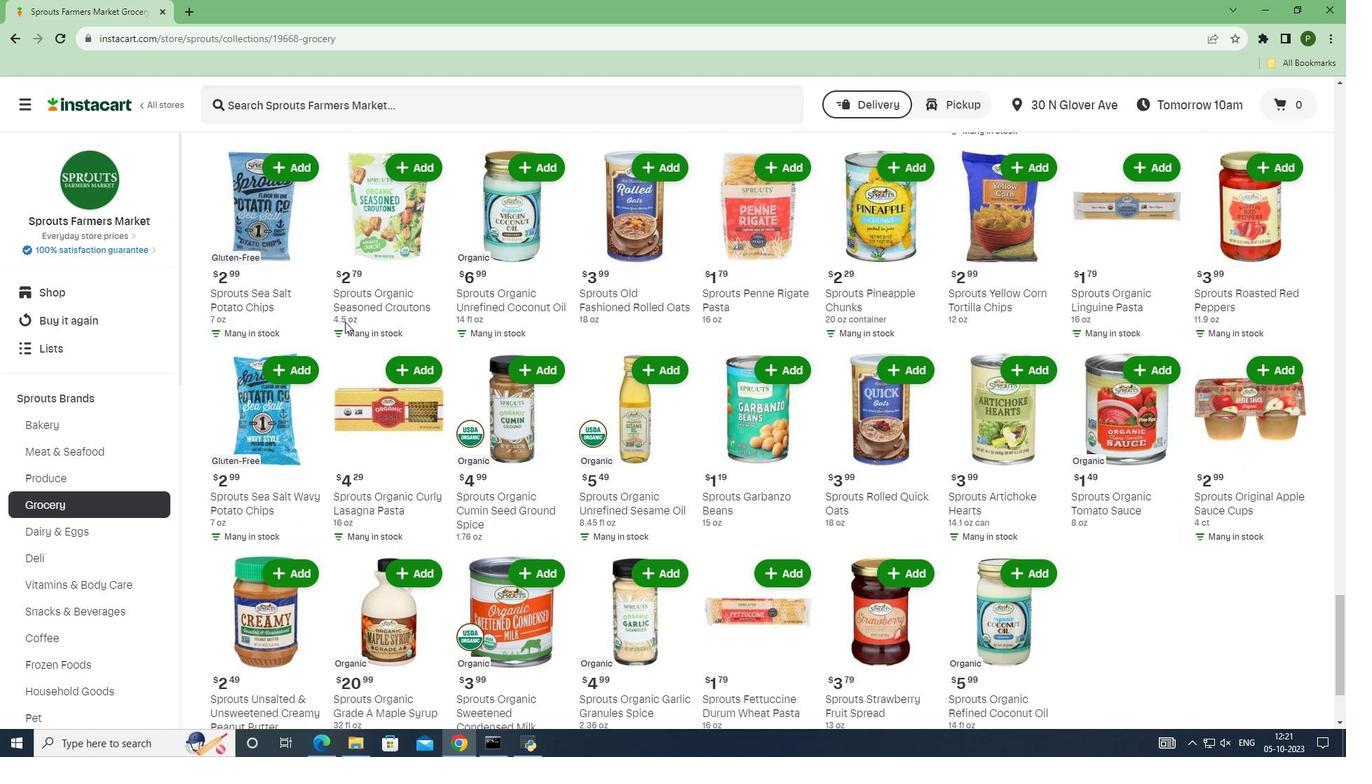 
Action: Mouse scrolled (345, 321) with delta (0, 0)
Screenshot: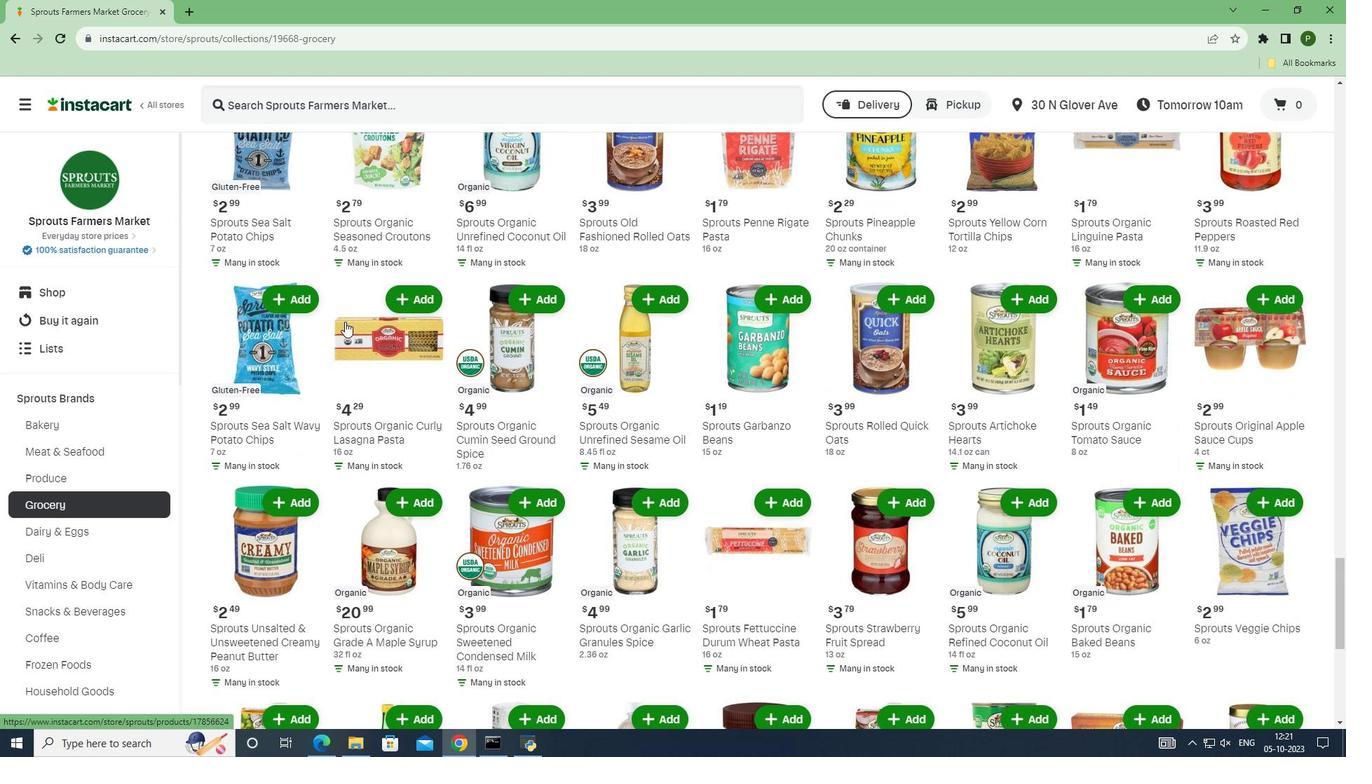 
Action: Mouse scrolled (345, 321) with delta (0, 0)
Screenshot: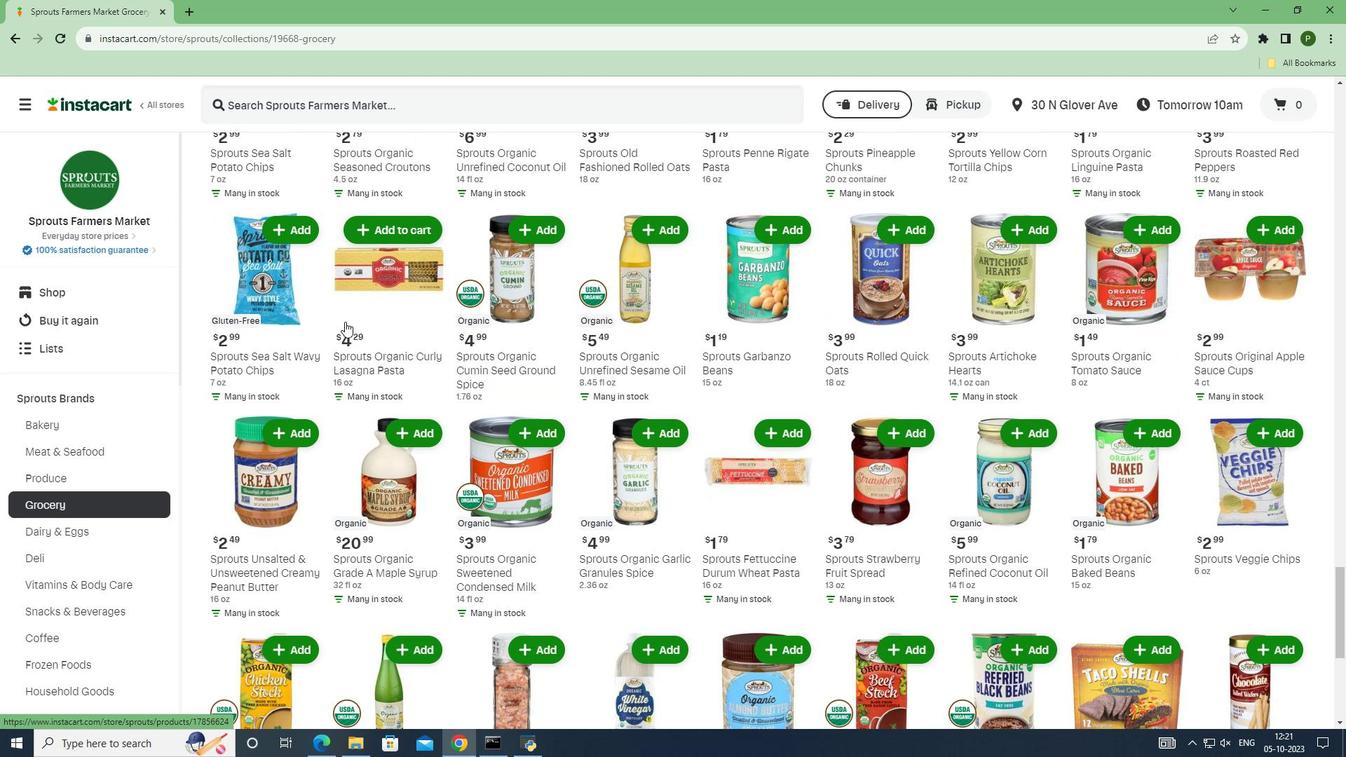 
Action: Mouse scrolled (345, 321) with delta (0, 0)
Screenshot: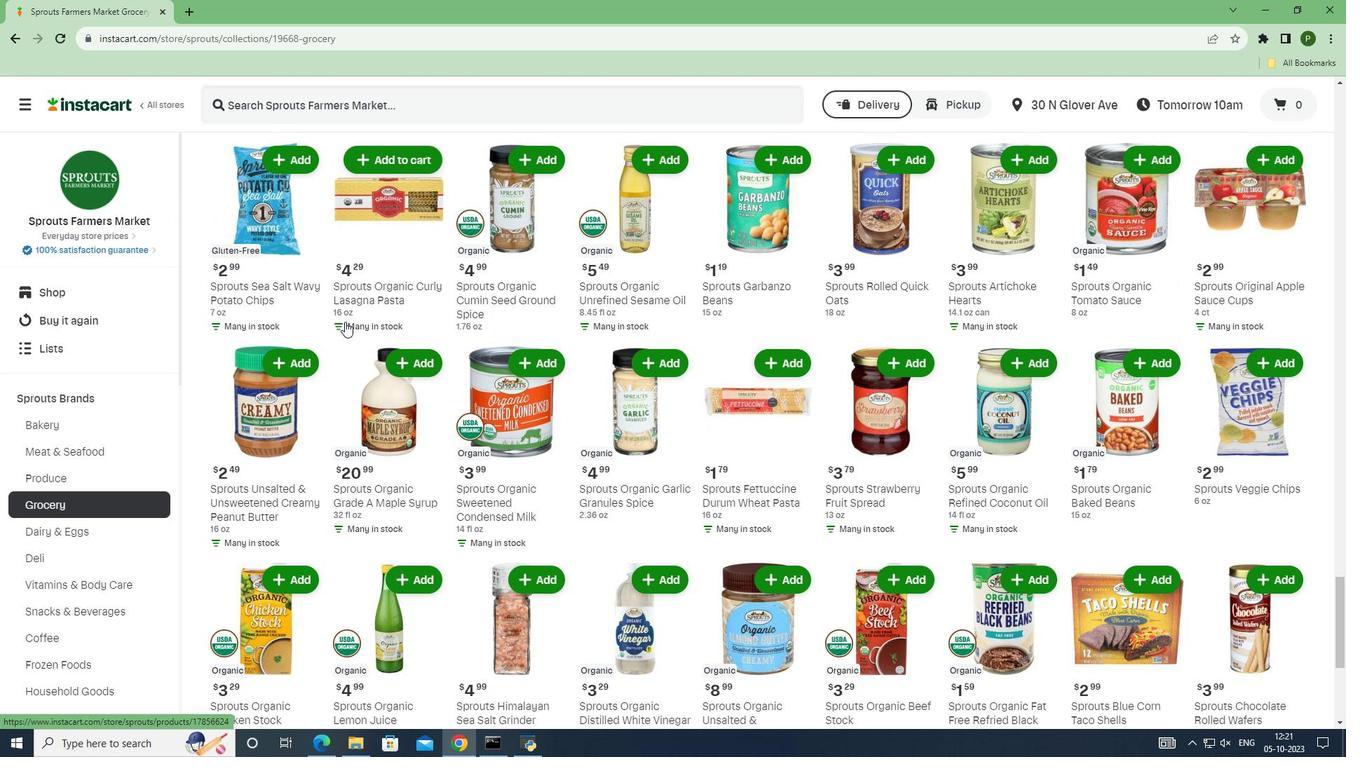 
Action: Mouse scrolled (345, 321) with delta (0, 0)
Screenshot: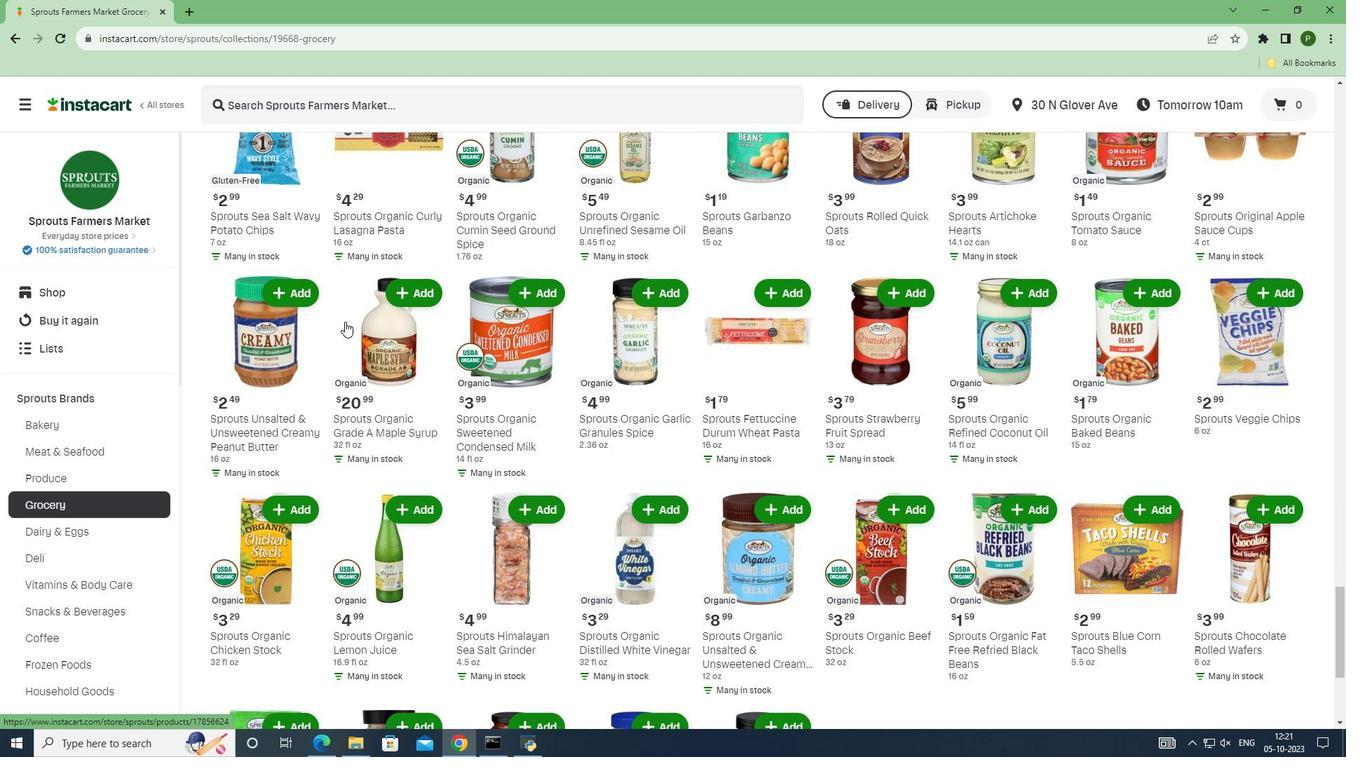 
Action: Mouse scrolled (345, 321) with delta (0, 0)
Screenshot: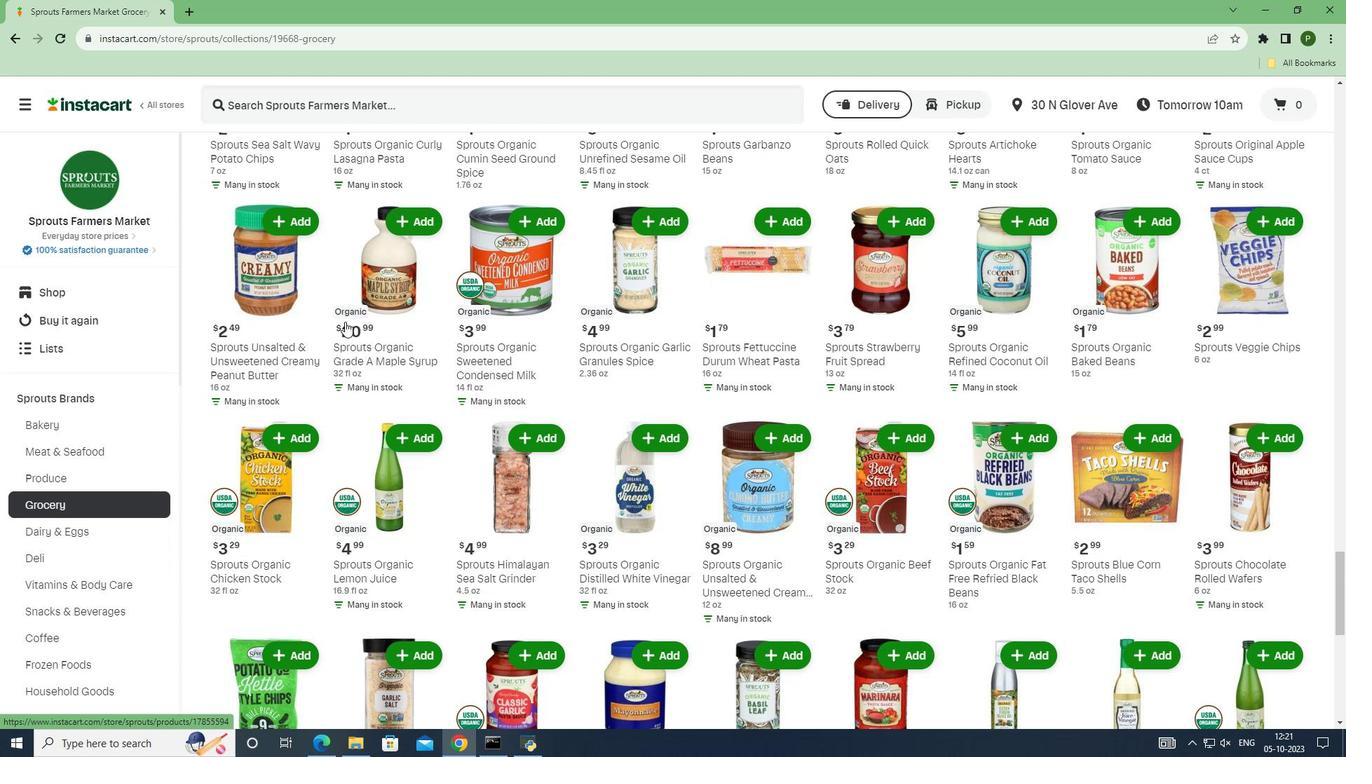 
Action: Mouse scrolled (345, 321) with delta (0, 0)
Screenshot: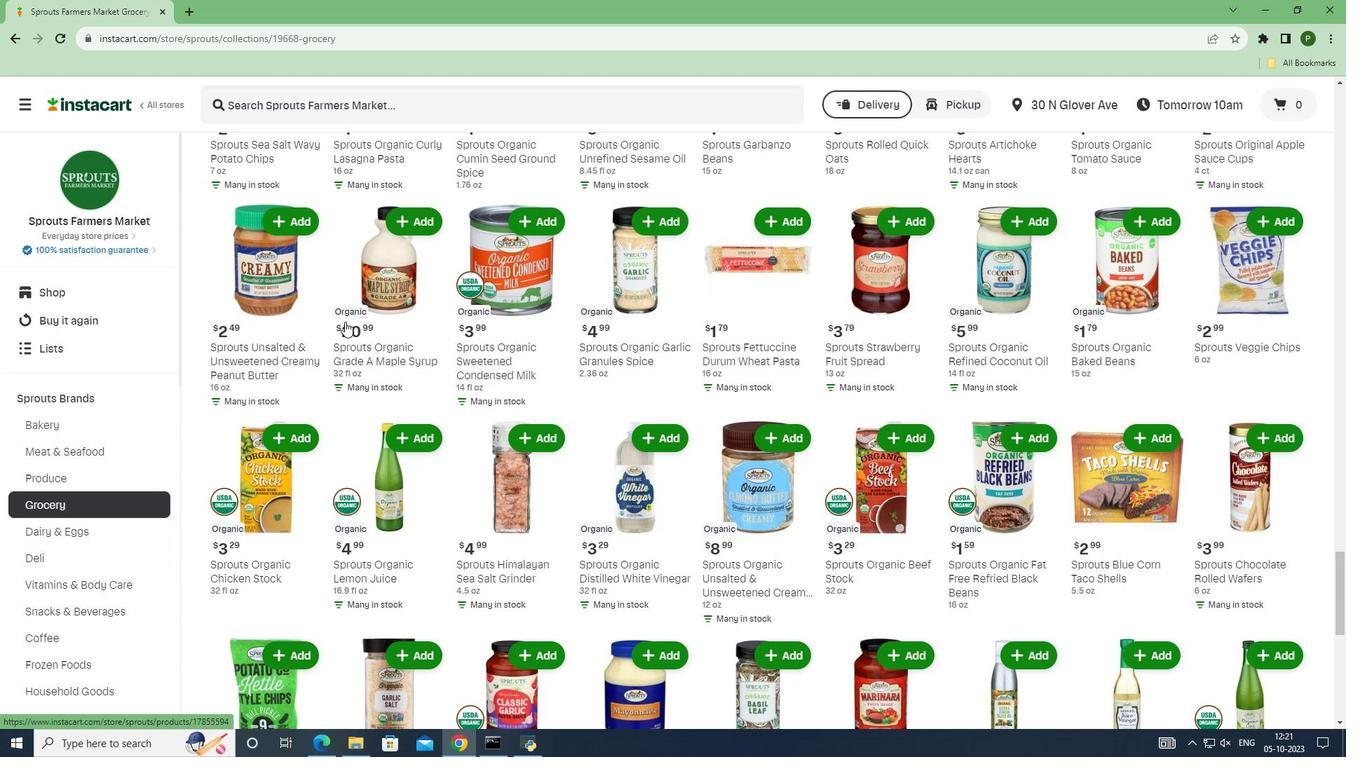 
Action: Mouse scrolled (345, 321) with delta (0, 0)
Screenshot: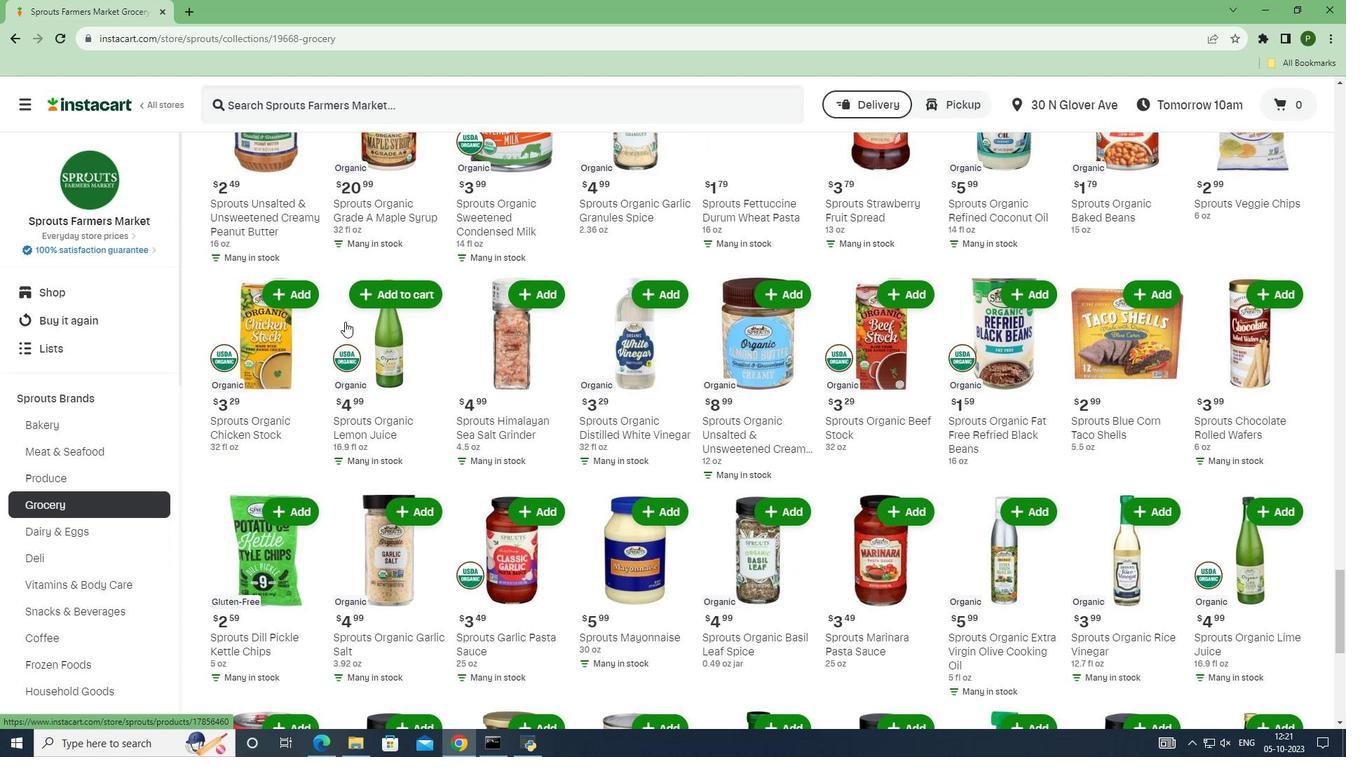 
Action: Mouse scrolled (345, 321) with delta (0, 0)
Screenshot: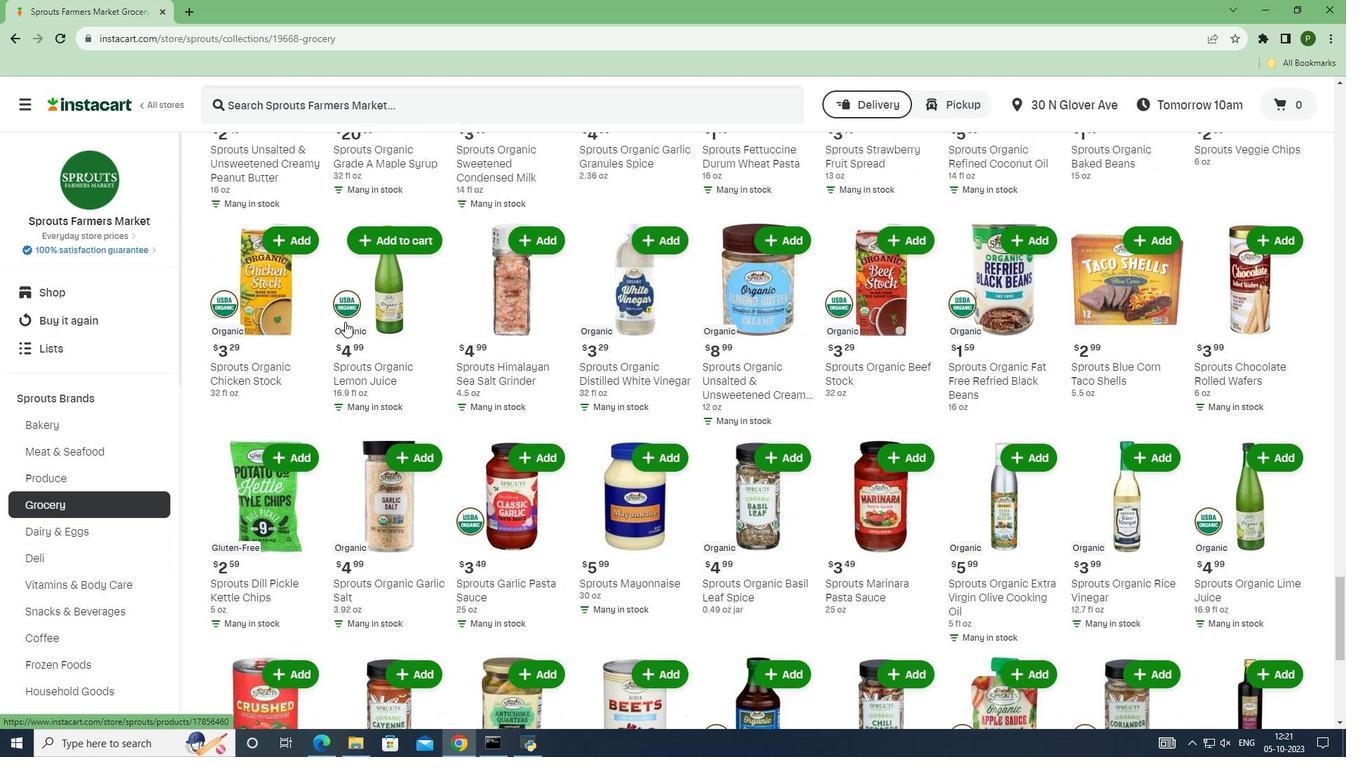 
Action: Mouse scrolled (345, 322) with delta (0, 0)
Screenshot: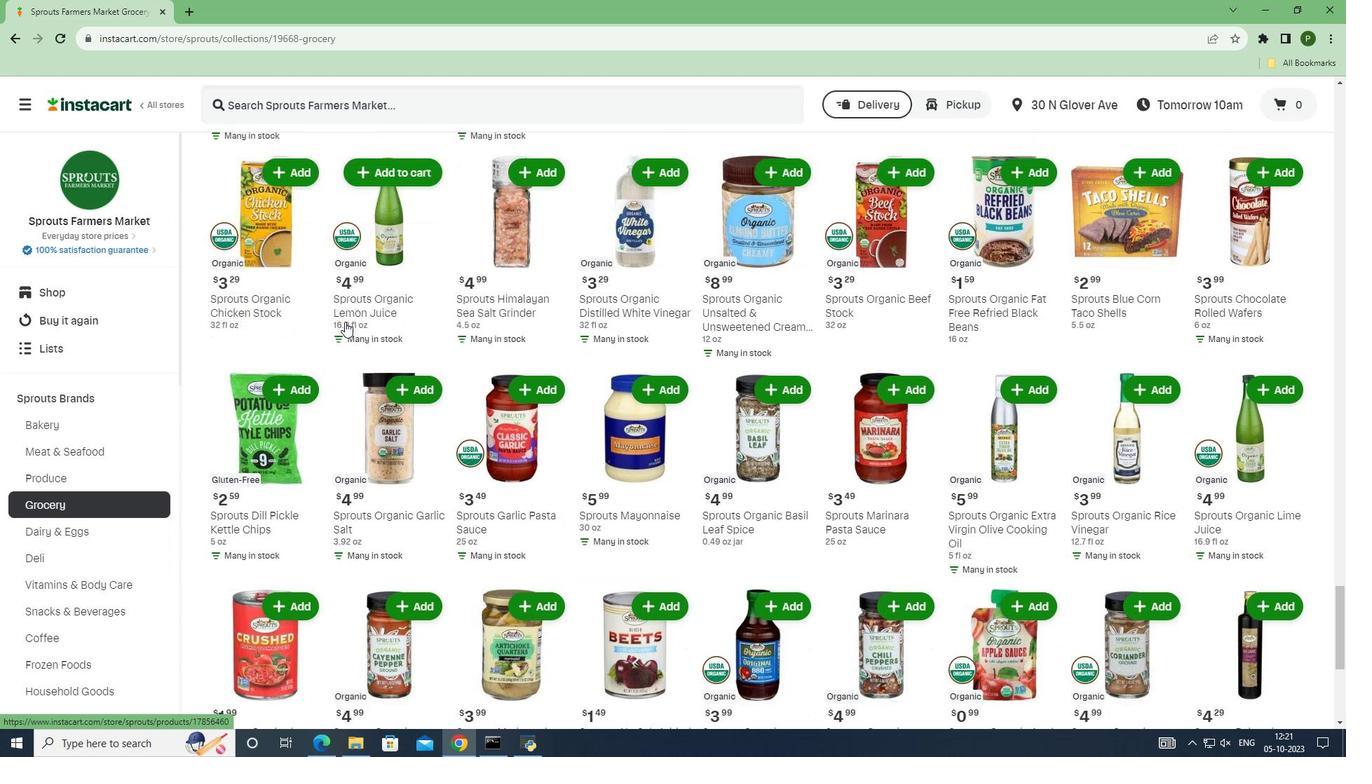 
Action: Mouse scrolled (345, 321) with delta (0, 0)
Screenshot: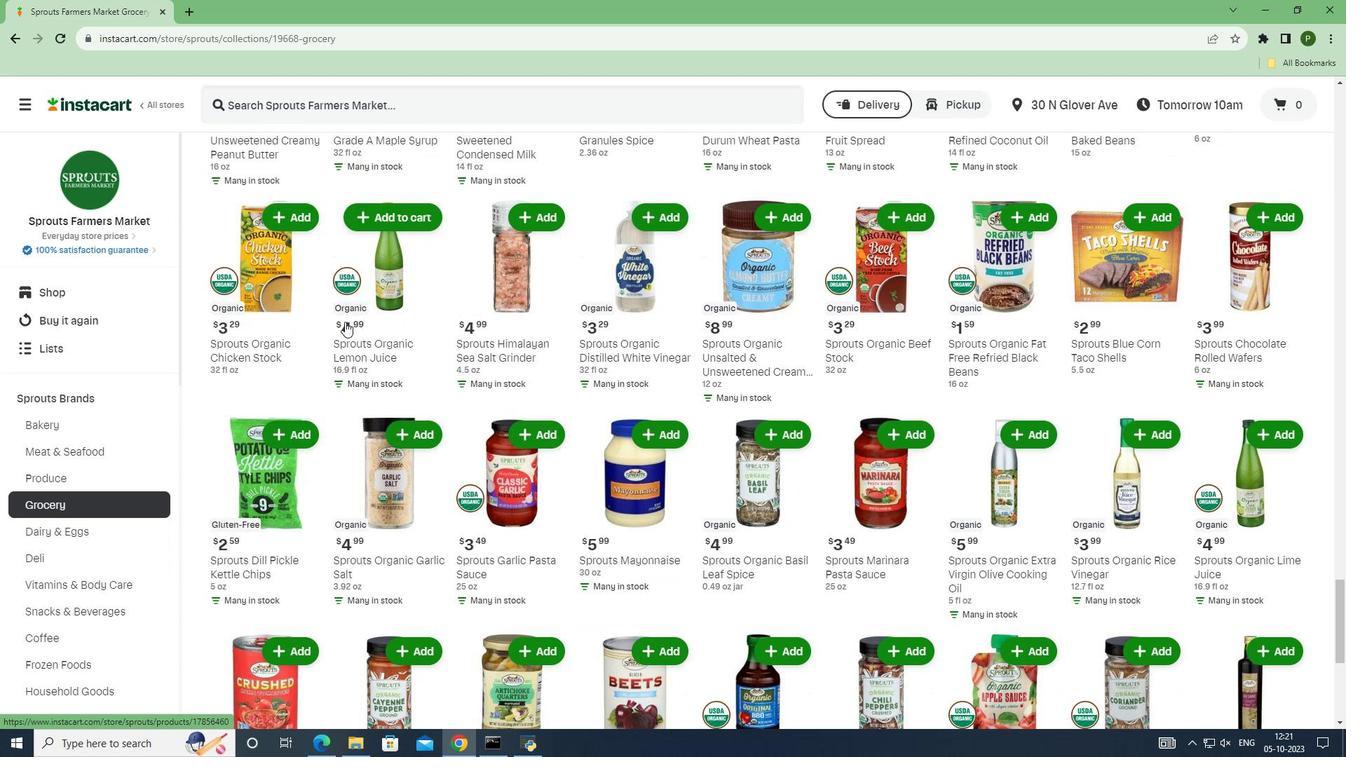 
Action: Mouse scrolled (345, 321) with delta (0, 0)
Screenshot: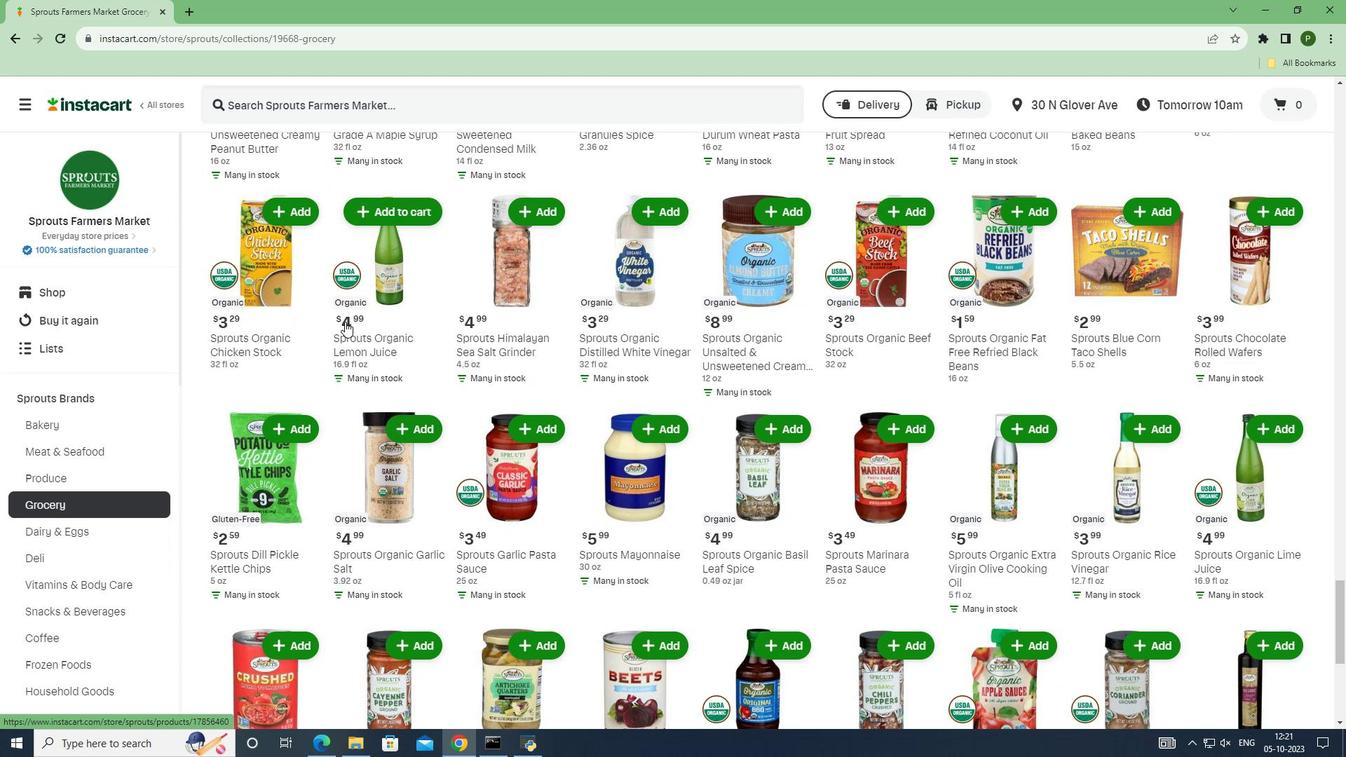 
Action: Mouse scrolled (345, 321) with delta (0, 0)
Screenshot: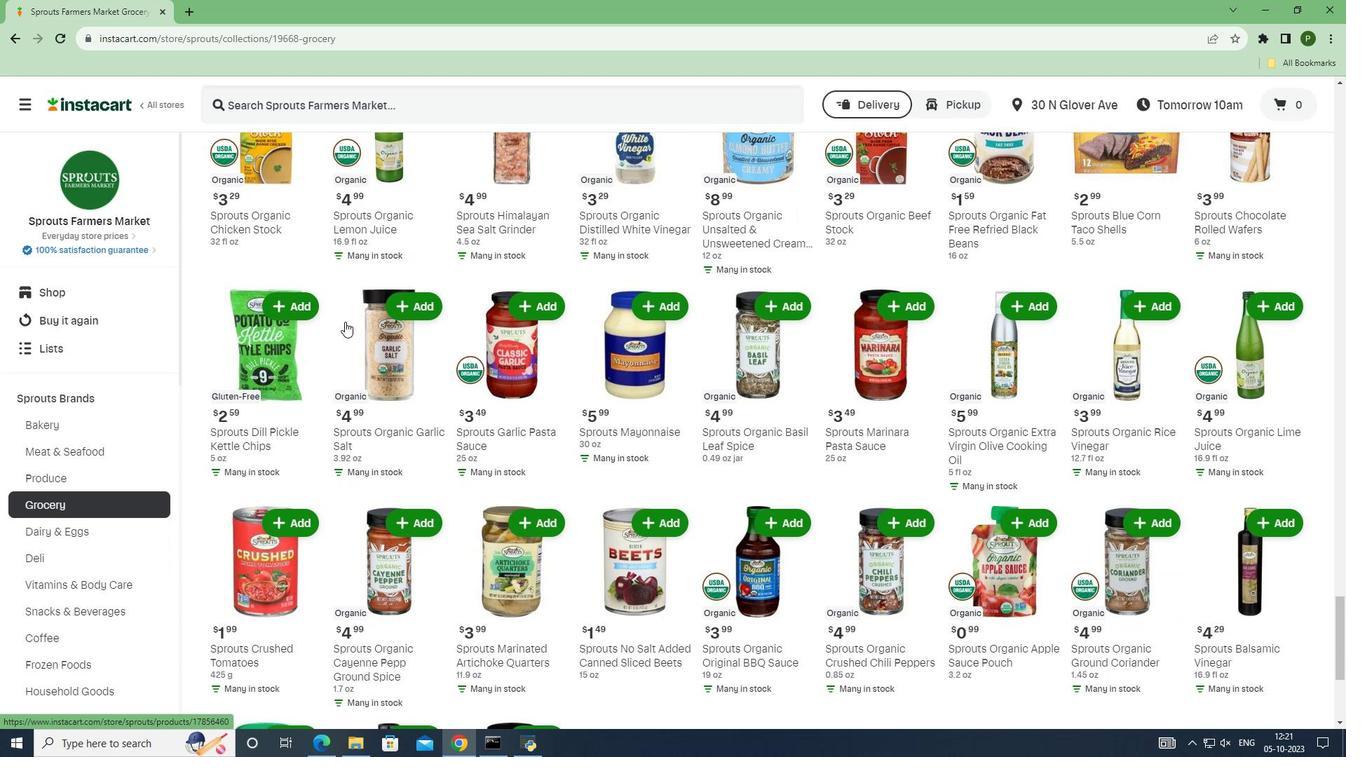 
Action: Mouse scrolled (345, 321) with delta (0, 0)
Screenshot: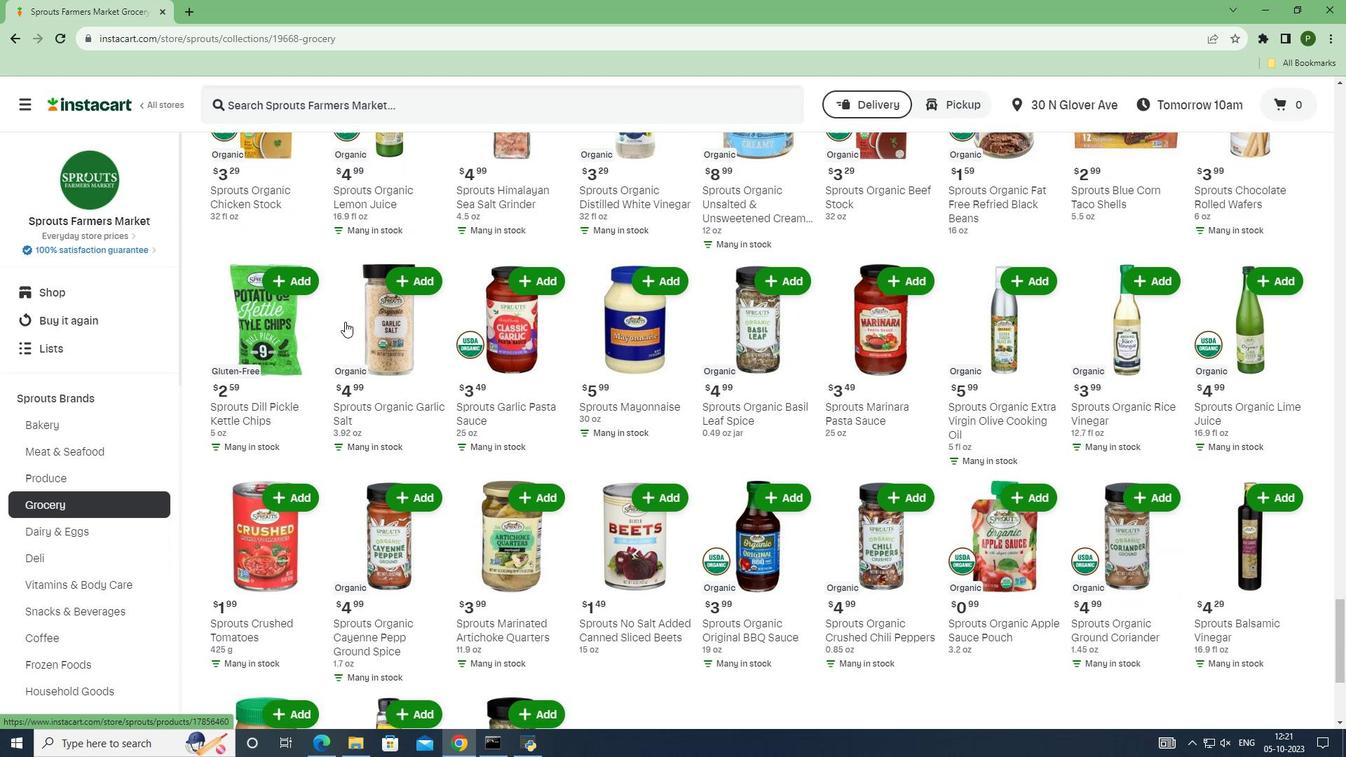 
Action: Mouse scrolled (345, 321) with delta (0, 0)
Screenshot: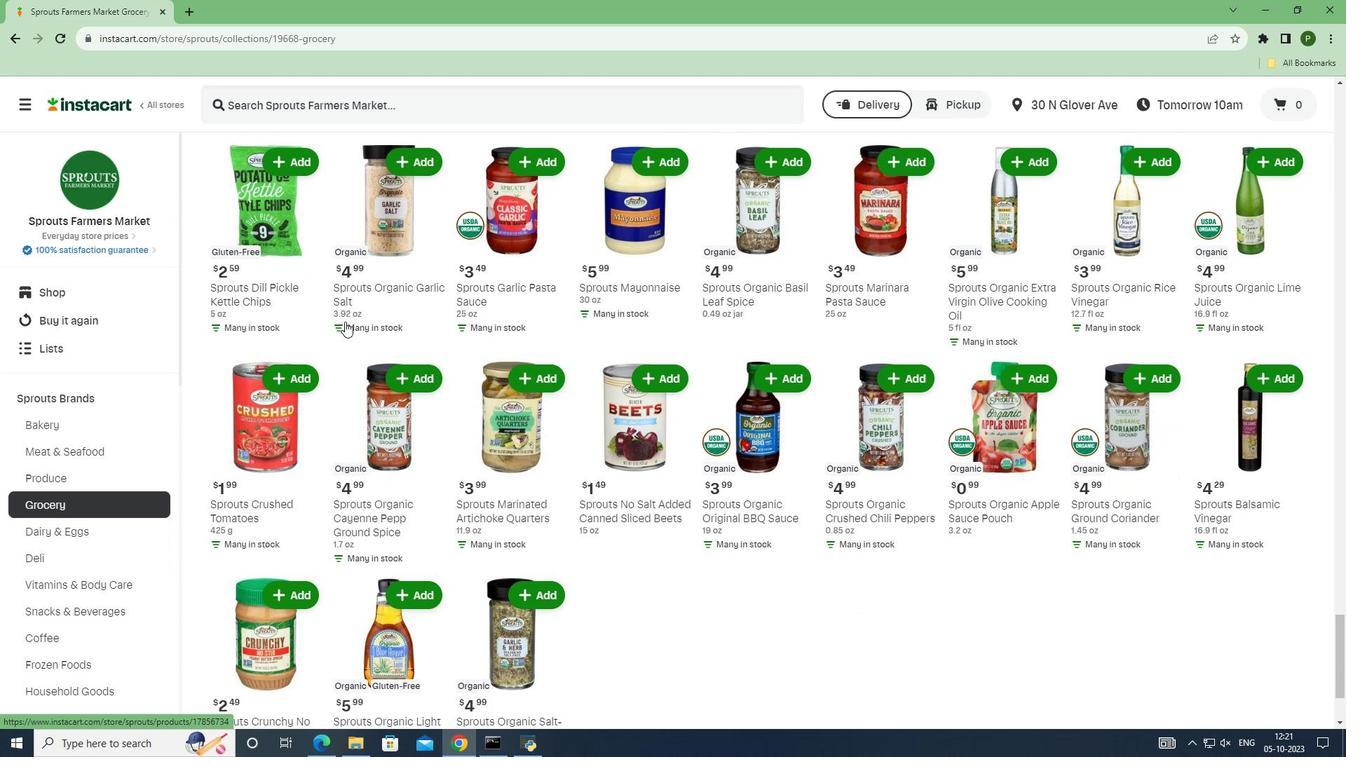 
Action: Mouse scrolled (345, 321) with delta (0, 0)
Screenshot: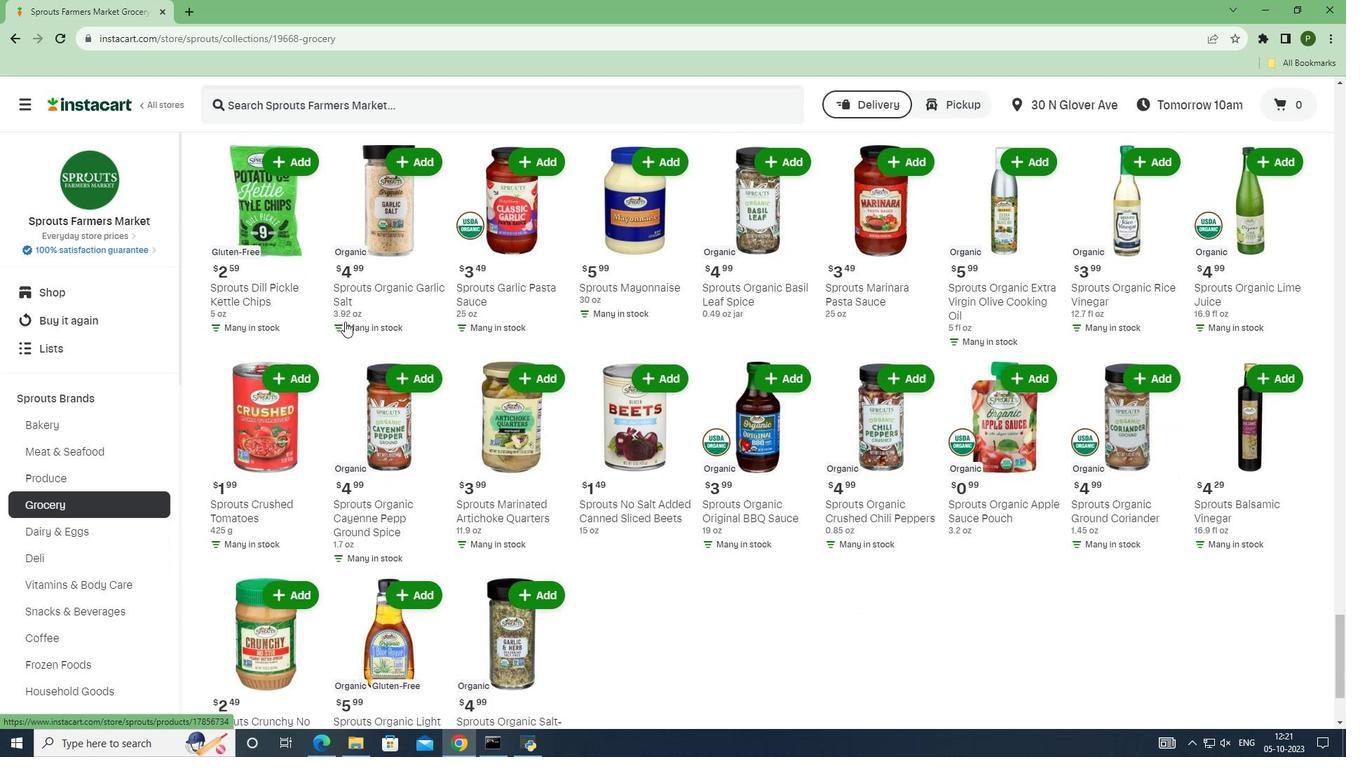 
Action: Mouse scrolled (345, 321) with delta (0, 0)
Screenshot: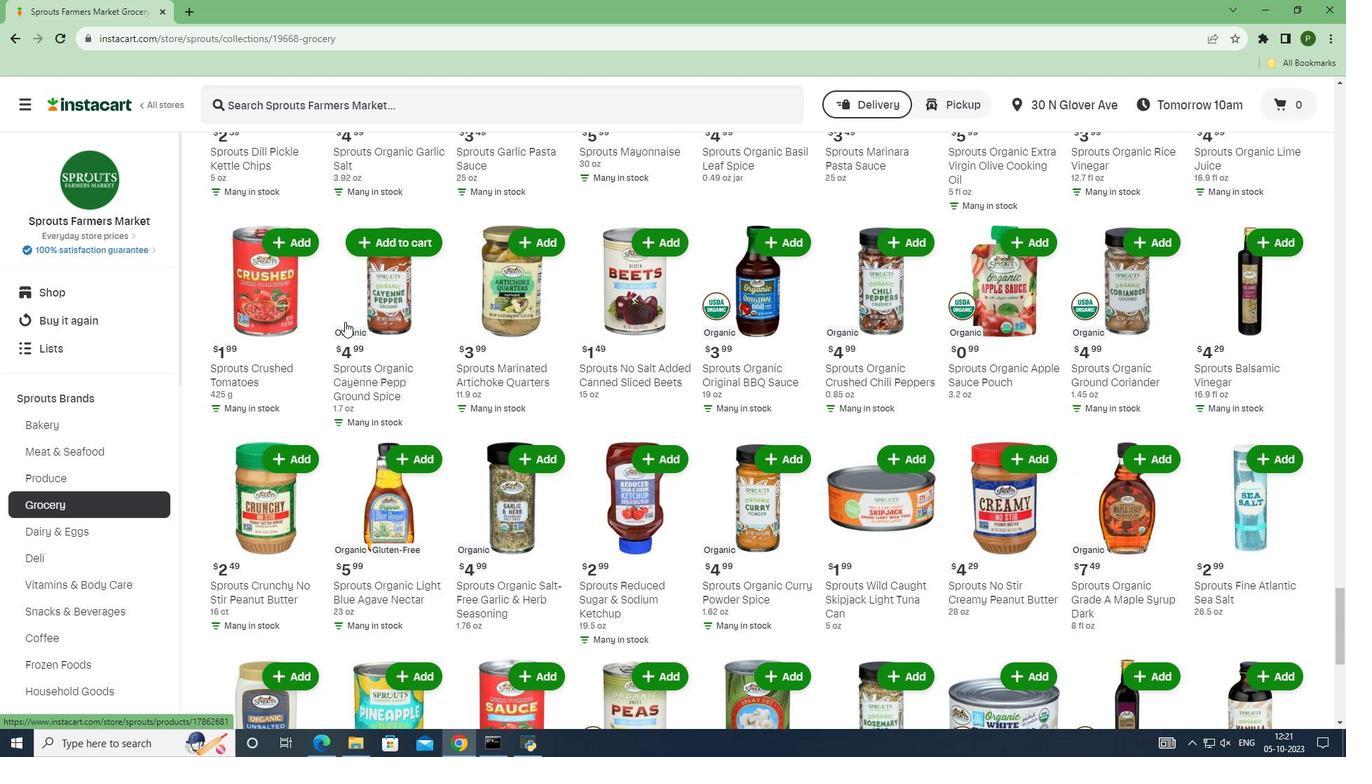 
Action: Mouse scrolled (345, 321) with delta (0, 0)
Screenshot: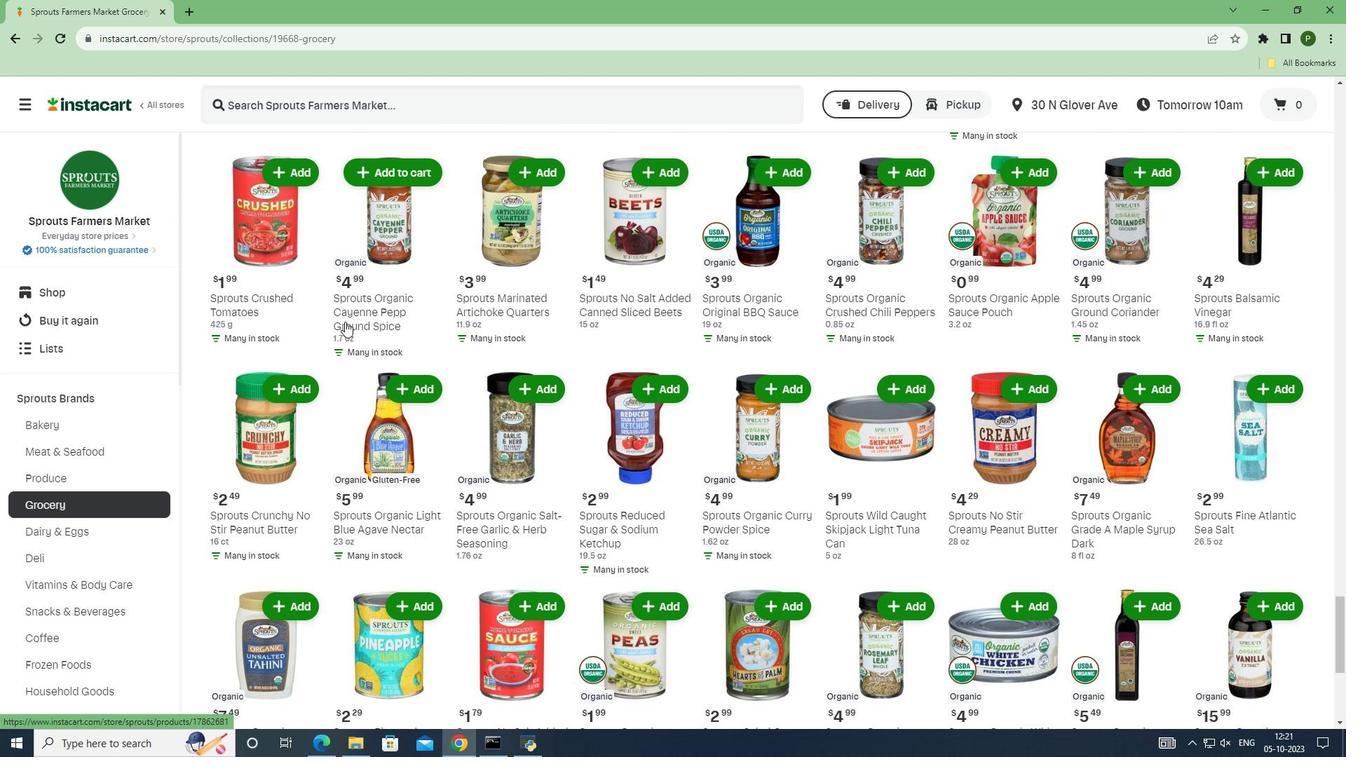 
Action: Mouse scrolled (345, 321) with delta (0, 0)
Screenshot: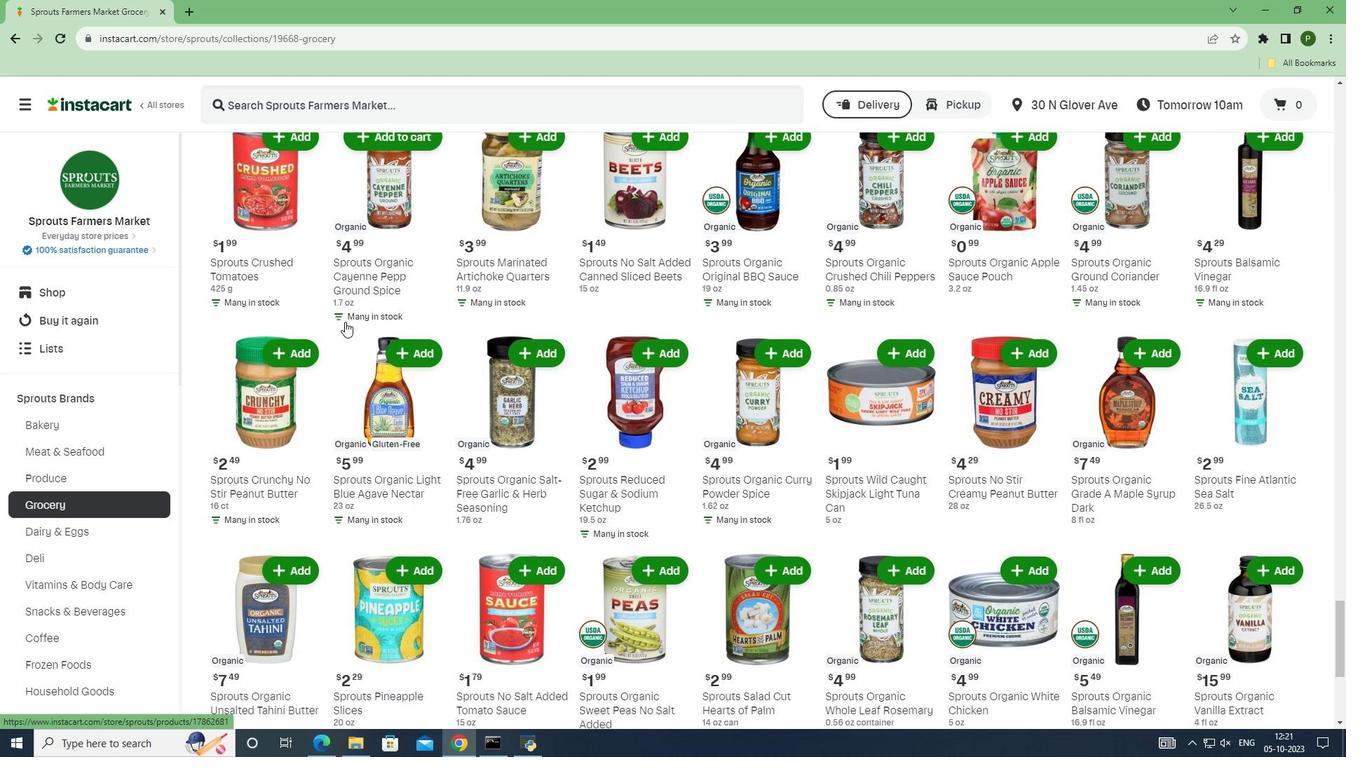 
Action: Mouse scrolled (345, 321) with delta (0, 0)
Screenshot: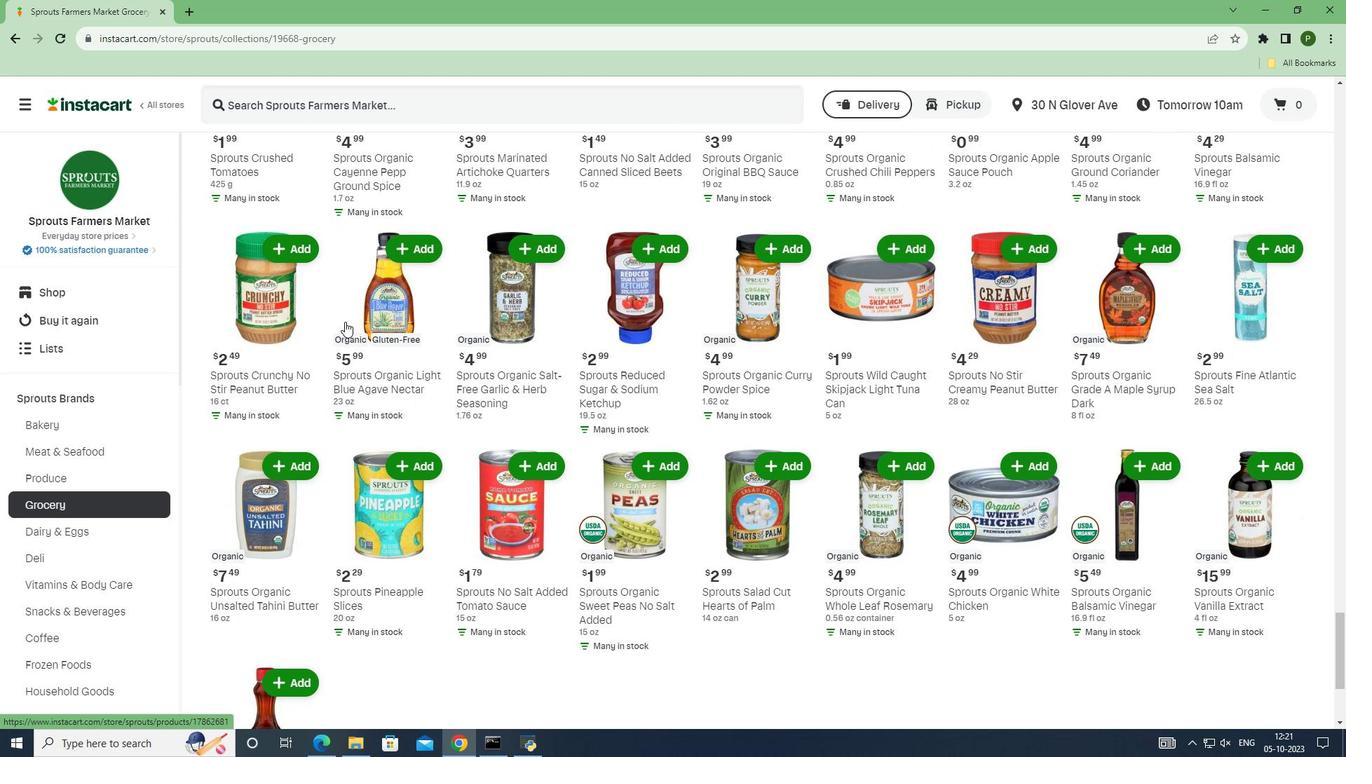 
Action: Mouse scrolled (345, 321) with delta (0, 0)
Screenshot: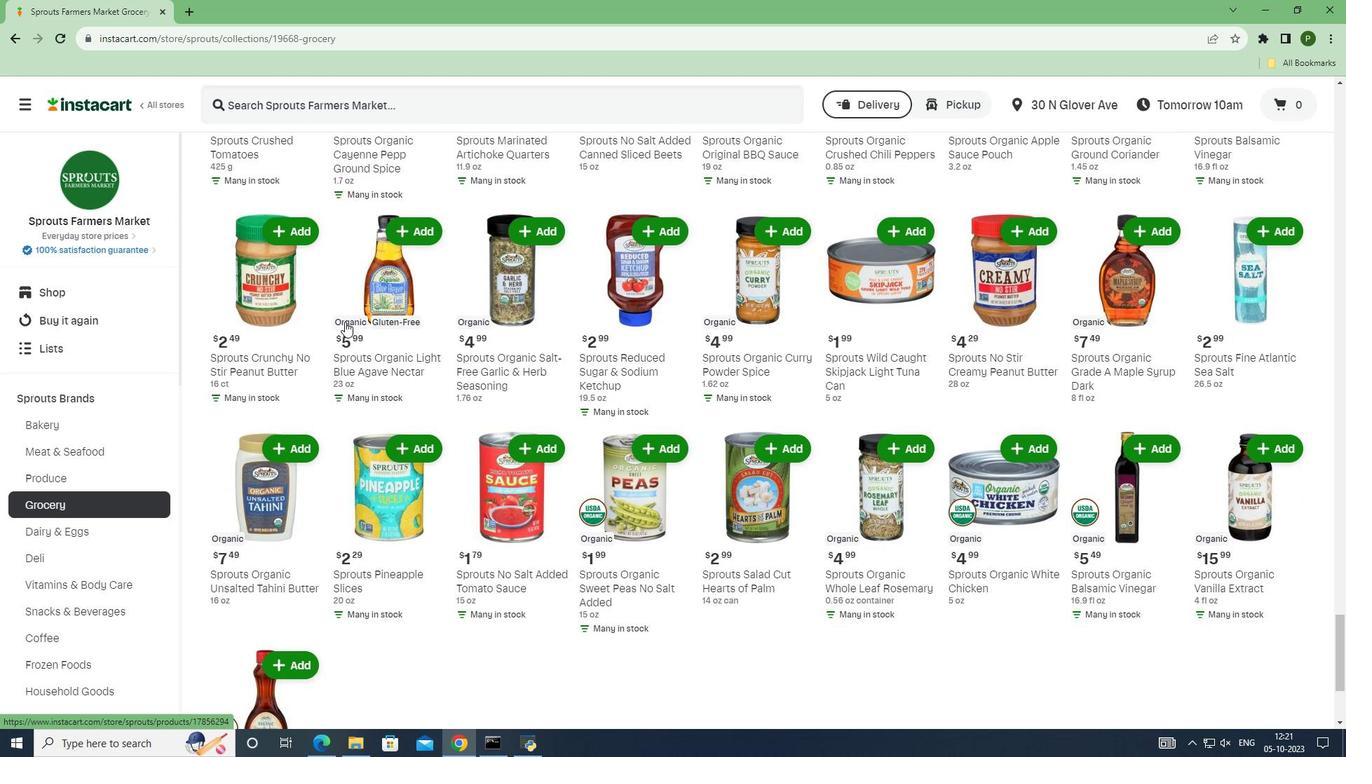 
Action: Mouse scrolled (345, 322) with delta (0, 0)
Screenshot: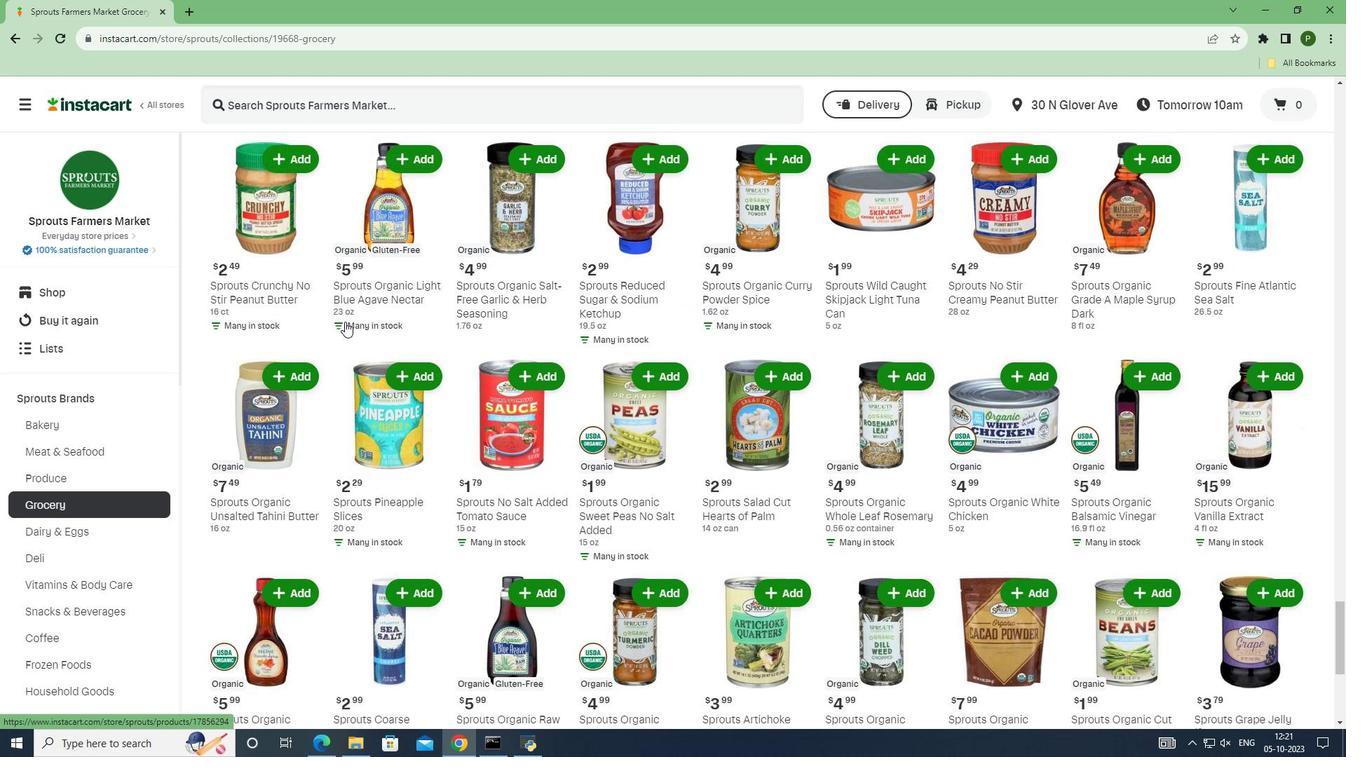 
Action: Mouse scrolled (345, 321) with delta (0, 0)
Screenshot: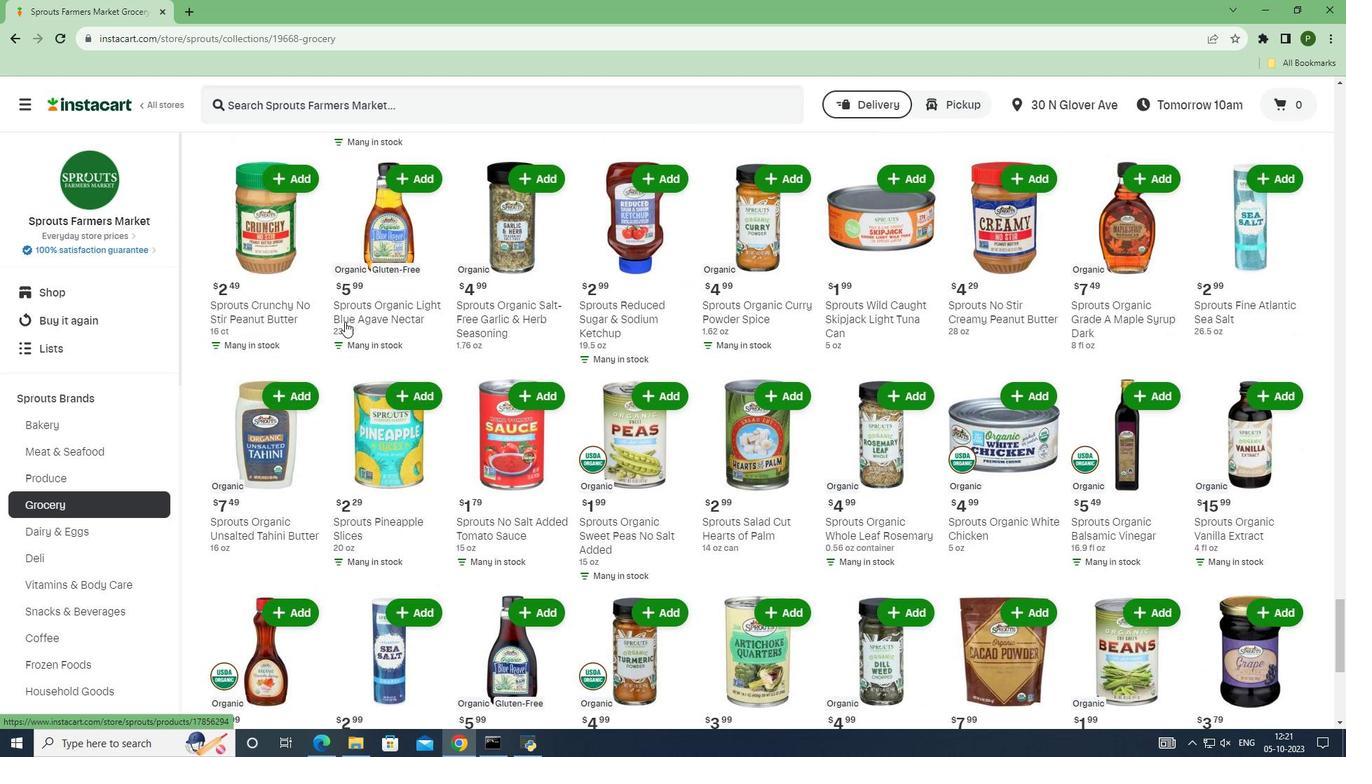 
Action: Mouse scrolled (345, 321) with delta (0, 0)
Screenshot: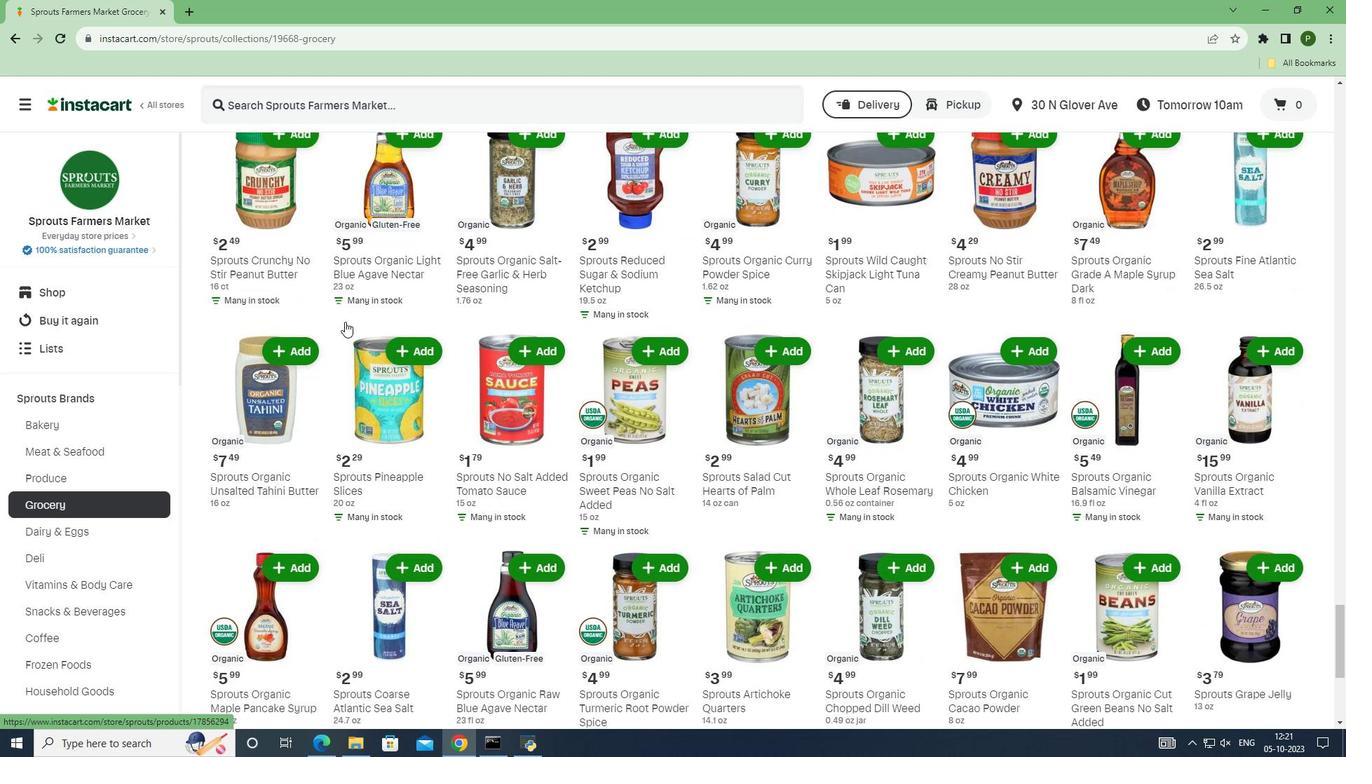 
Action: Mouse scrolled (345, 321) with delta (0, 0)
Screenshot: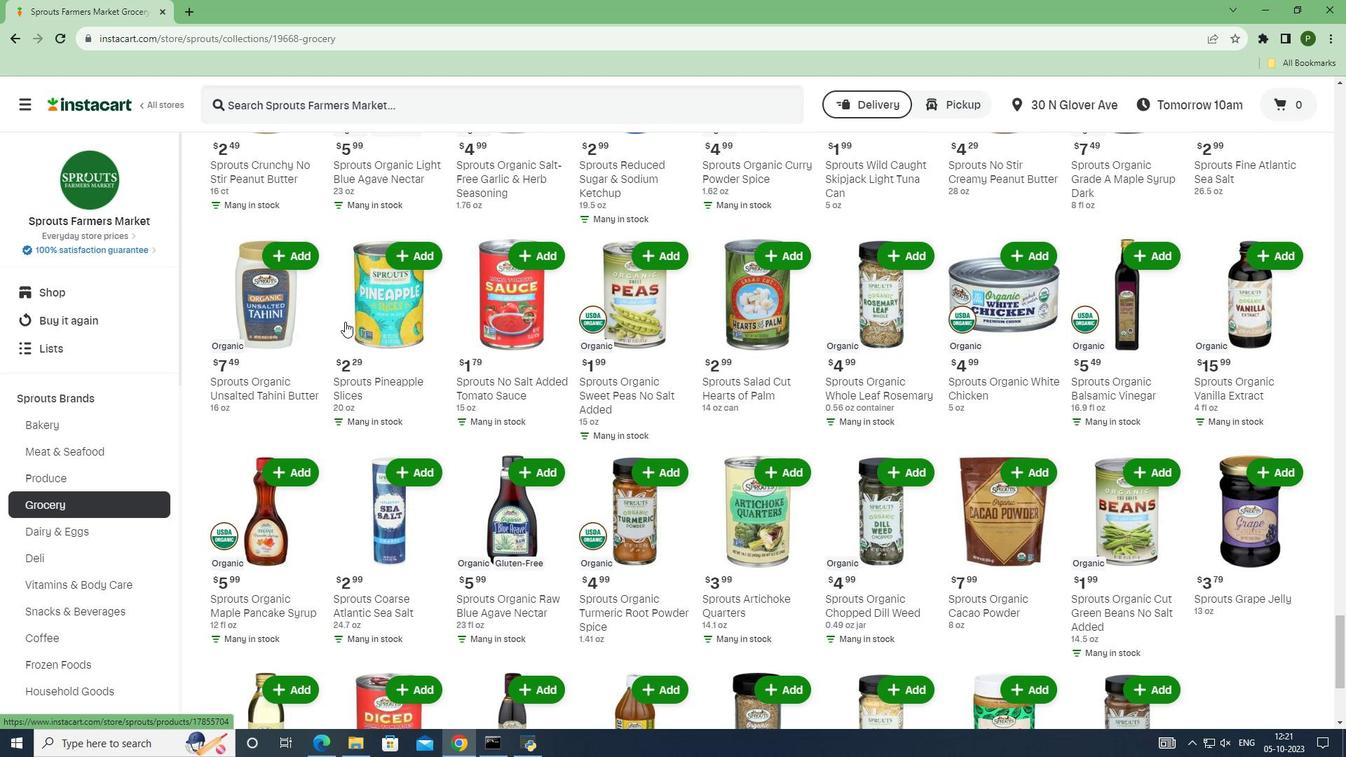 
Action: Mouse scrolled (345, 321) with delta (0, 0)
Screenshot: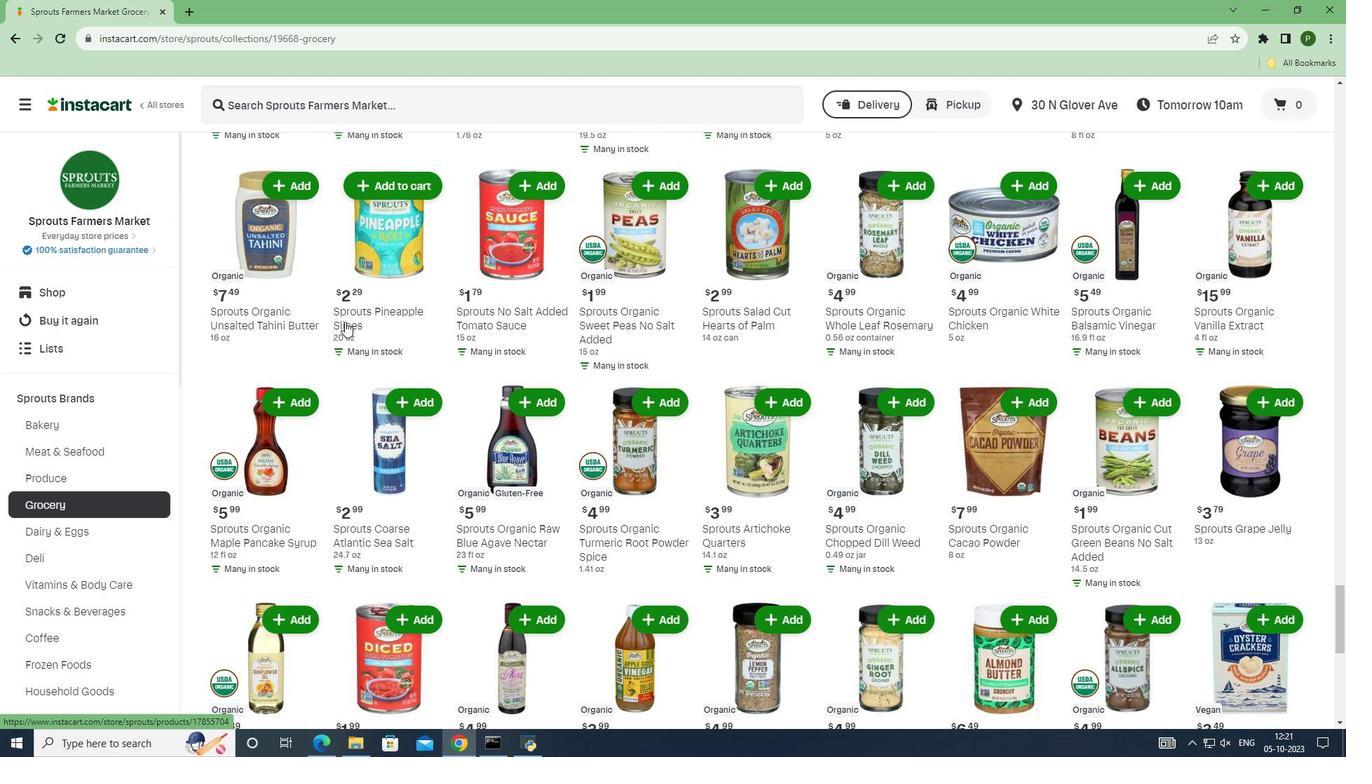 
Action: Mouse scrolled (345, 321) with delta (0, 0)
Screenshot: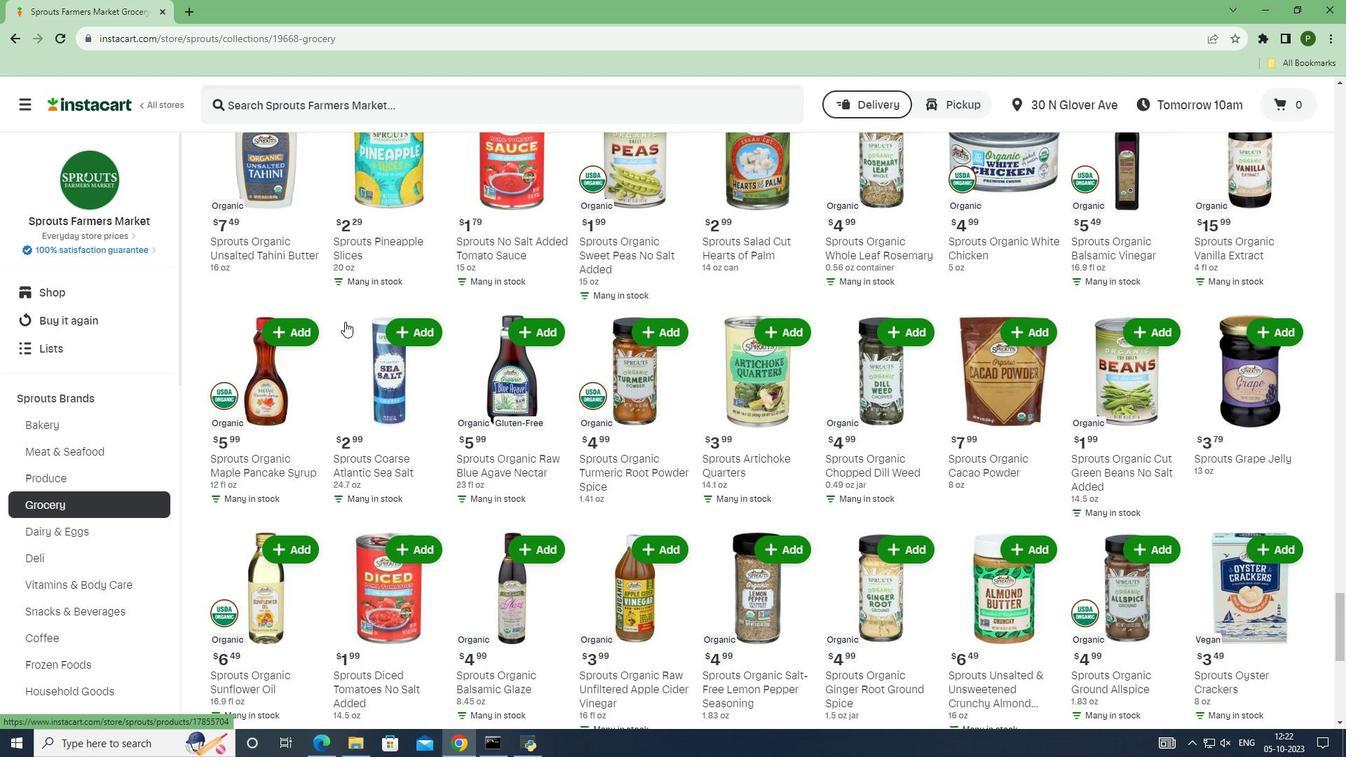 
Action: Mouse scrolled (345, 321) with delta (0, 0)
Screenshot: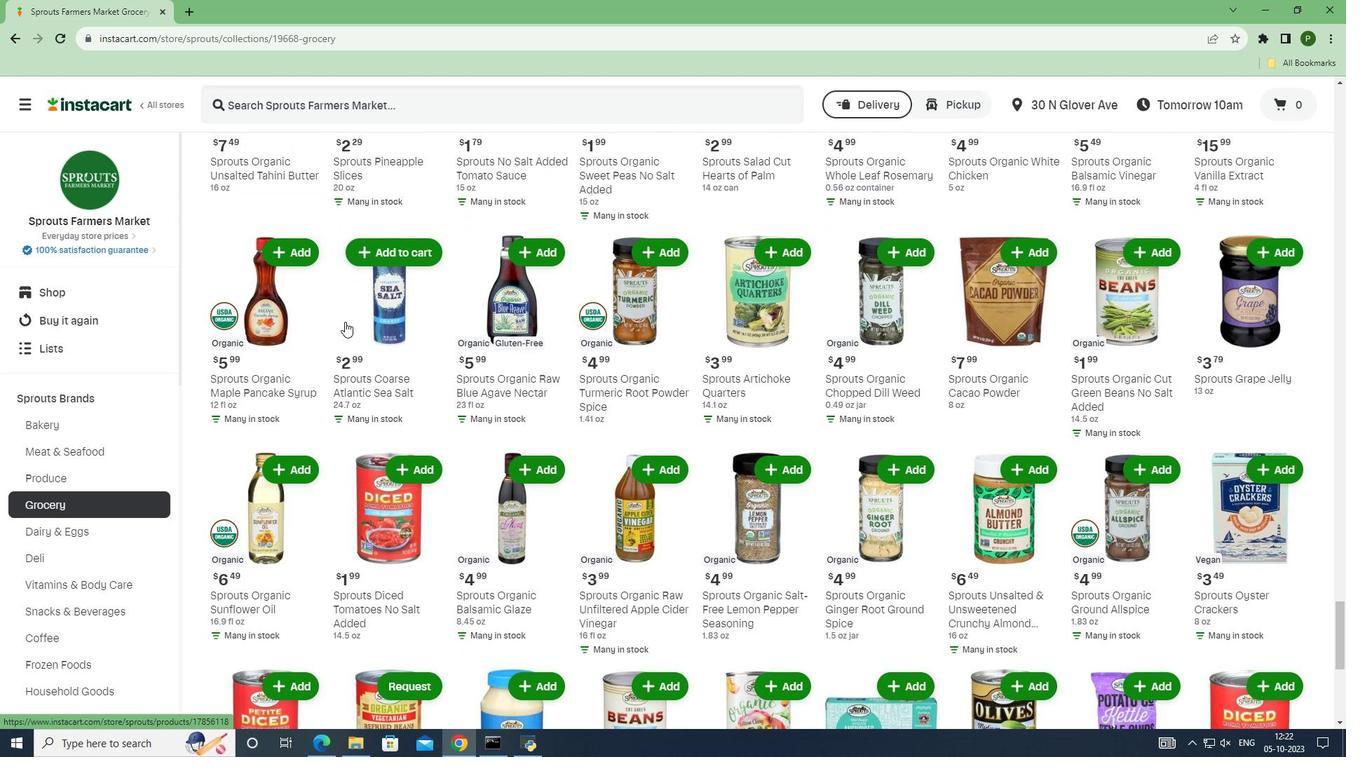 
Action: Mouse scrolled (345, 321) with delta (0, 0)
Screenshot: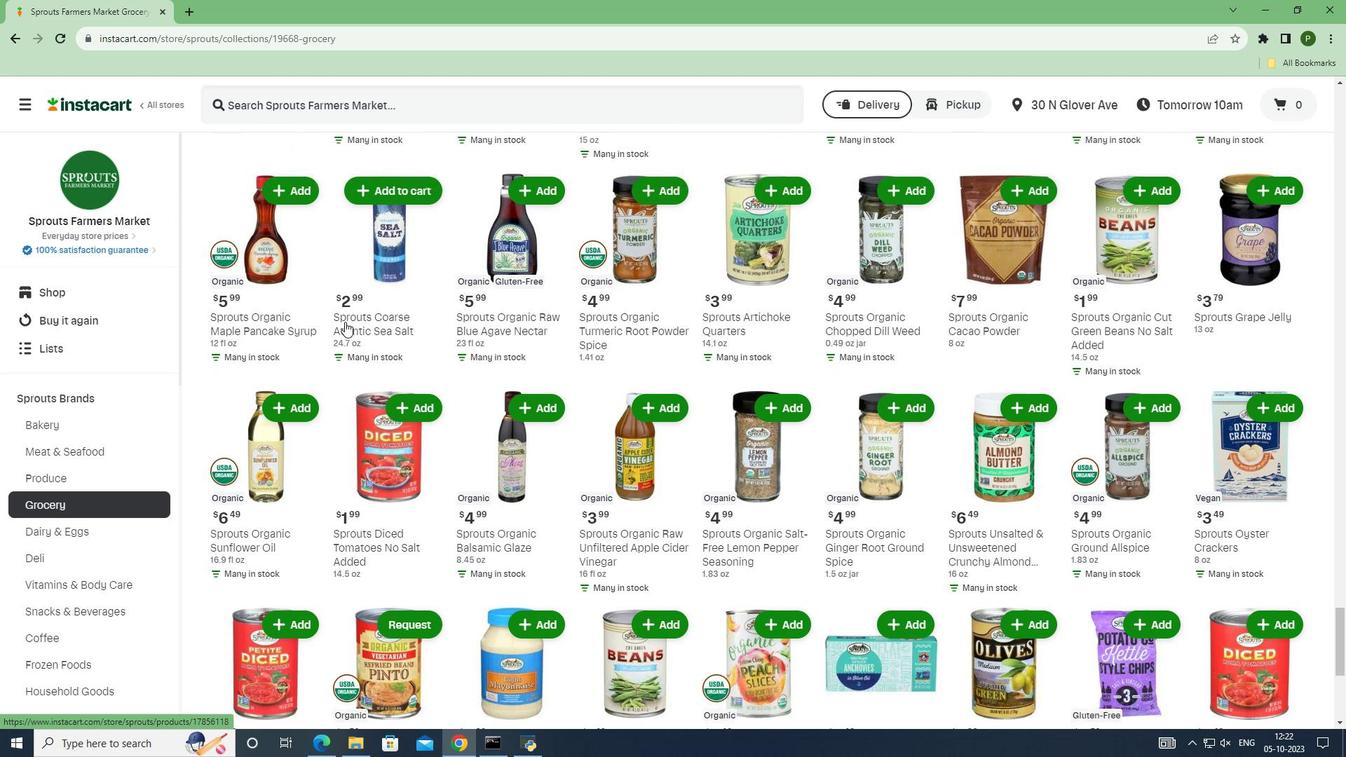 
Action: Mouse scrolled (345, 321) with delta (0, 0)
Screenshot: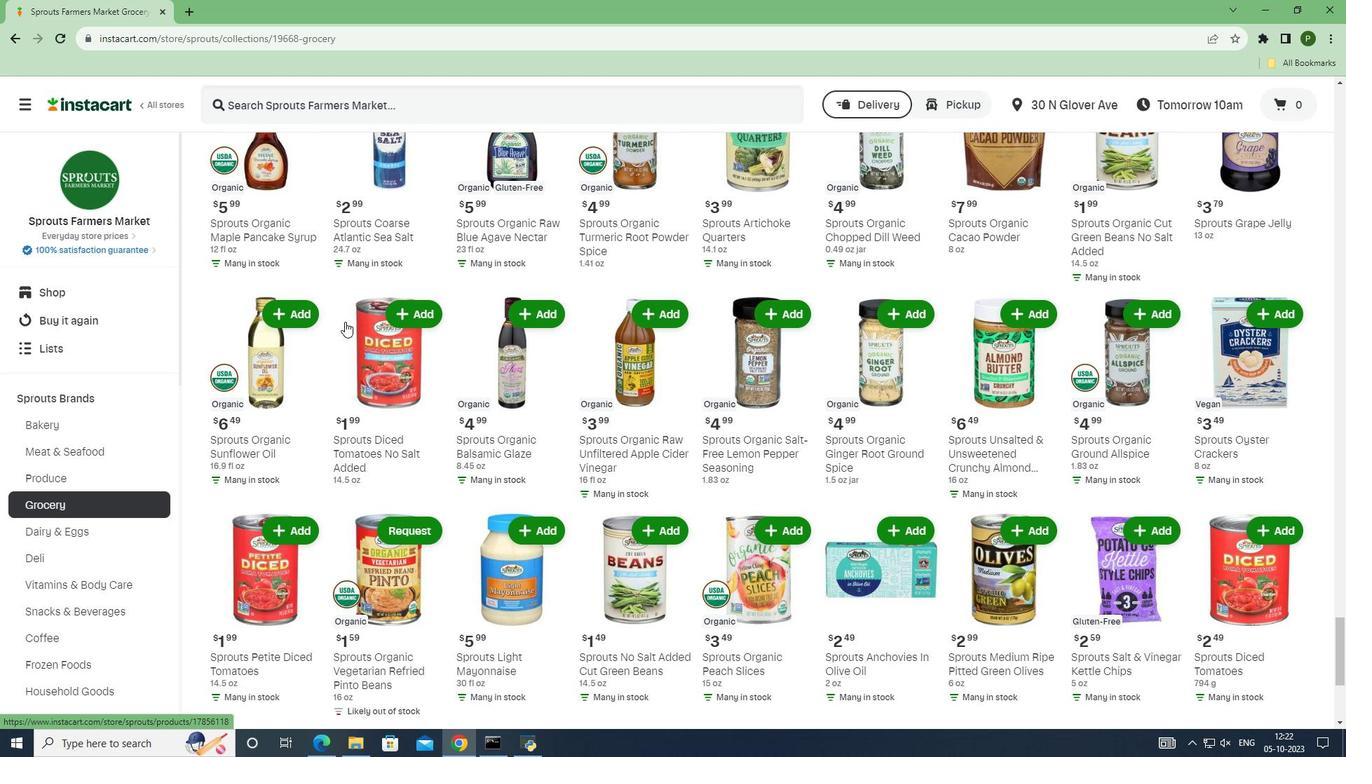 
Action: Mouse scrolled (345, 321) with delta (0, 0)
Screenshot: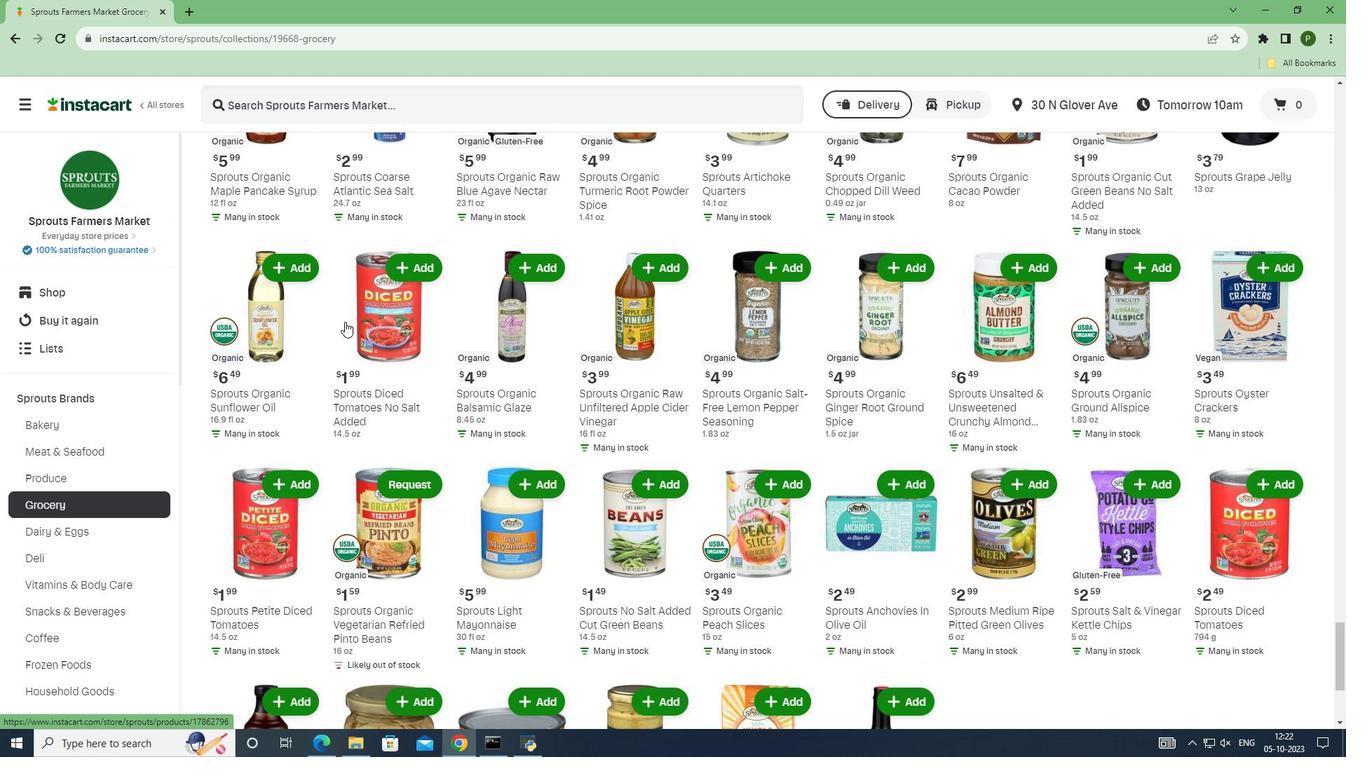 
Action: Mouse scrolled (345, 321) with delta (0, 0)
Screenshot: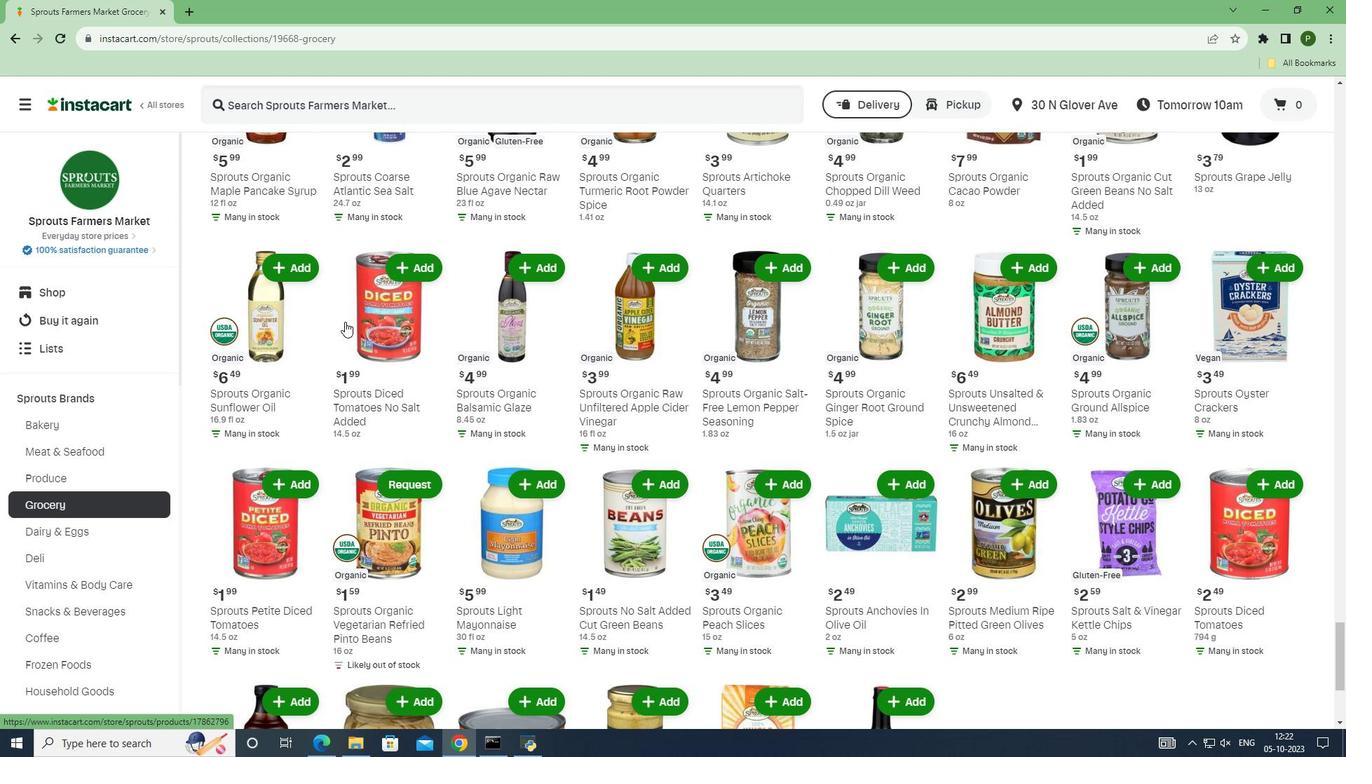 
Action: Mouse scrolled (345, 321) with delta (0, 0)
Screenshot: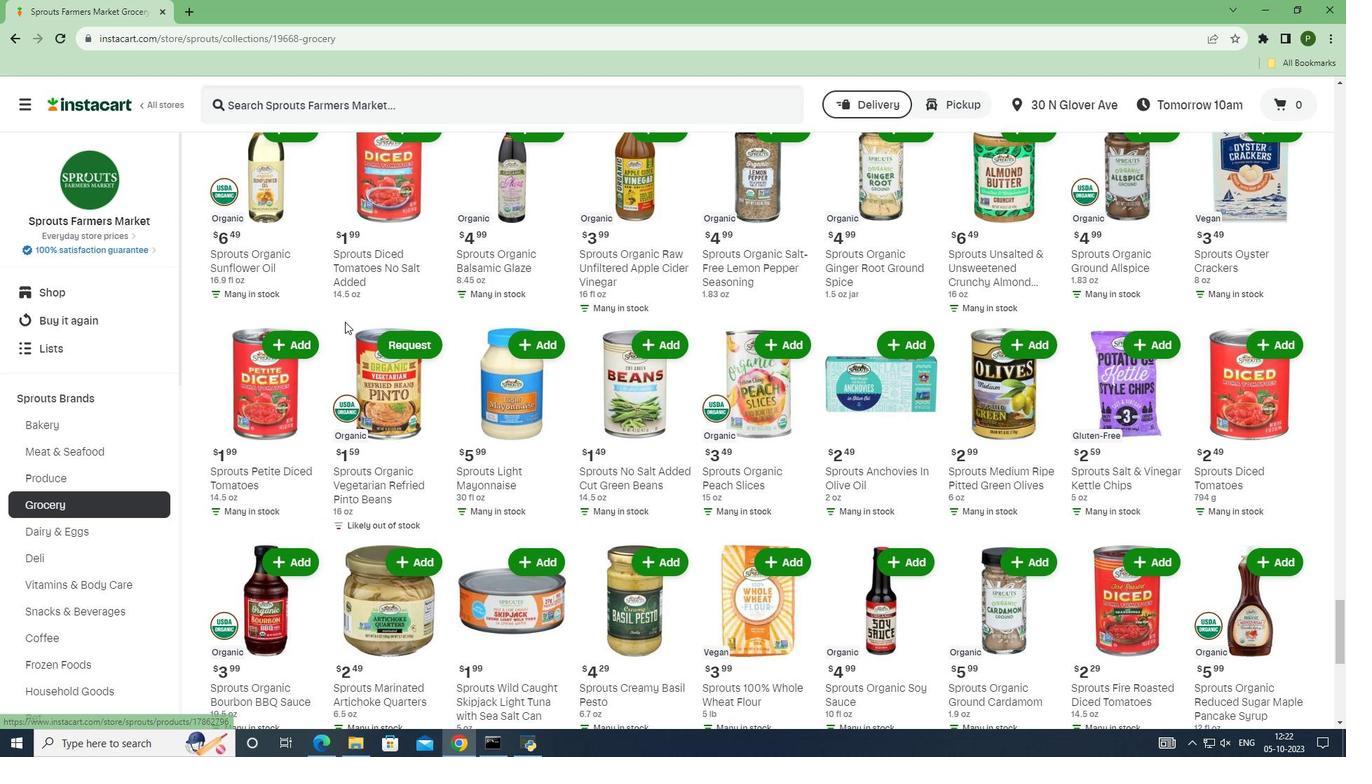 
Action: Mouse scrolled (345, 321) with delta (0, 0)
Screenshot: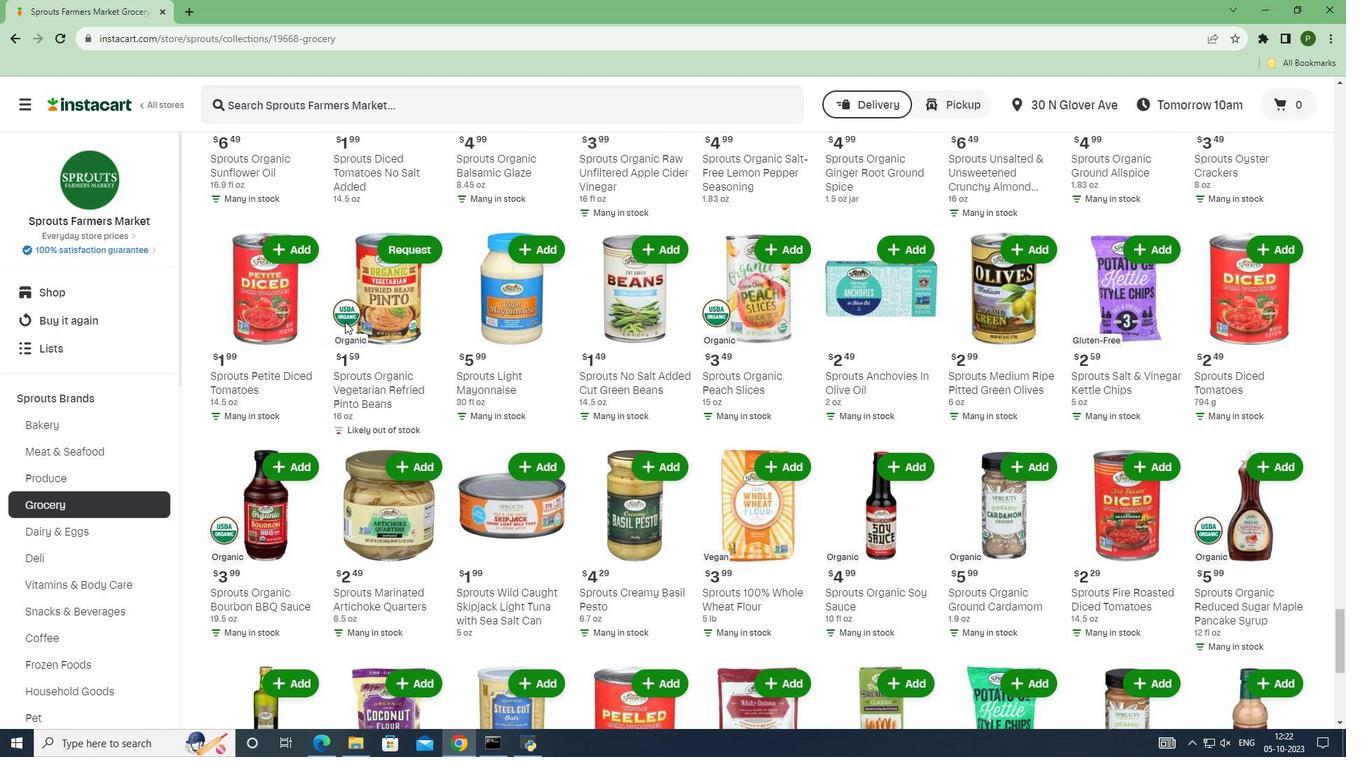
Action: Mouse scrolled (345, 321) with delta (0, 0)
Screenshot: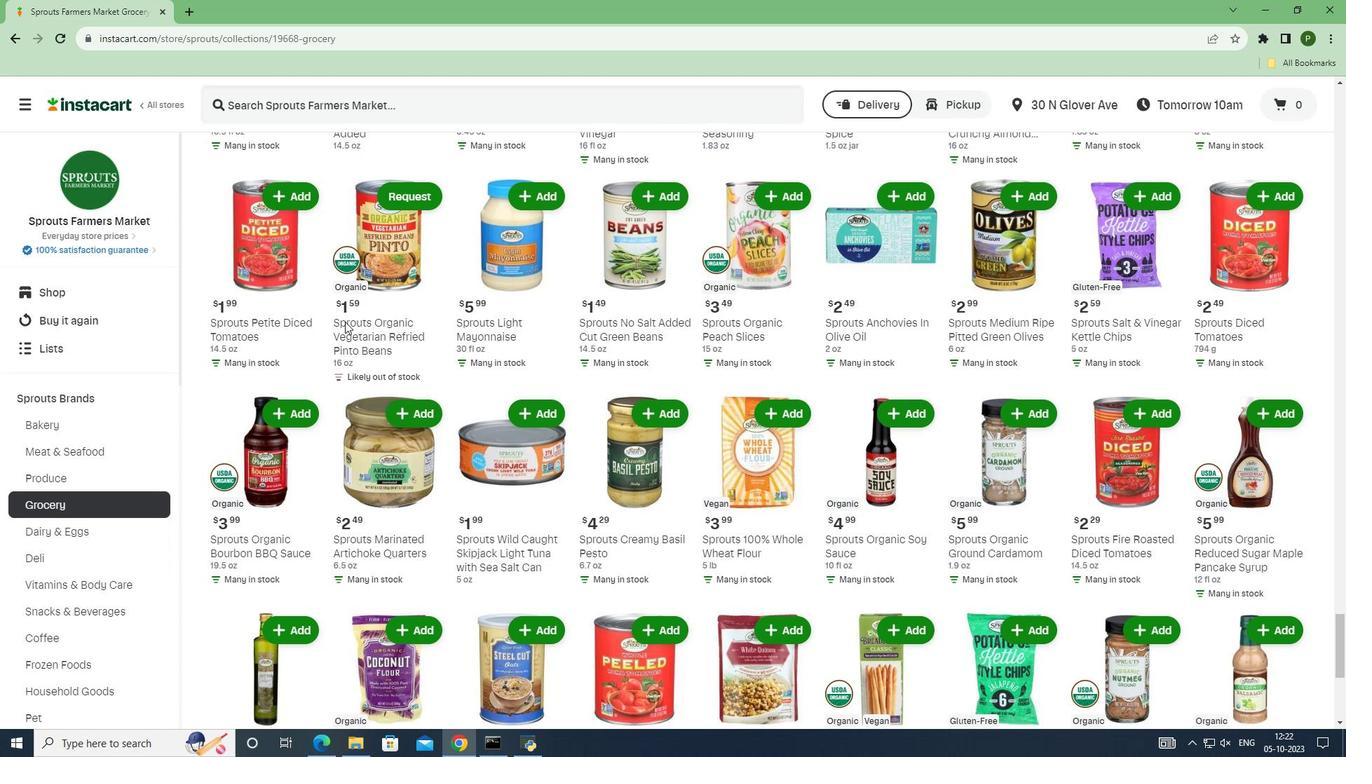 
Action: Mouse scrolled (345, 321) with delta (0, 0)
Screenshot: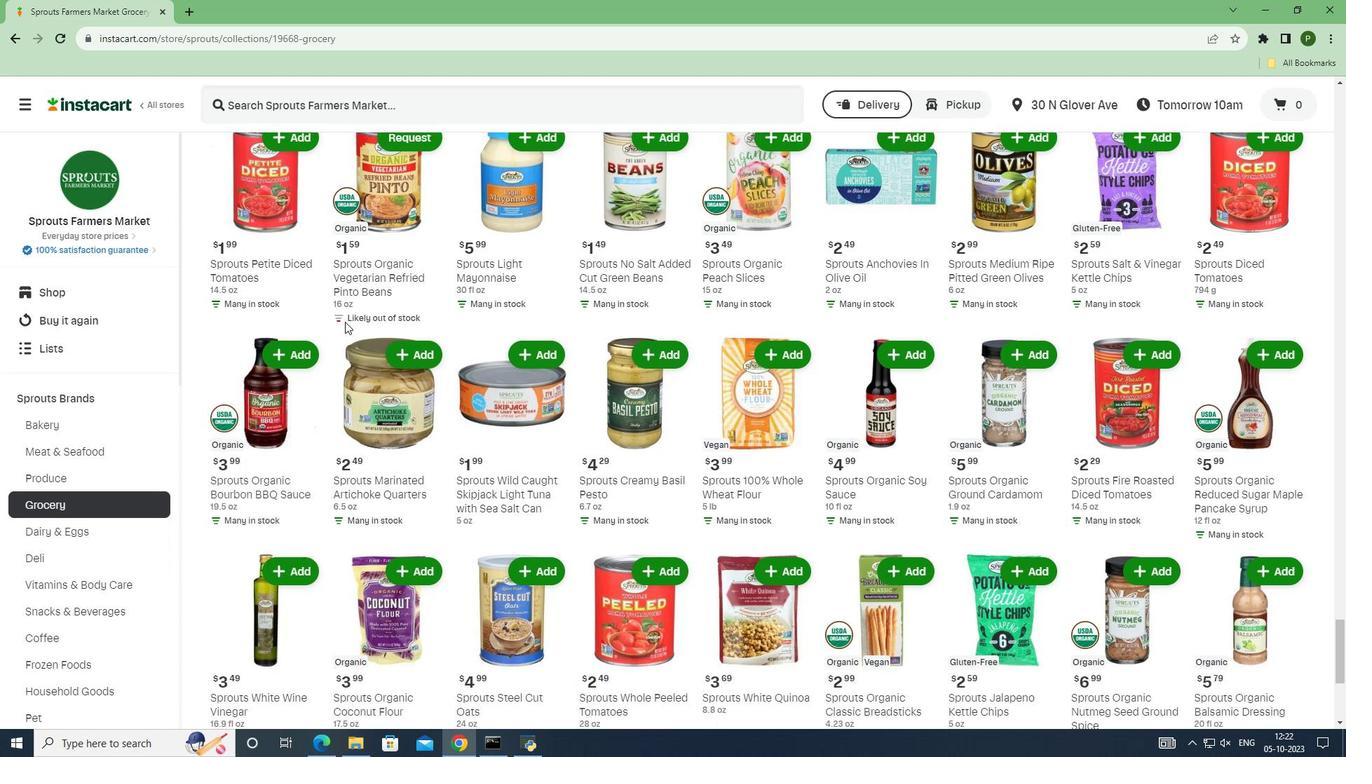 
Action: Mouse scrolled (345, 321) with delta (0, 0)
Screenshot: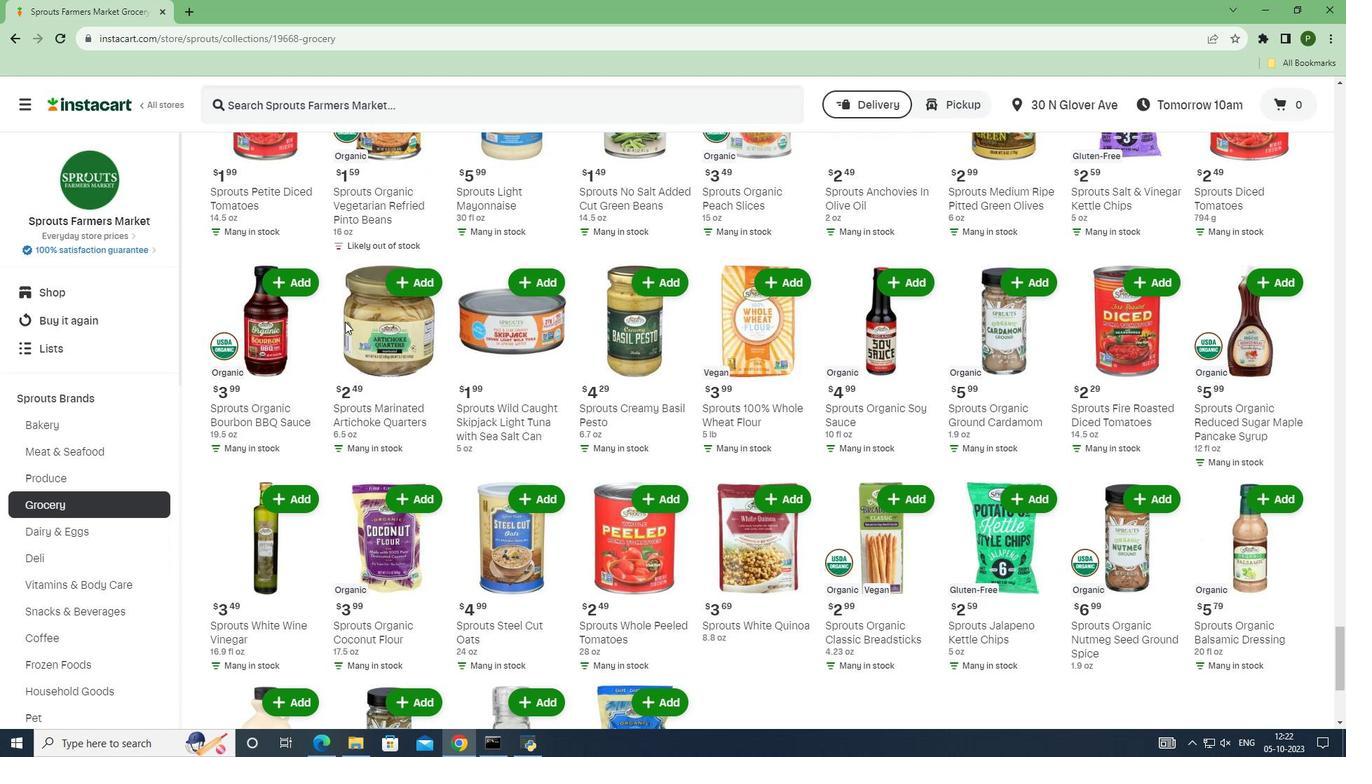 
Action: Mouse scrolled (345, 321) with delta (0, 0)
Screenshot: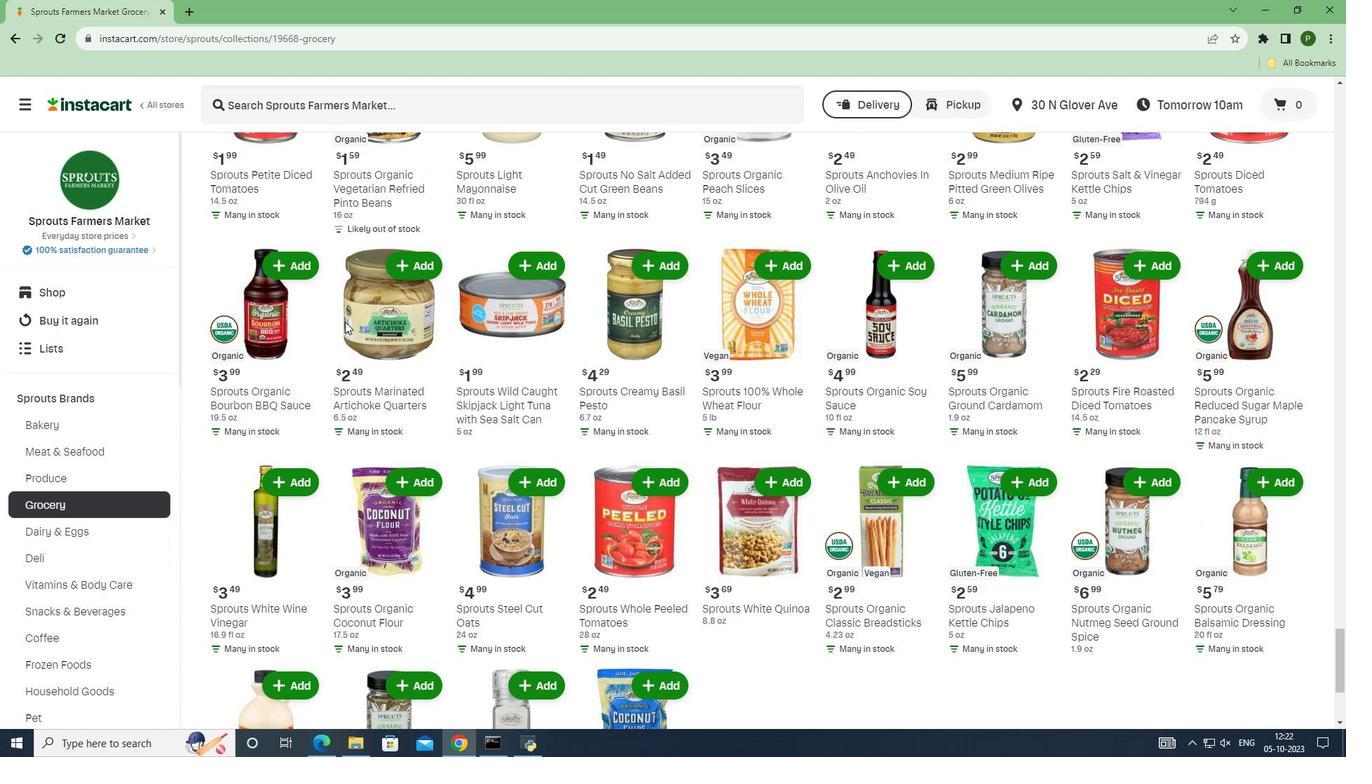 
Action: Mouse scrolled (345, 321) with delta (0, 0)
Screenshot: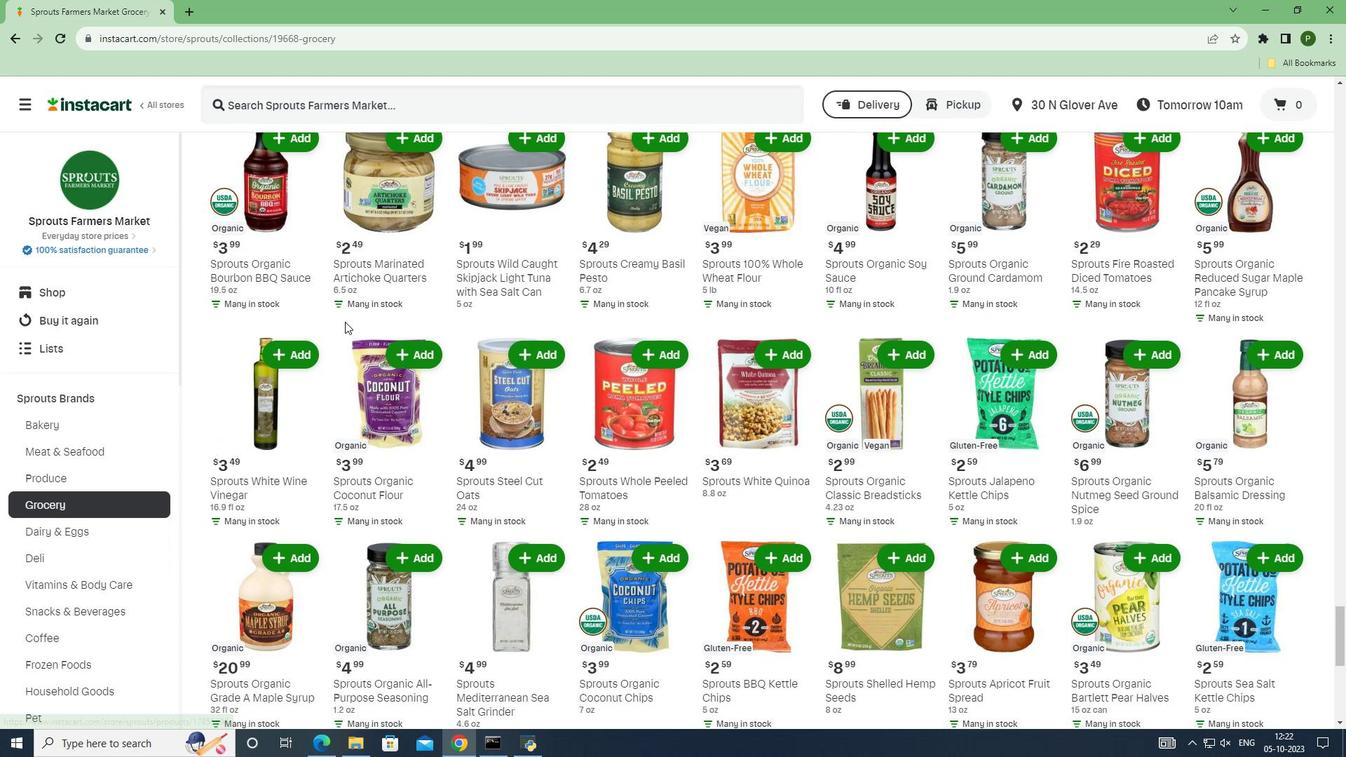 
Action: Mouse scrolled (345, 321) with delta (0, 0)
Screenshot: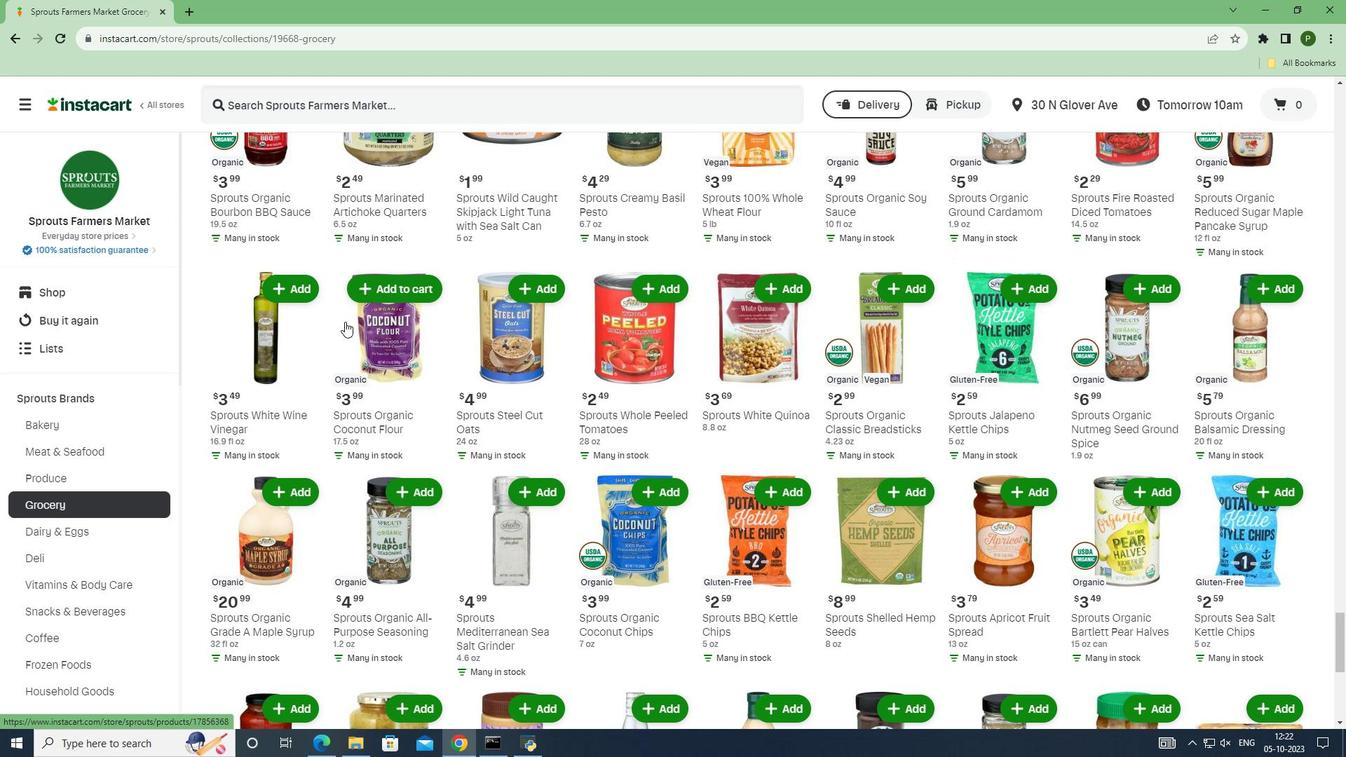 
Action: Mouse scrolled (345, 321) with delta (0, 0)
Screenshot: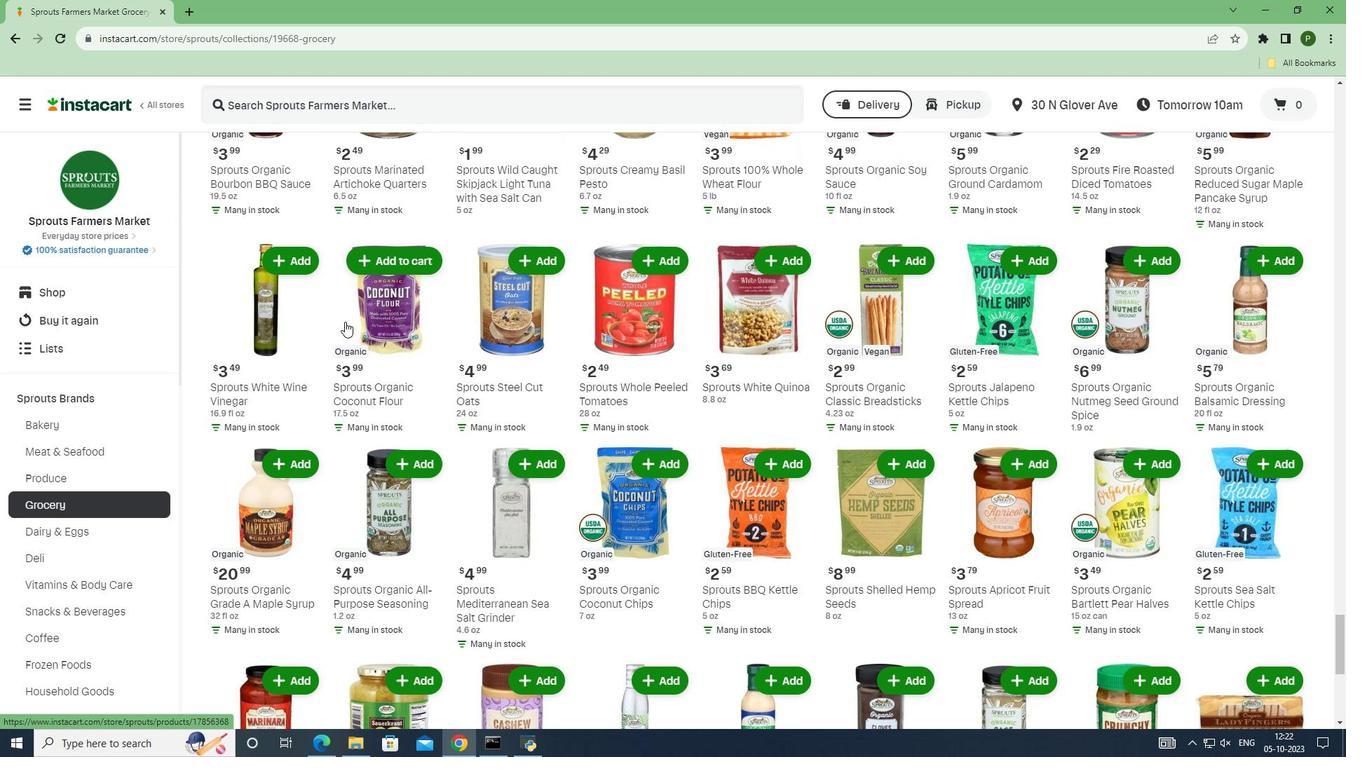 
Action: Mouse scrolled (345, 322) with delta (0, 0)
Screenshot: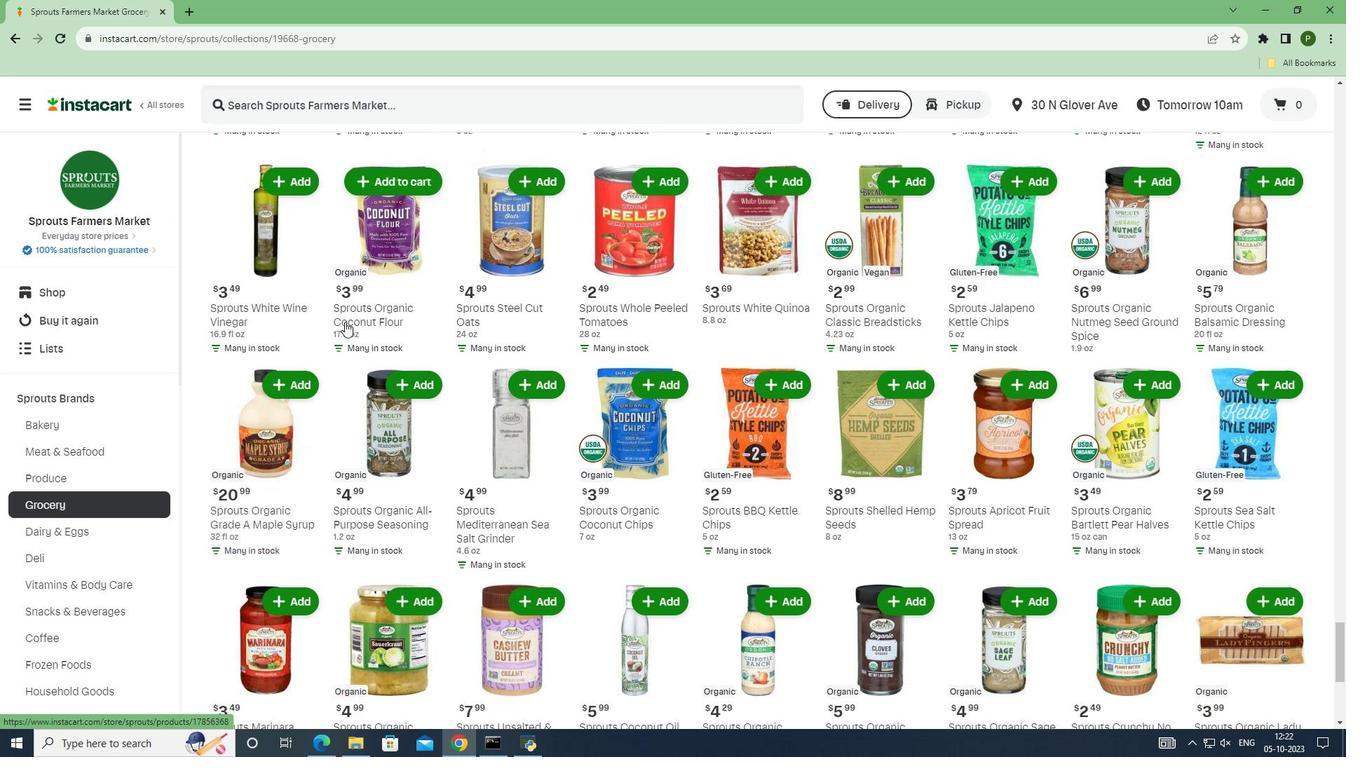 
Action: Mouse moved to (887, 420)
Screenshot: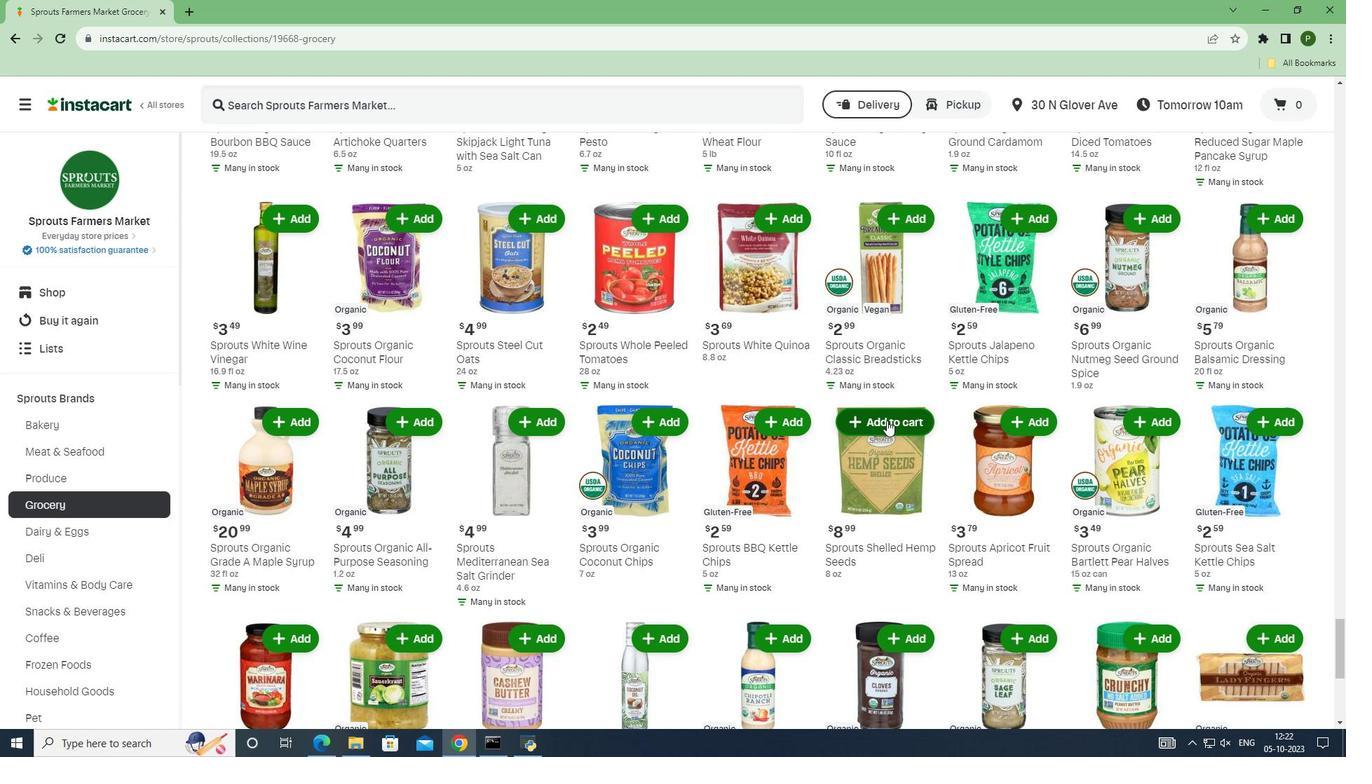 
Action: Mouse pressed left at (887, 420)
Screenshot: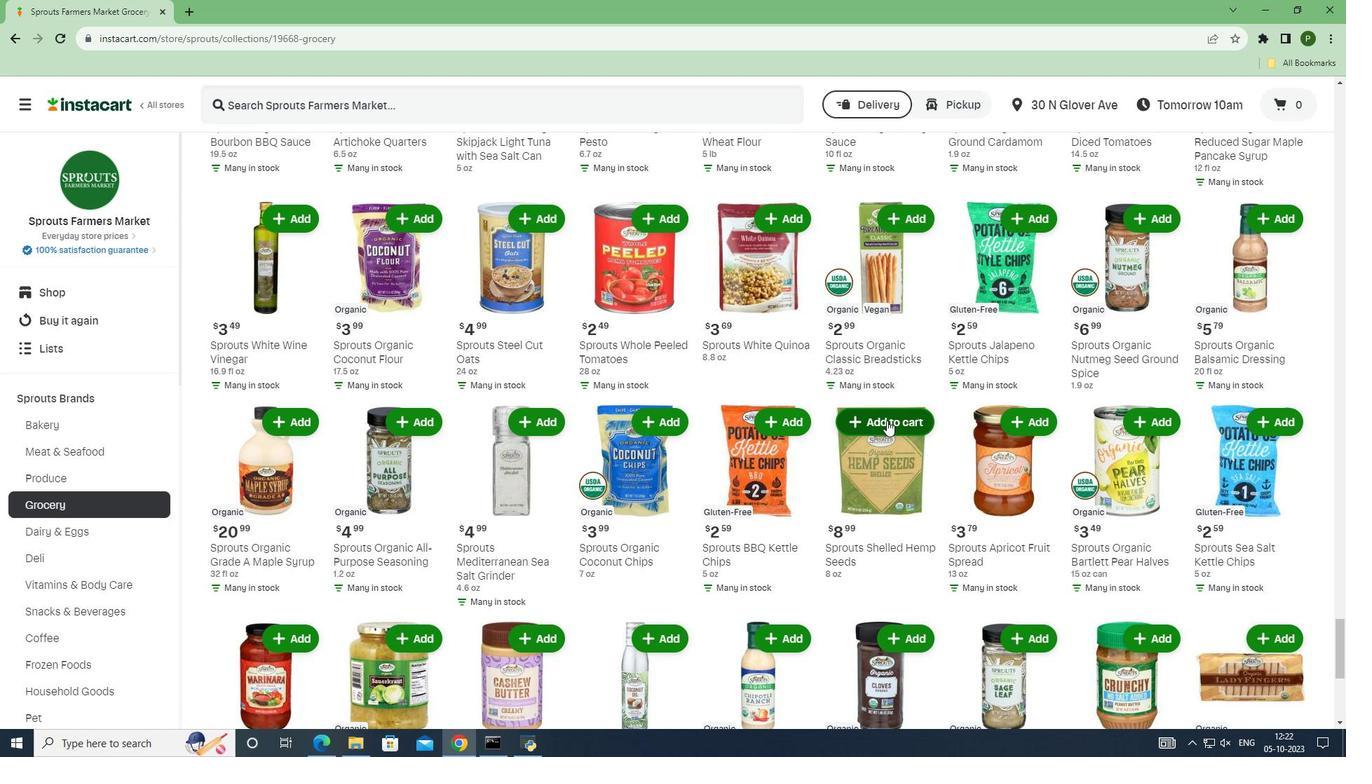 
